 Task: Find connections with filter location Cestas with filter topic #linkedinwith filter profile language Potuguese with filter current company Brigade Group with filter school Mahatma Gandhi University with filter industry Railroad Equipment Manufacturing with filter service category Outsourcing with filter keywords title Video Game Writer
Action: Mouse moved to (669, 87)
Screenshot: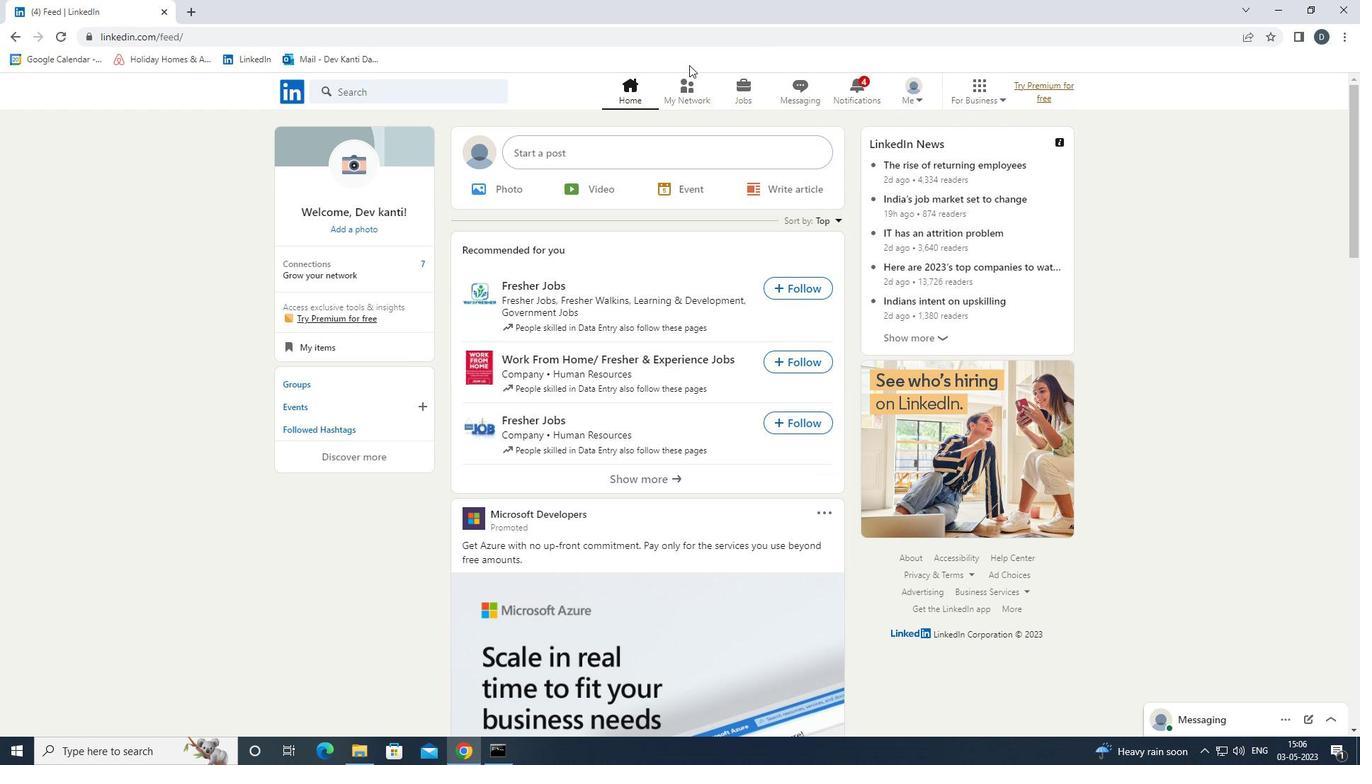 
Action: Mouse pressed left at (669, 87)
Screenshot: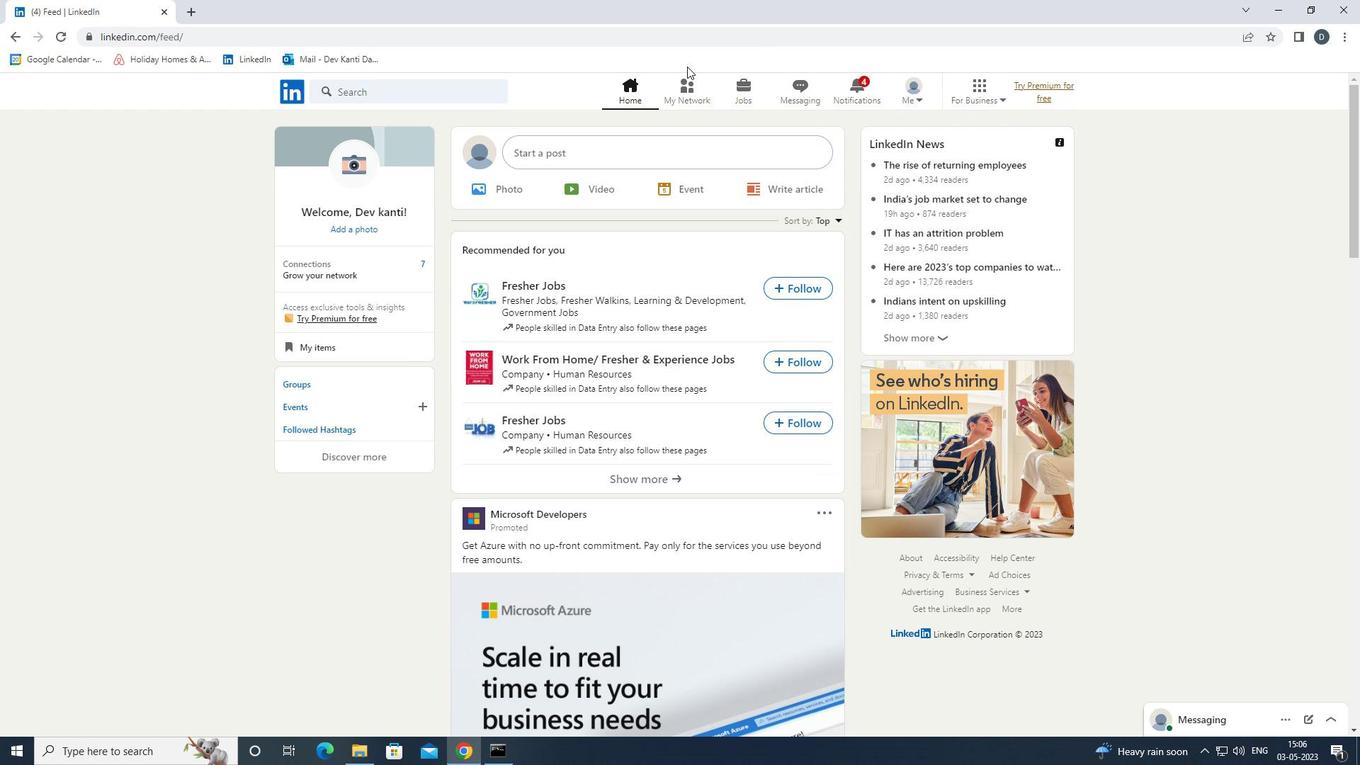 
Action: Mouse moved to (466, 168)
Screenshot: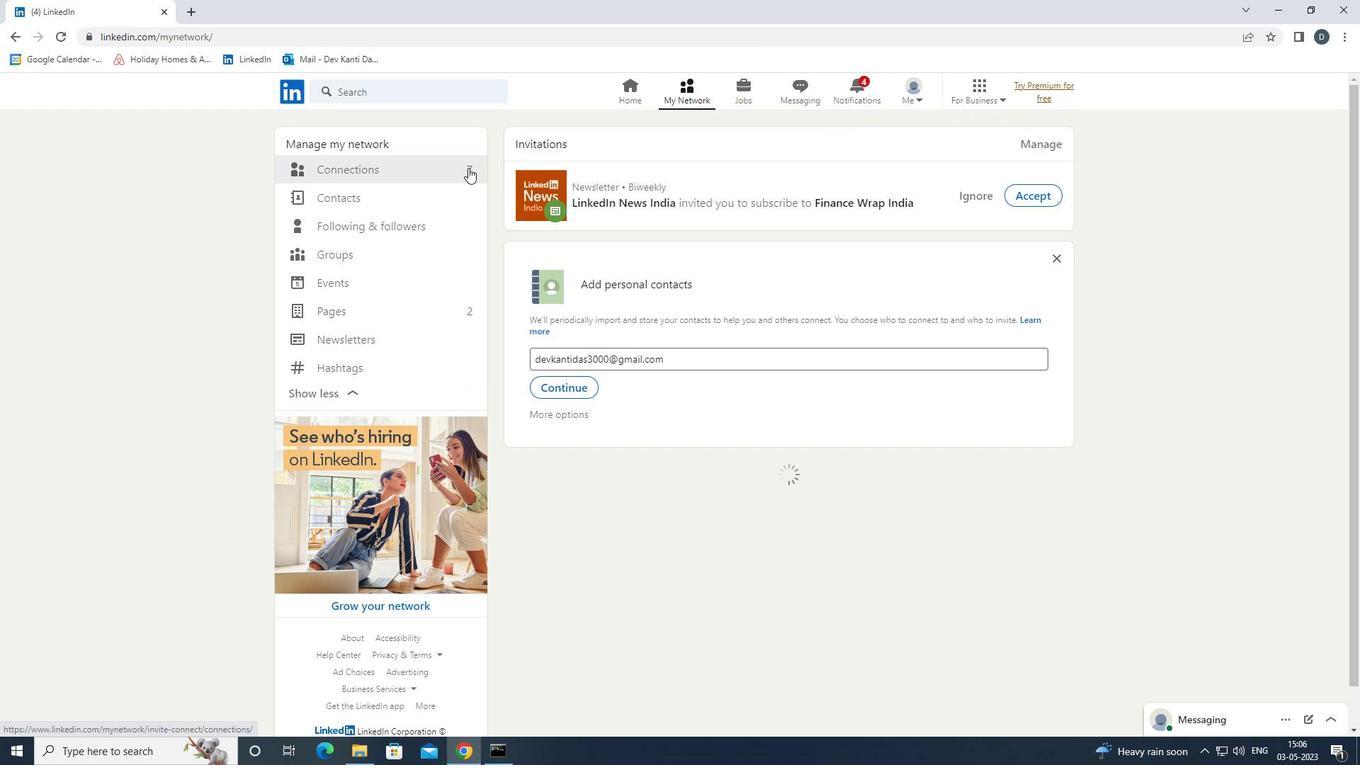 
Action: Mouse pressed left at (466, 168)
Screenshot: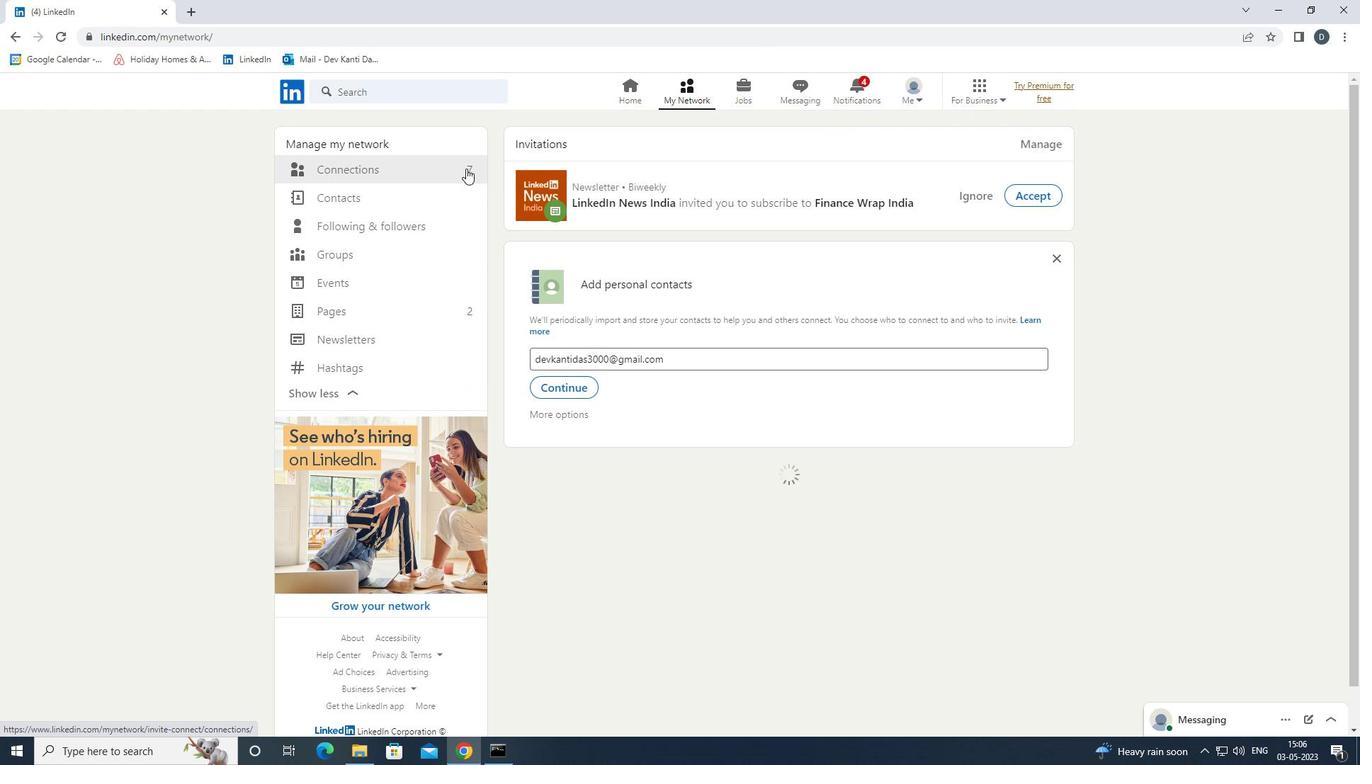 
Action: Mouse moved to (807, 169)
Screenshot: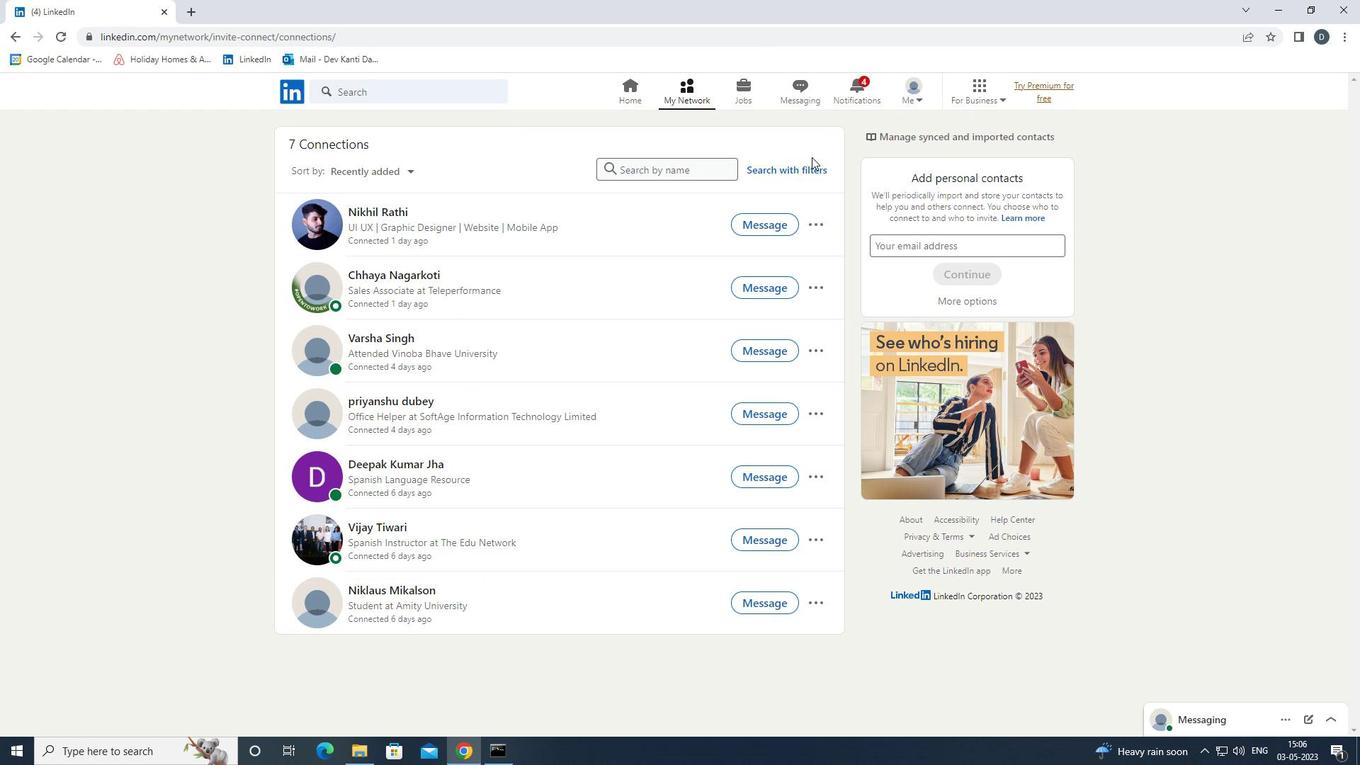 
Action: Mouse pressed left at (807, 169)
Screenshot: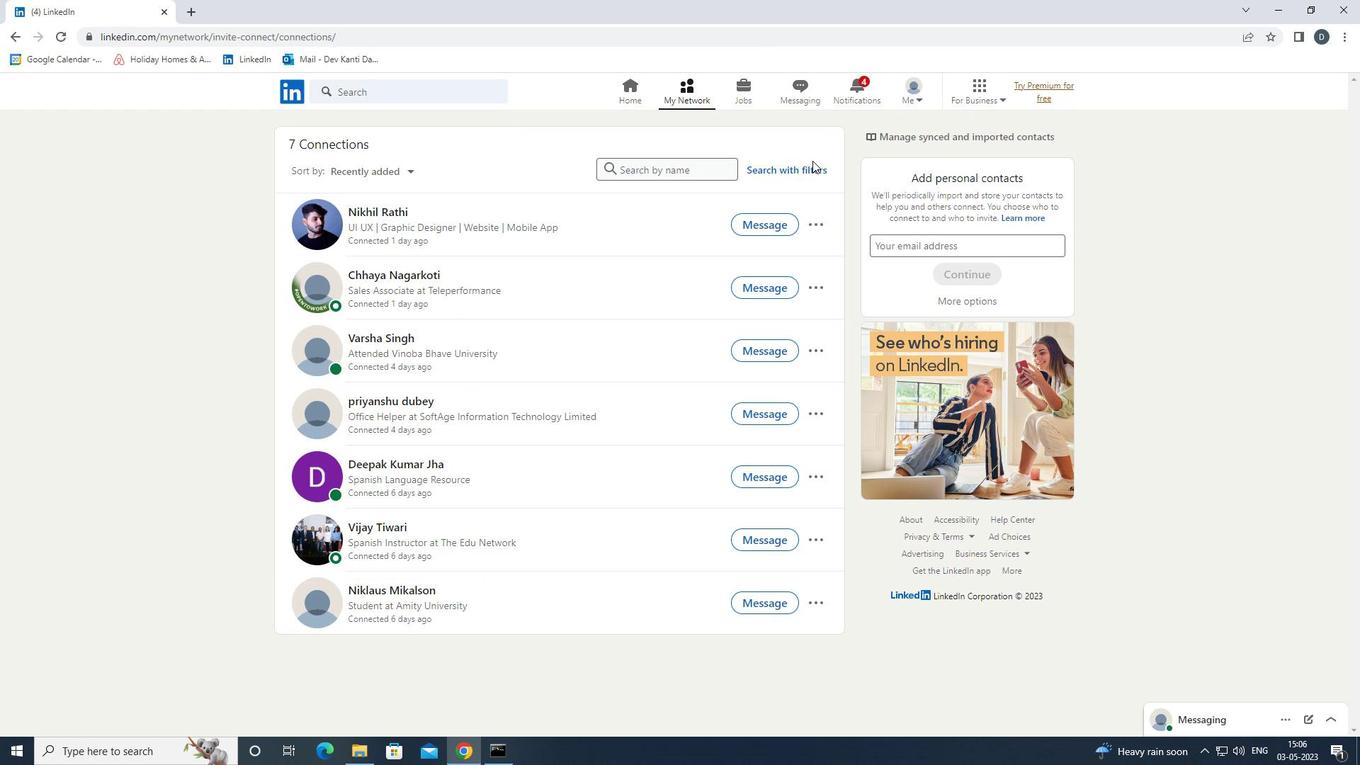 
Action: Mouse moved to (714, 125)
Screenshot: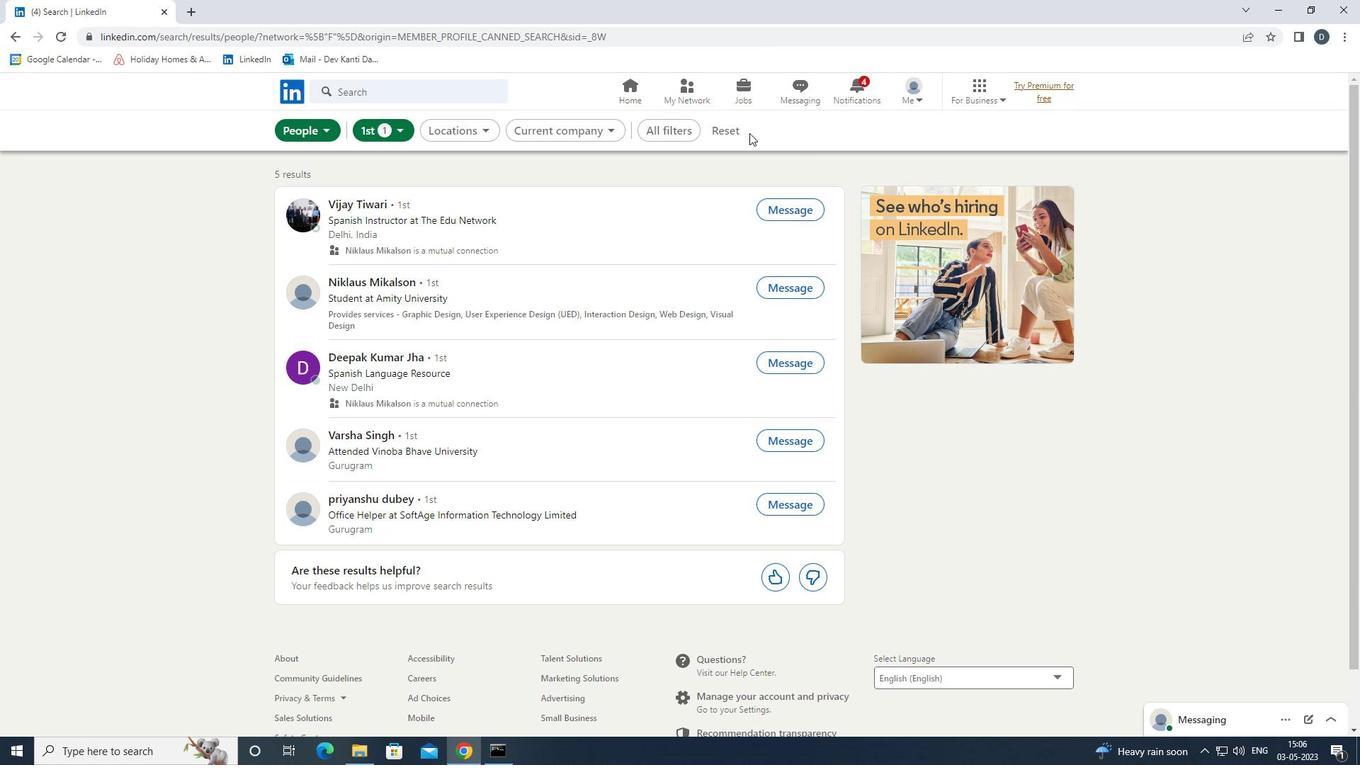 
Action: Mouse pressed left at (714, 125)
Screenshot: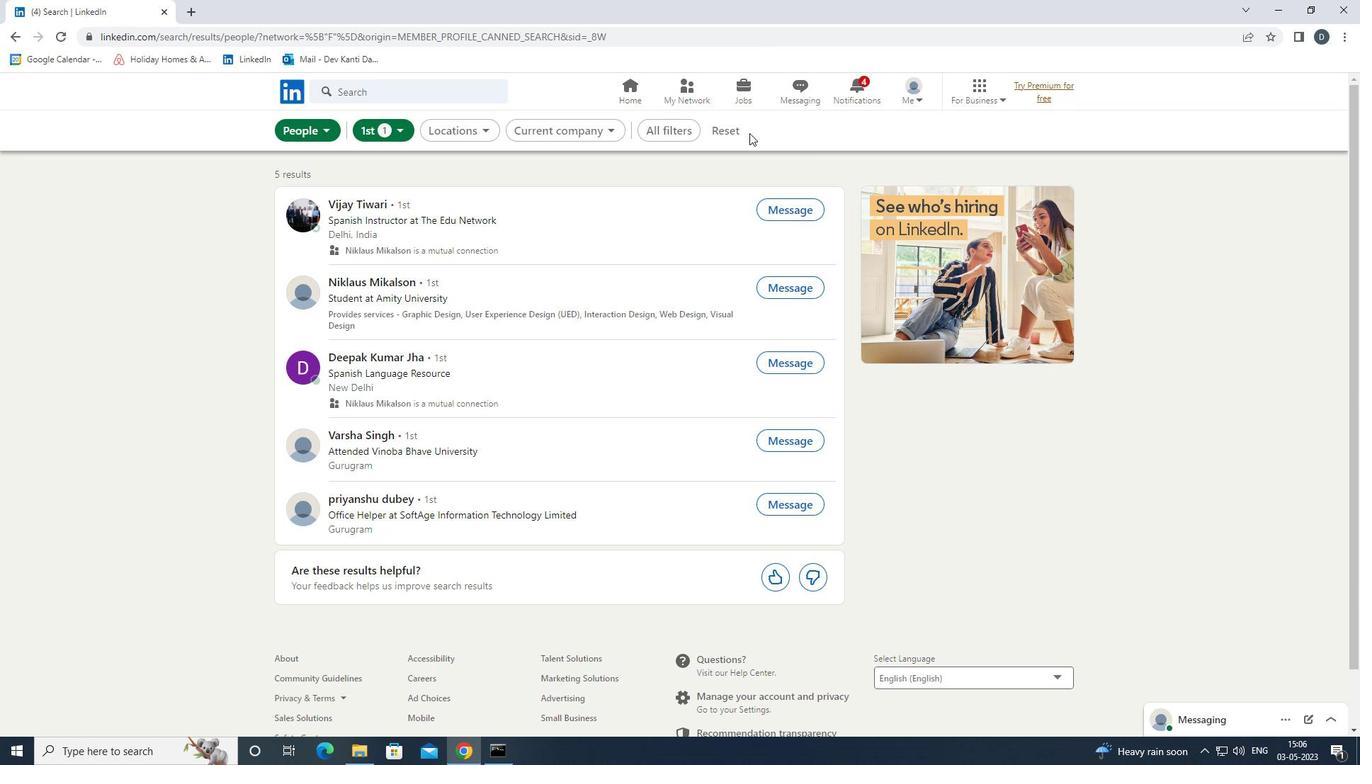 
Action: Mouse moved to (707, 129)
Screenshot: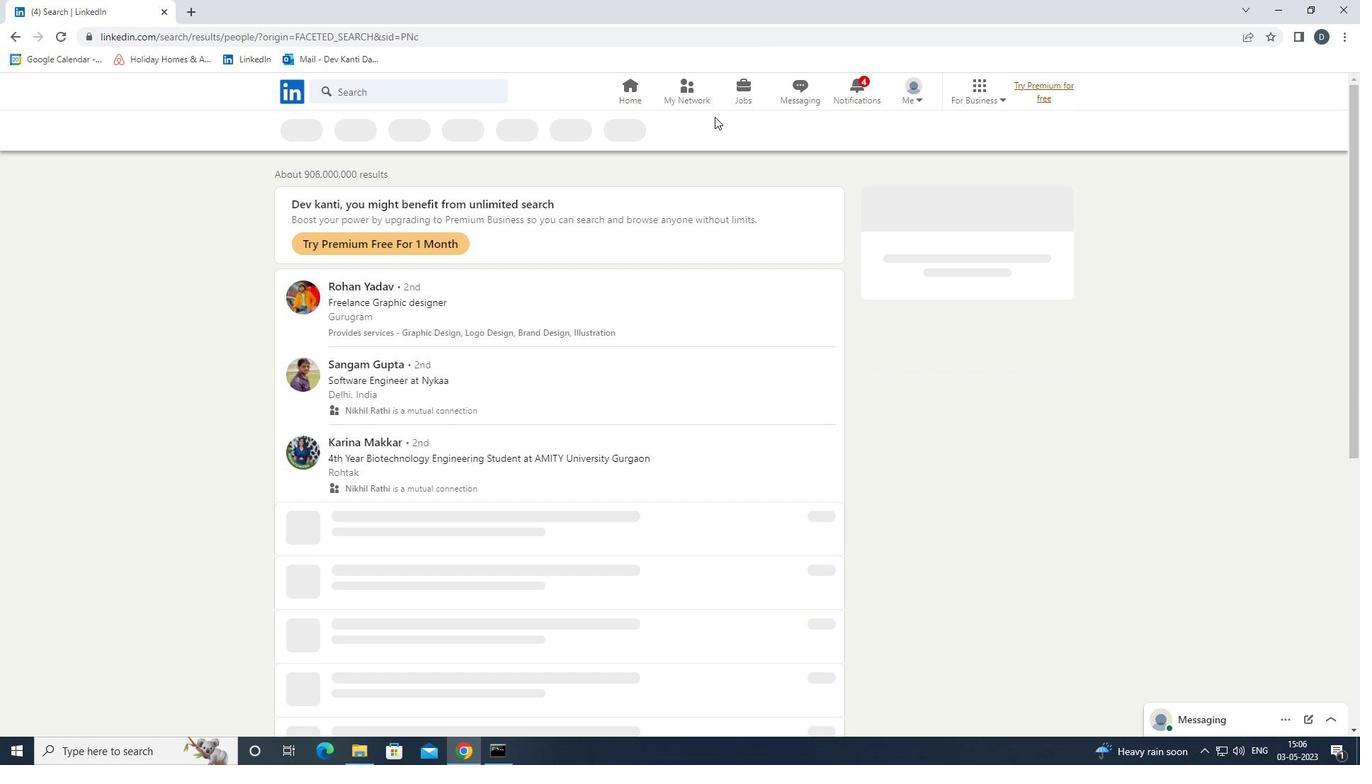 
Action: Mouse pressed left at (707, 129)
Screenshot: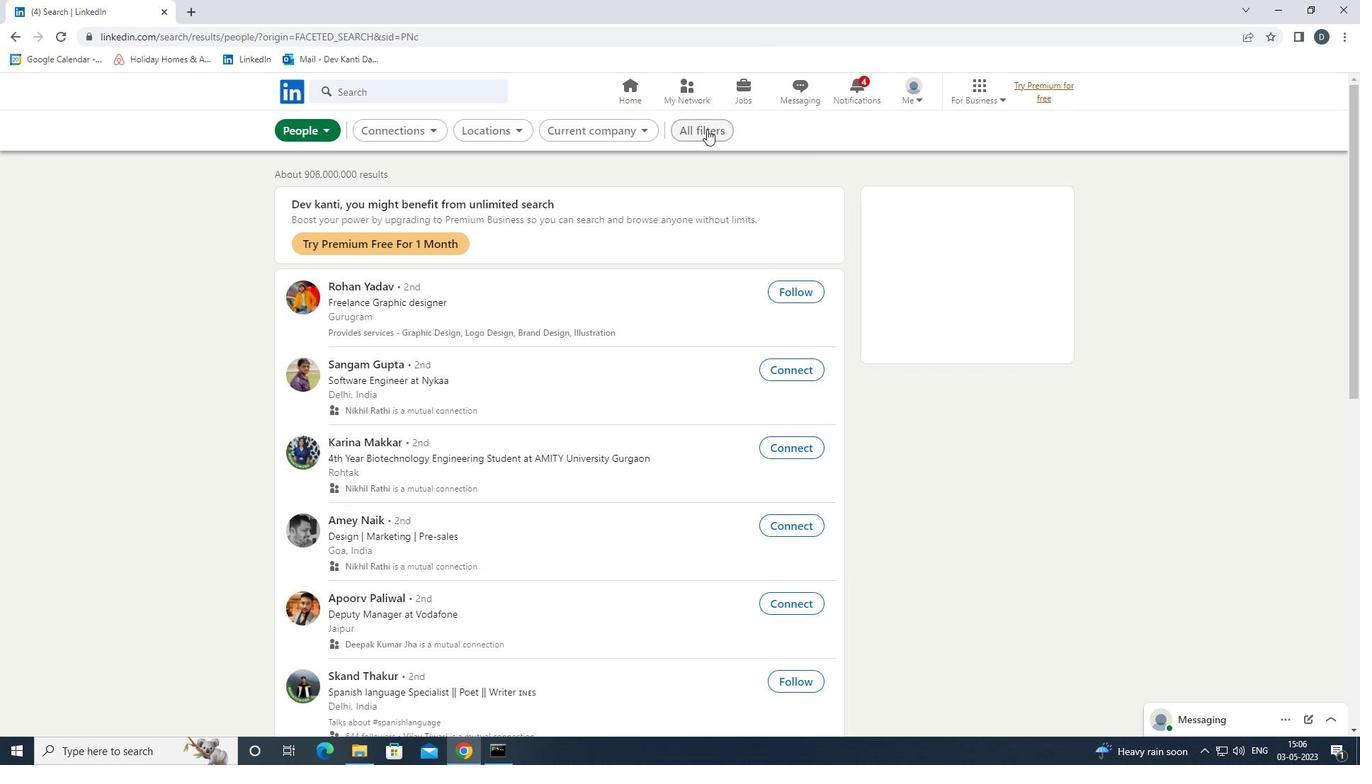 
Action: Mouse moved to (1196, 433)
Screenshot: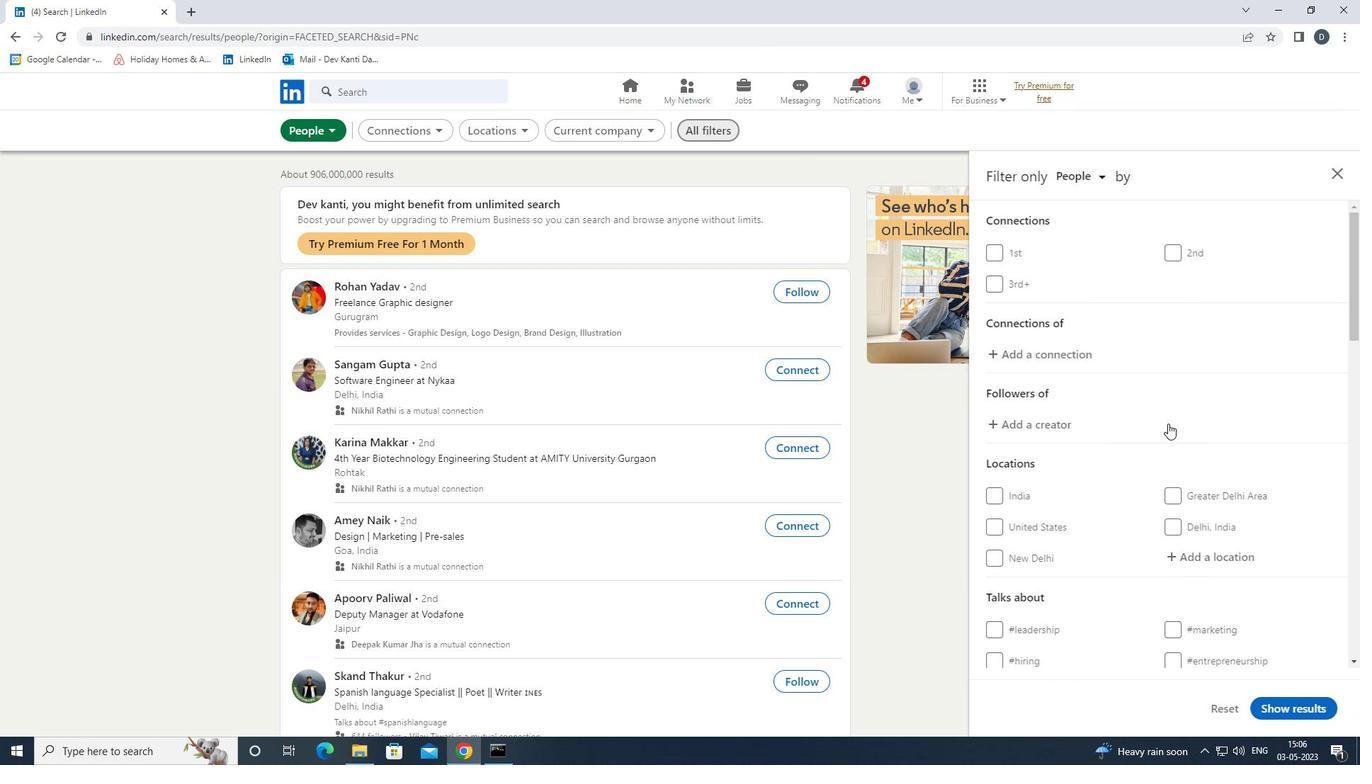 
Action: Mouse scrolled (1196, 432) with delta (0, 0)
Screenshot: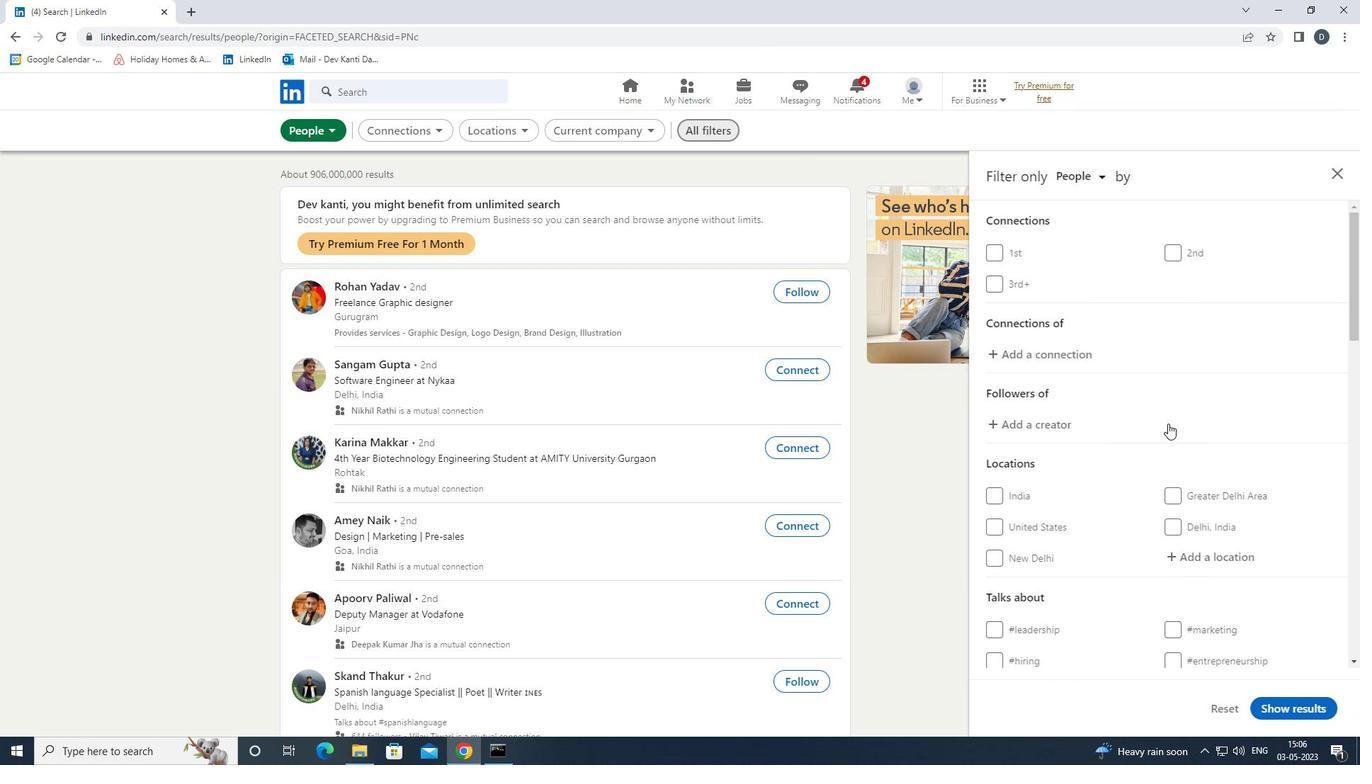 
Action: Mouse moved to (1197, 434)
Screenshot: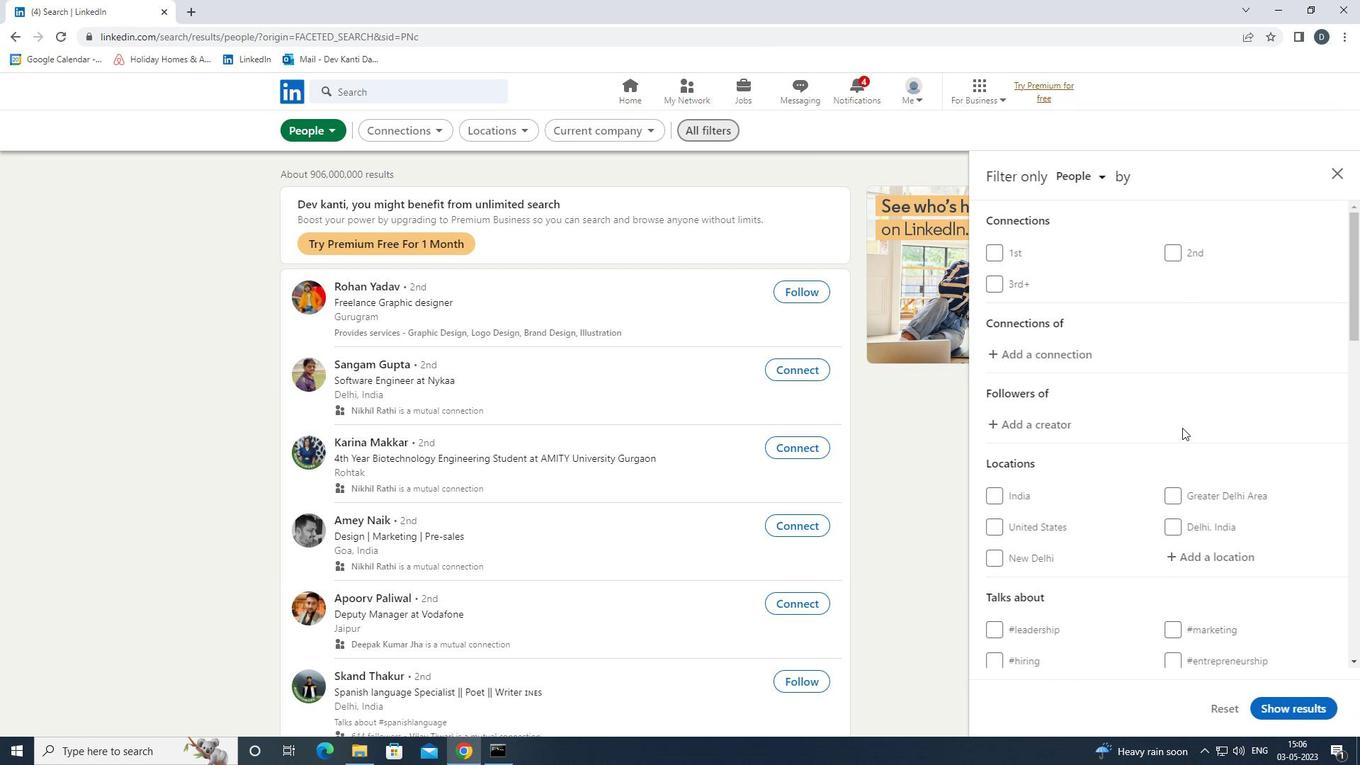 
Action: Mouse scrolled (1197, 433) with delta (0, 0)
Screenshot: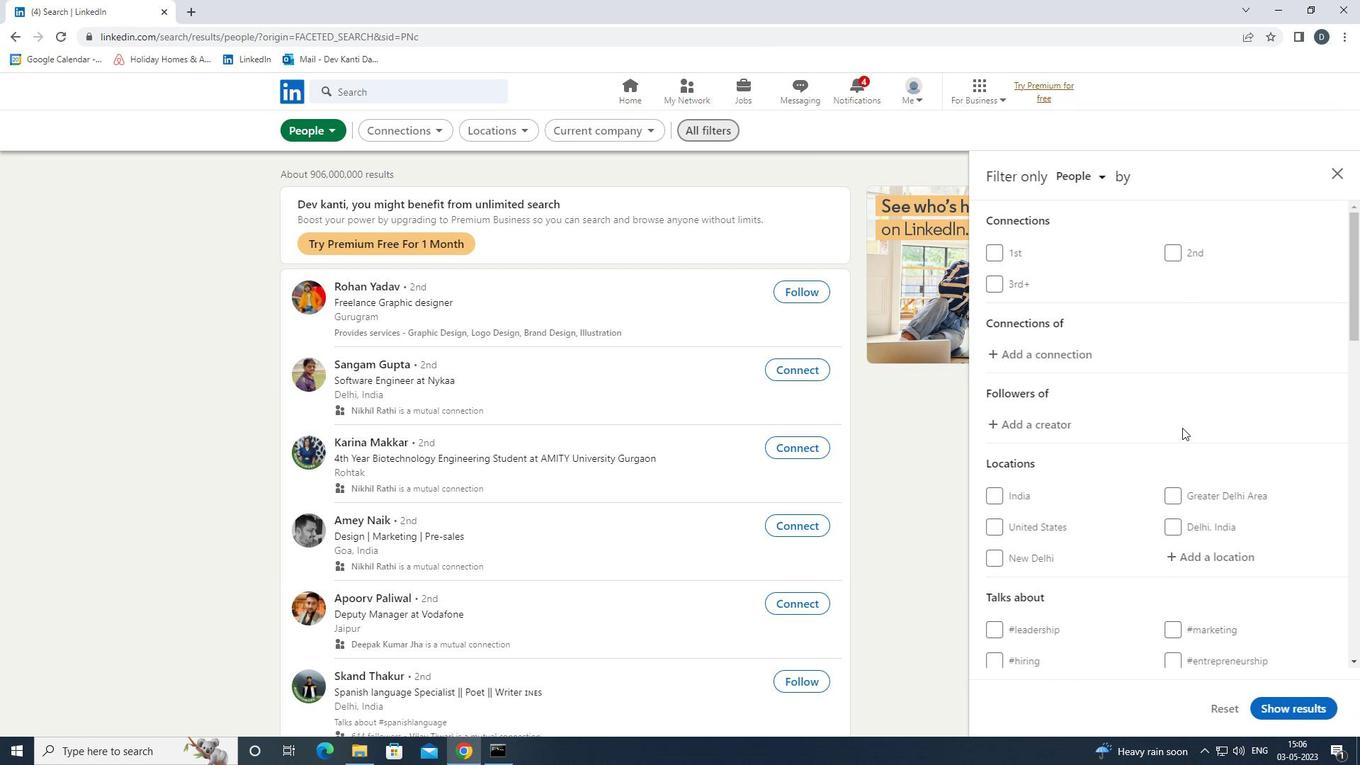 
Action: Mouse moved to (1225, 417)
Screenshot: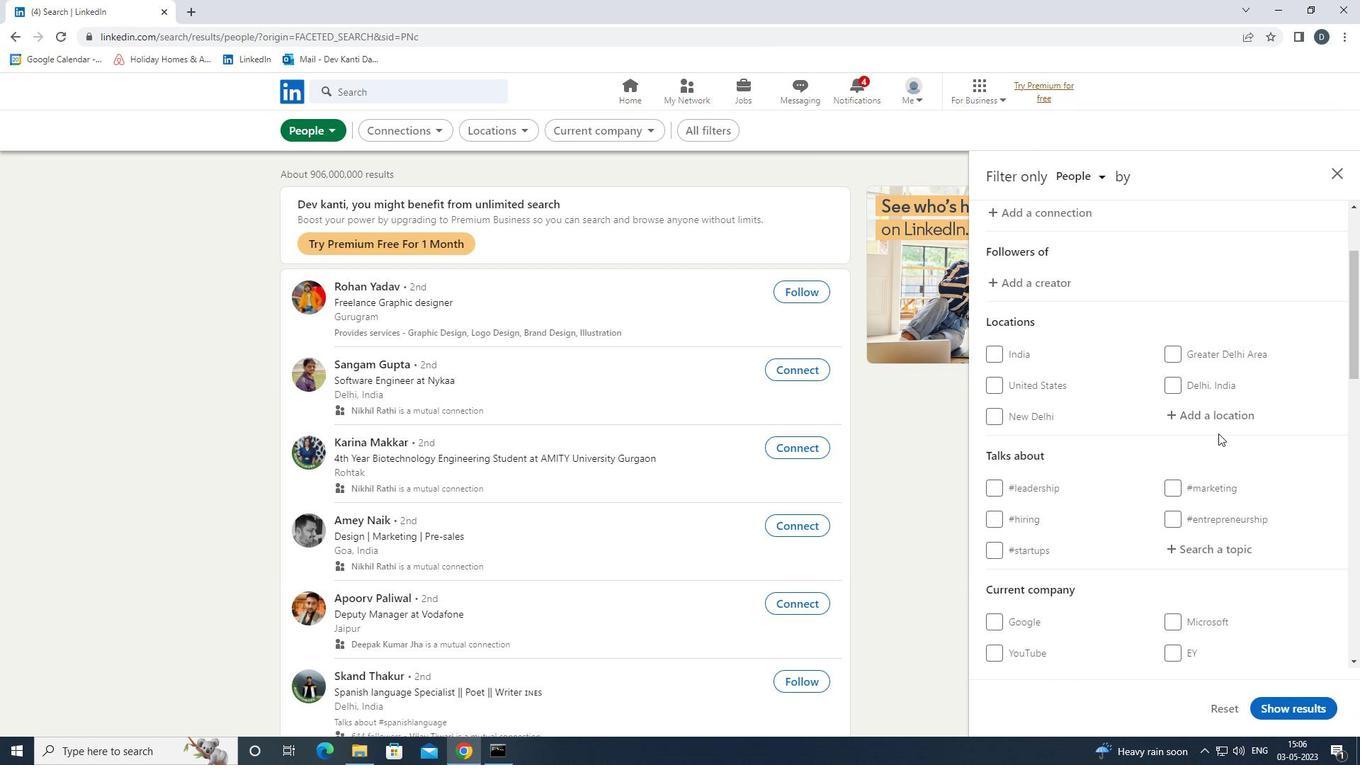 
Action: Mouse pressed left at (1225, 417)
Screenshot: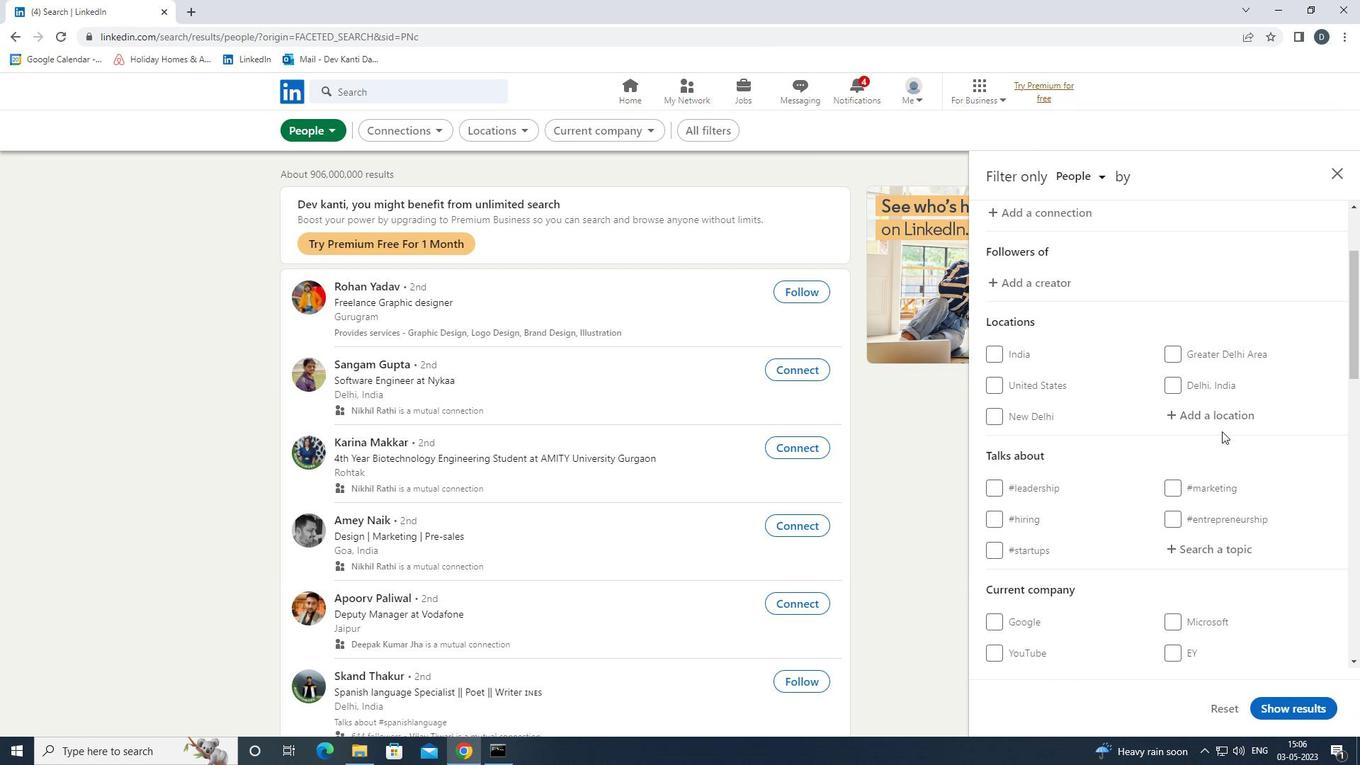 
Action: Key pressed <Key.shift>CEST<Key.down><Key.enter>
Screenshot: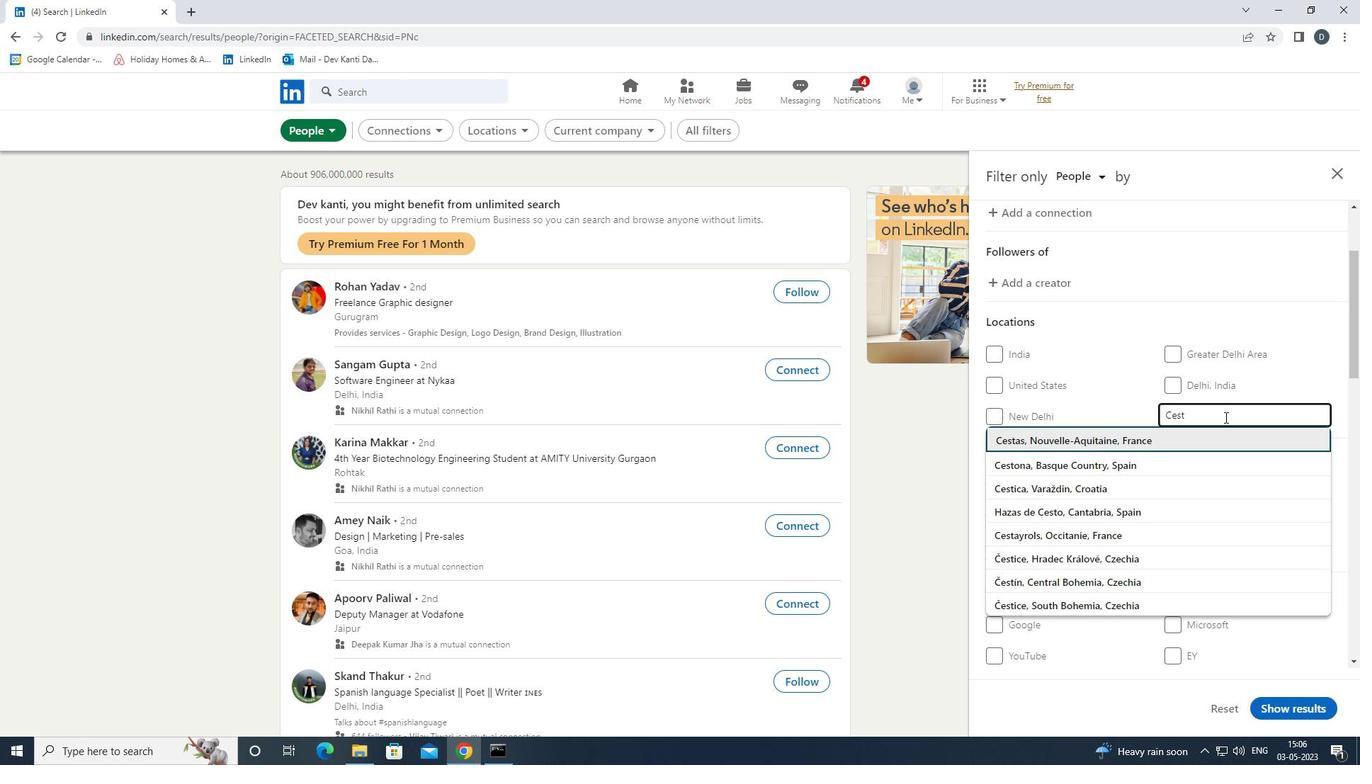 
Action: Mouse moved to (1246, 416)
Screenshot: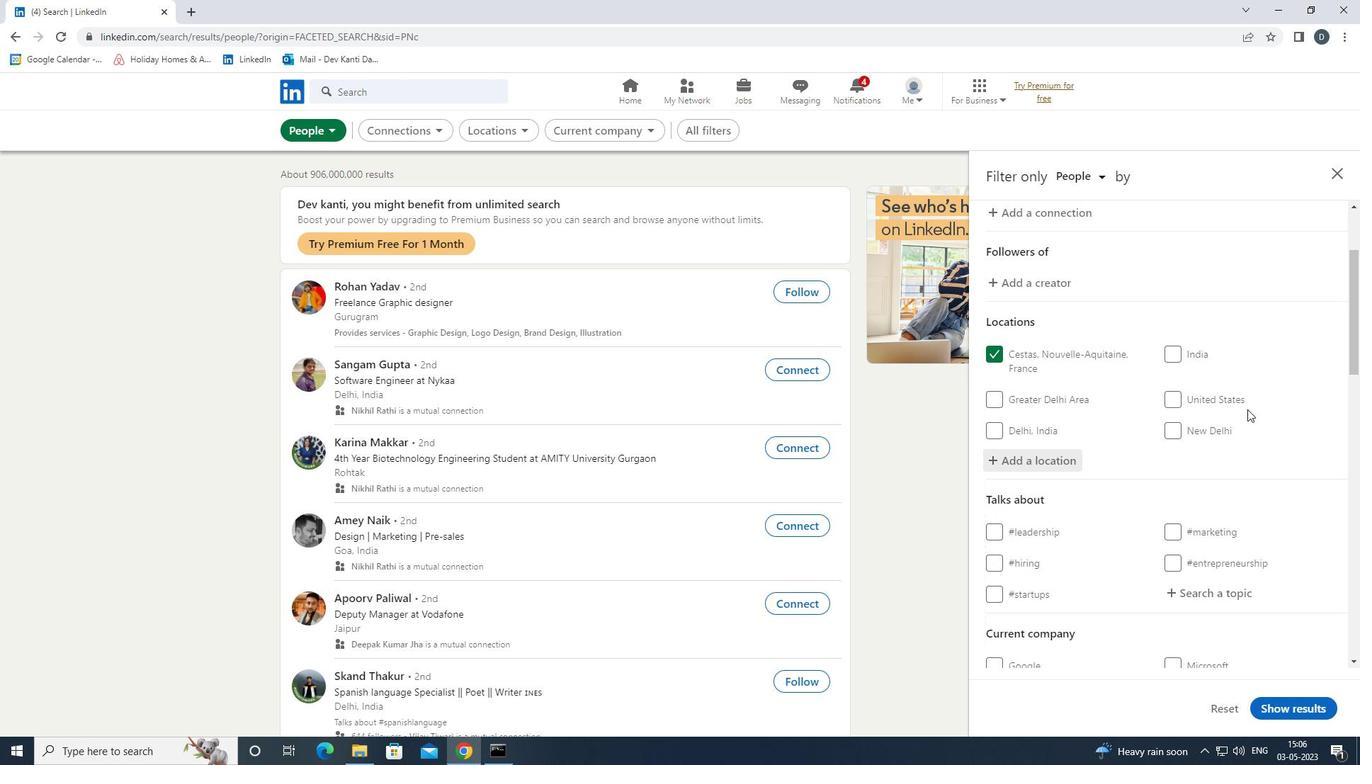 
Action: Mouse scrolled (1246, 415) with delta (0, 0)
Screenshot: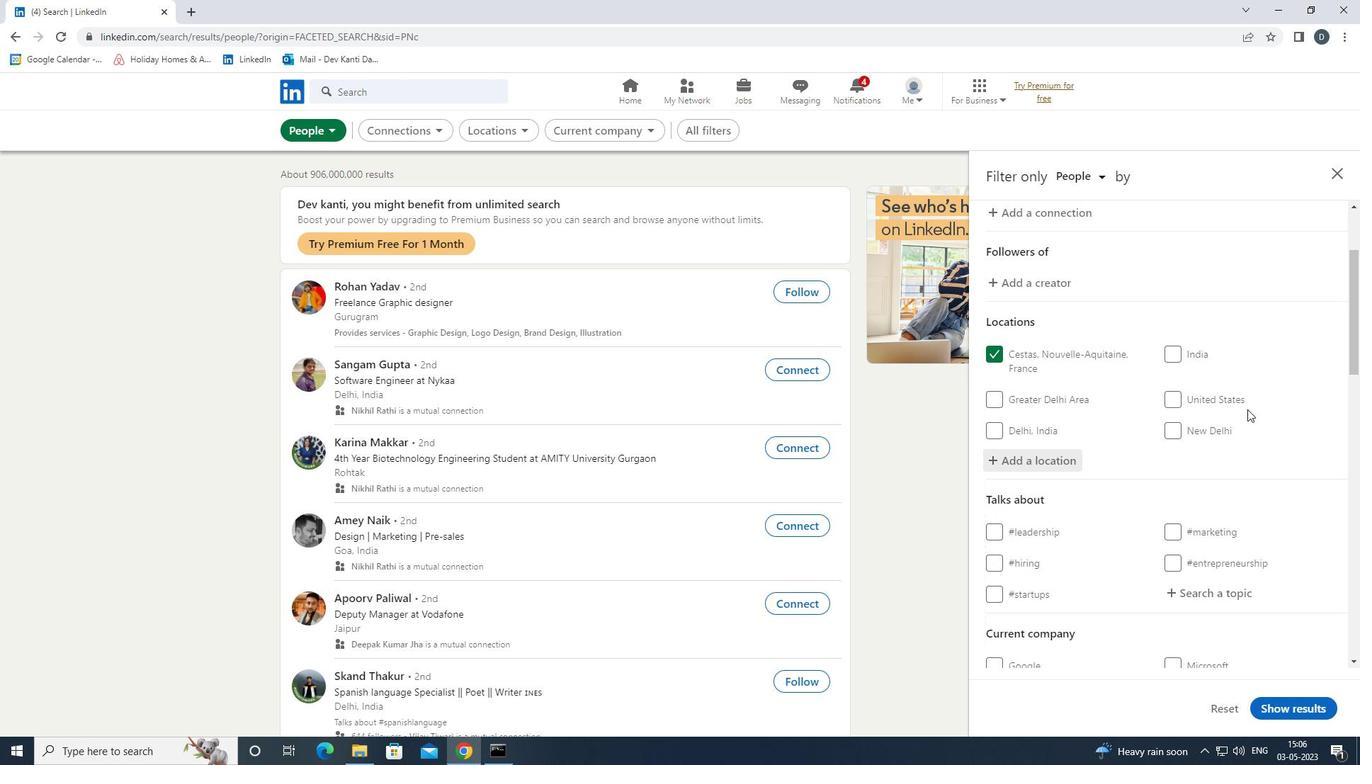 
Action: Mouse moved to (1246, 421)
Screenshot: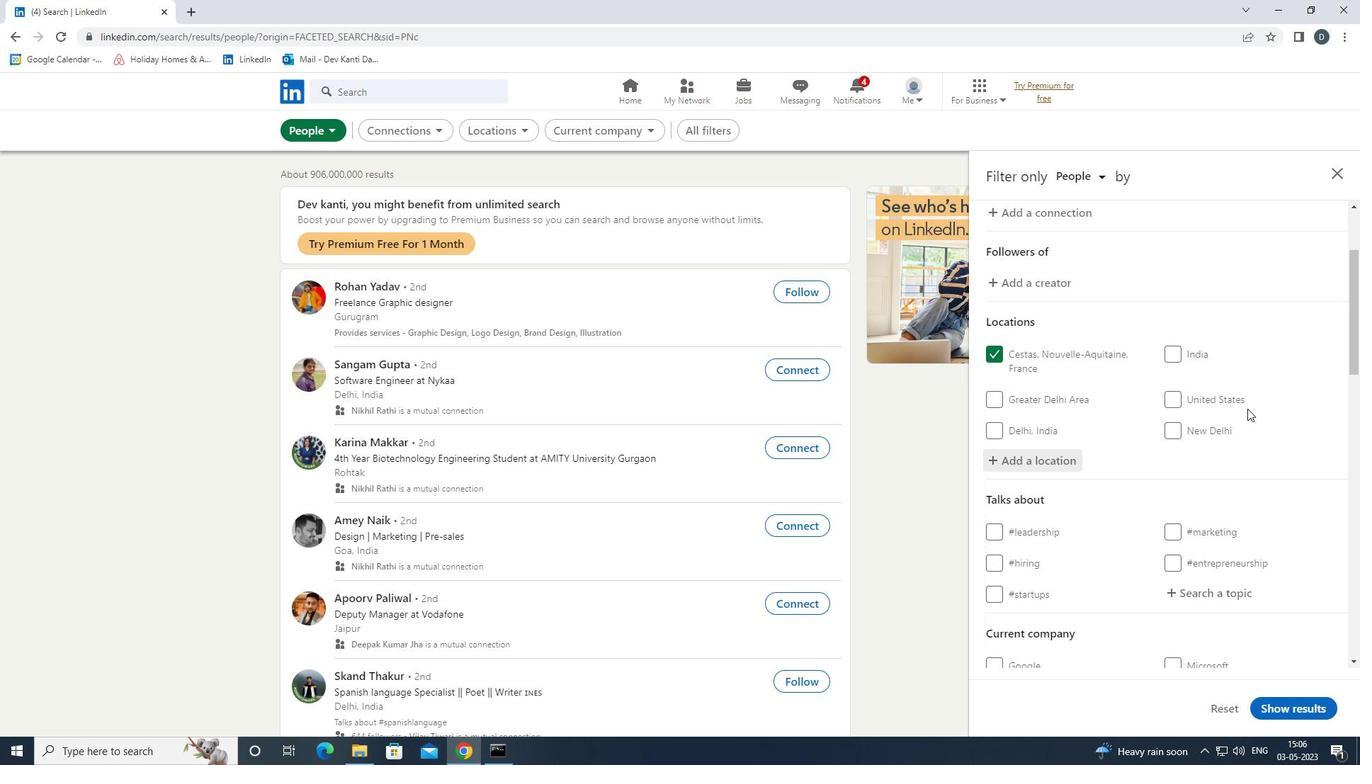 
Action: Mouse scrolled (1246, 420) with delta (0, 0)
Screenshot: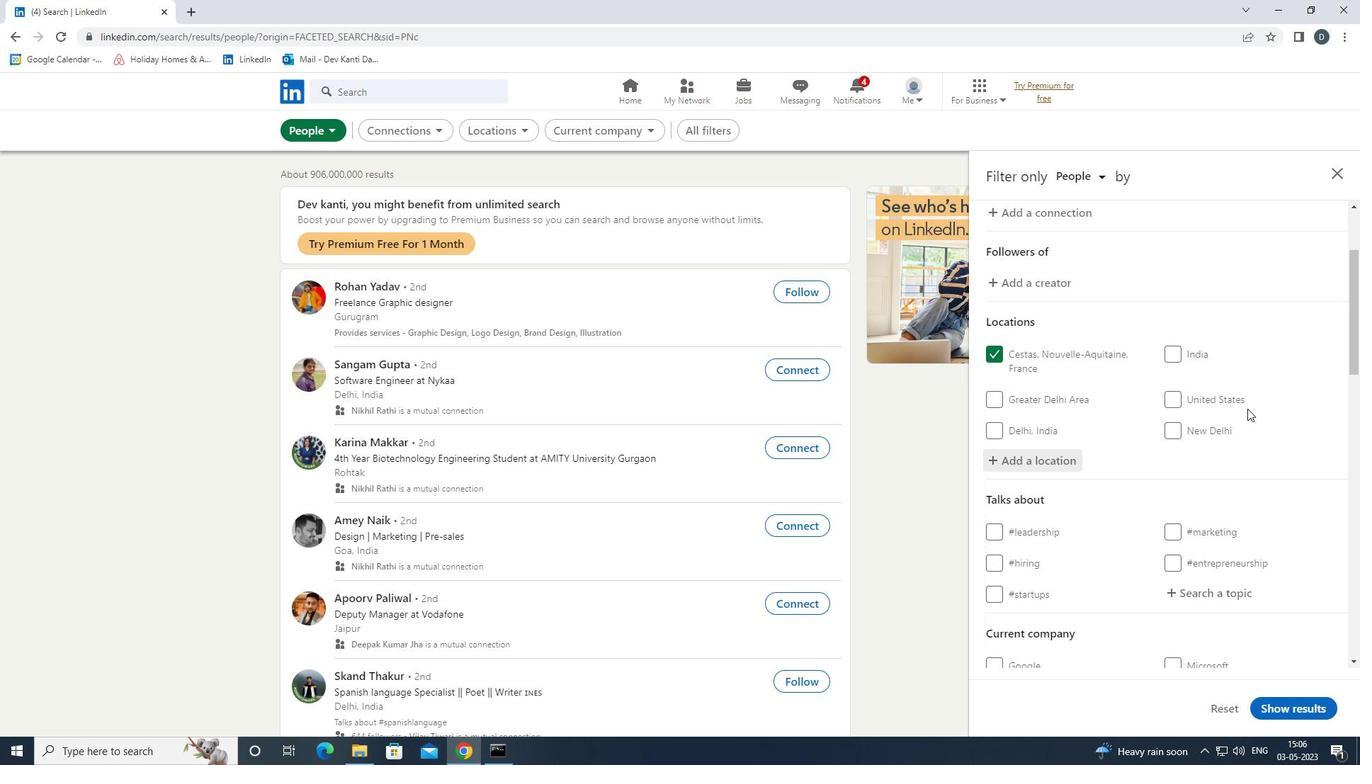 
Action: Mouse moved to (1249, 447)
Screenshot: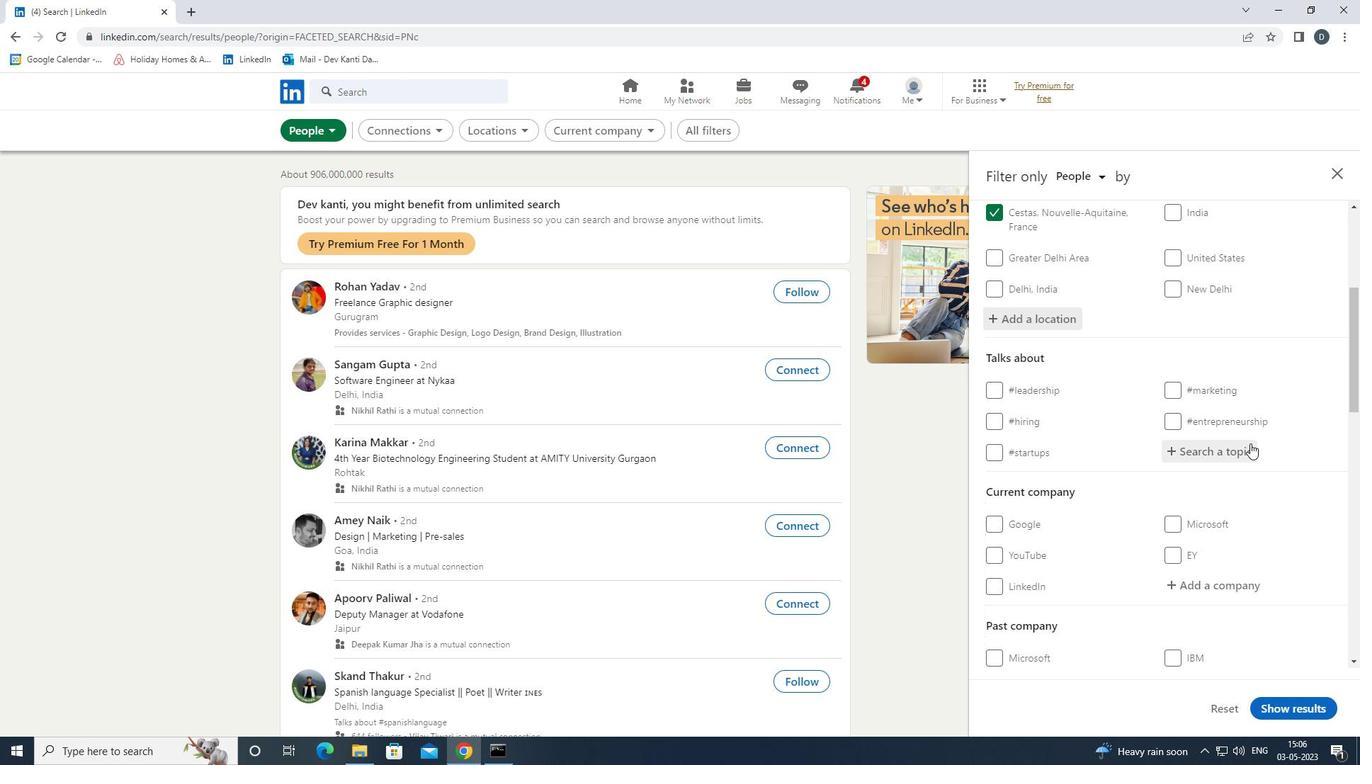 
Action: Mouse pressed left at (1249, 447)
Screenshot: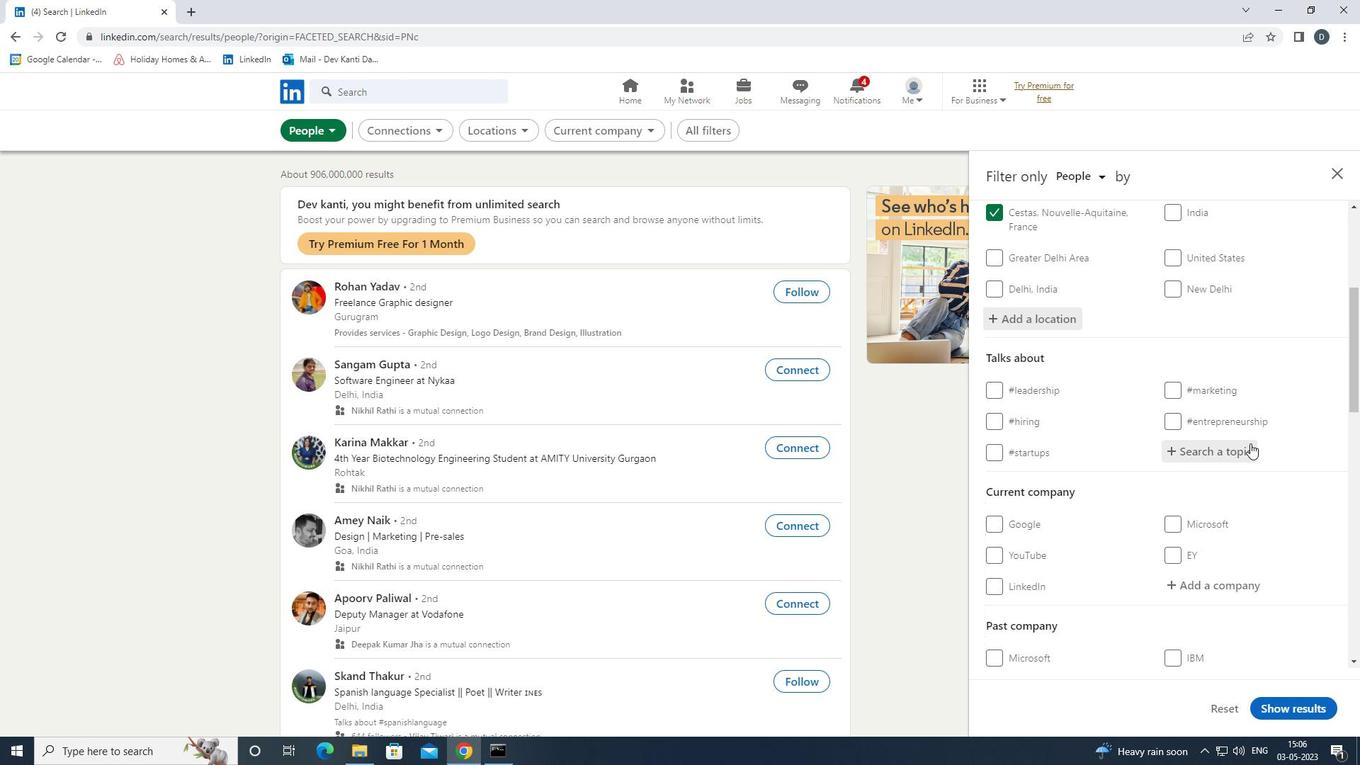 
Action: Mouse moved to (1247, 448)
Screenshot: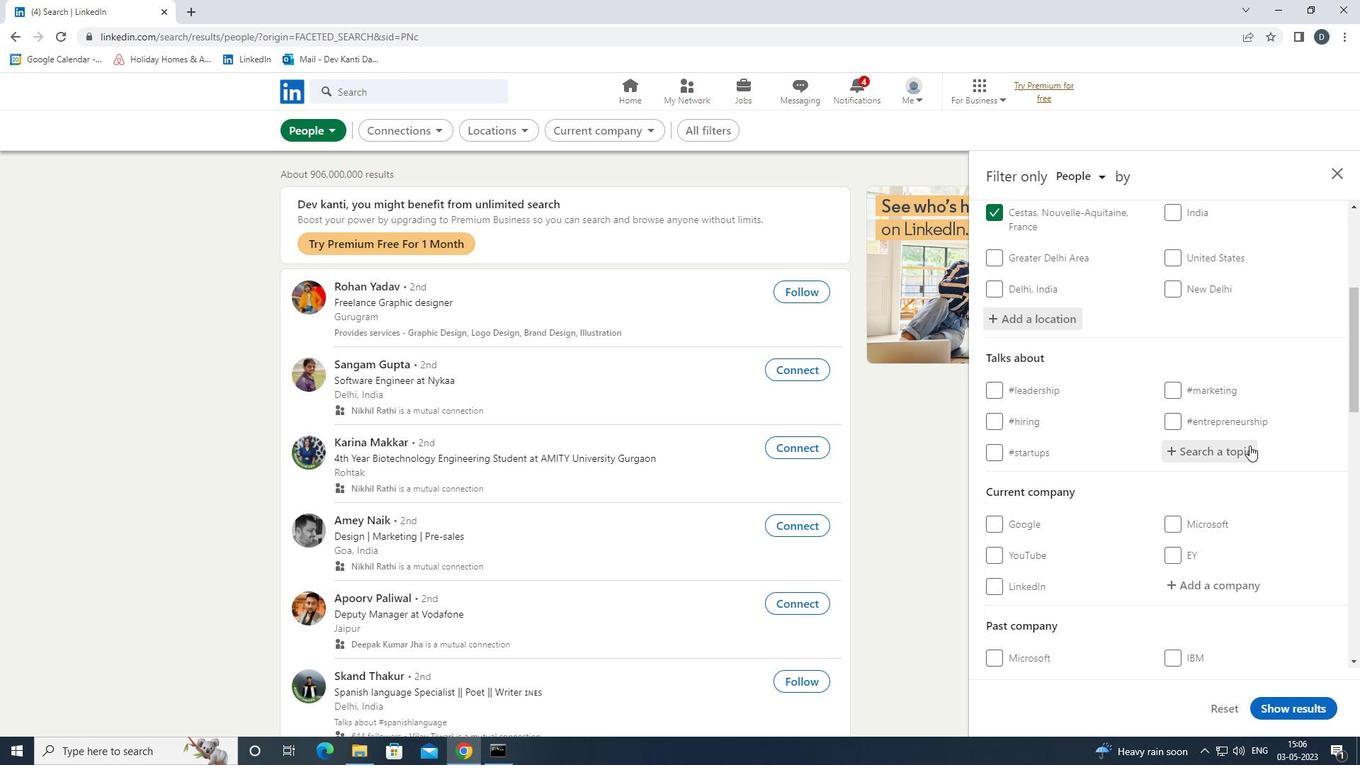 
Action: Key pressed LINKEDIN<Key.down><Key.enter>
Screenshot: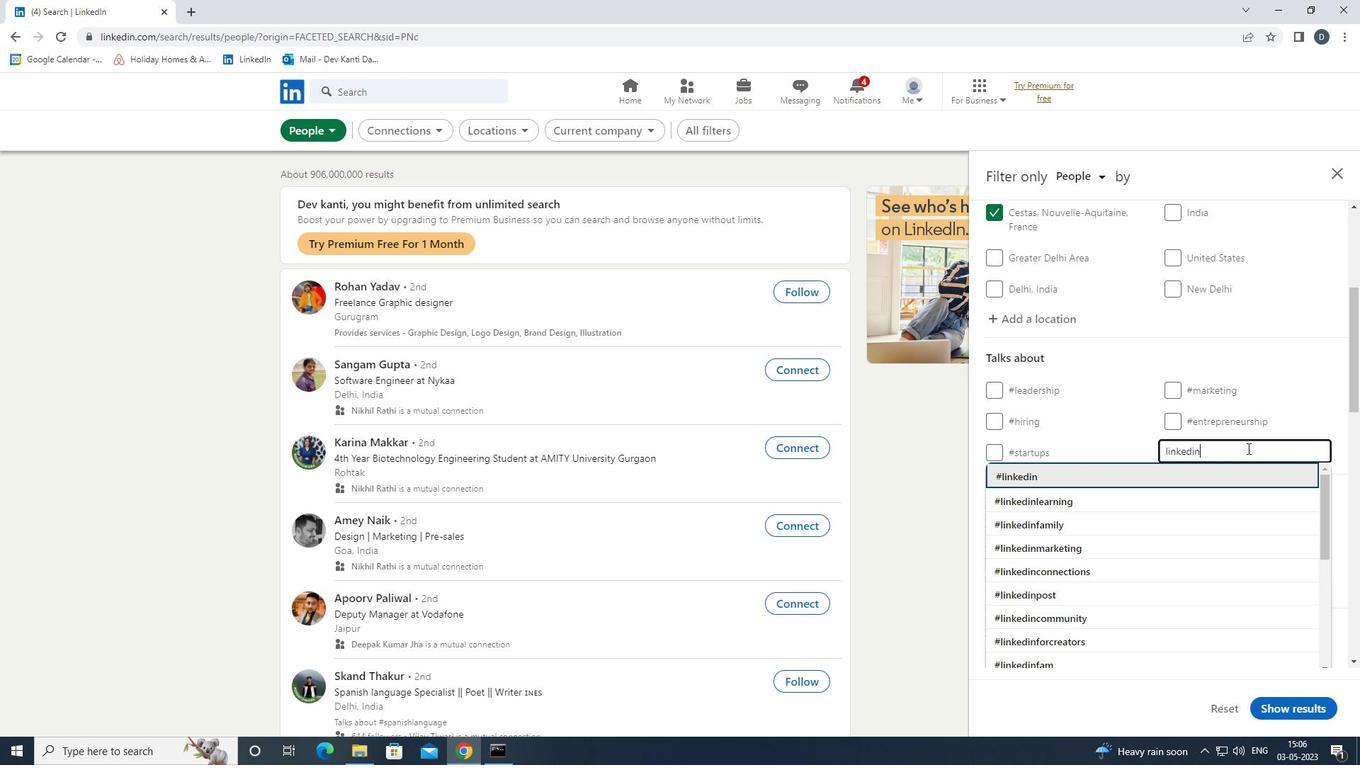 
Action: Mouse moved to (1245, 449)
Screenshot: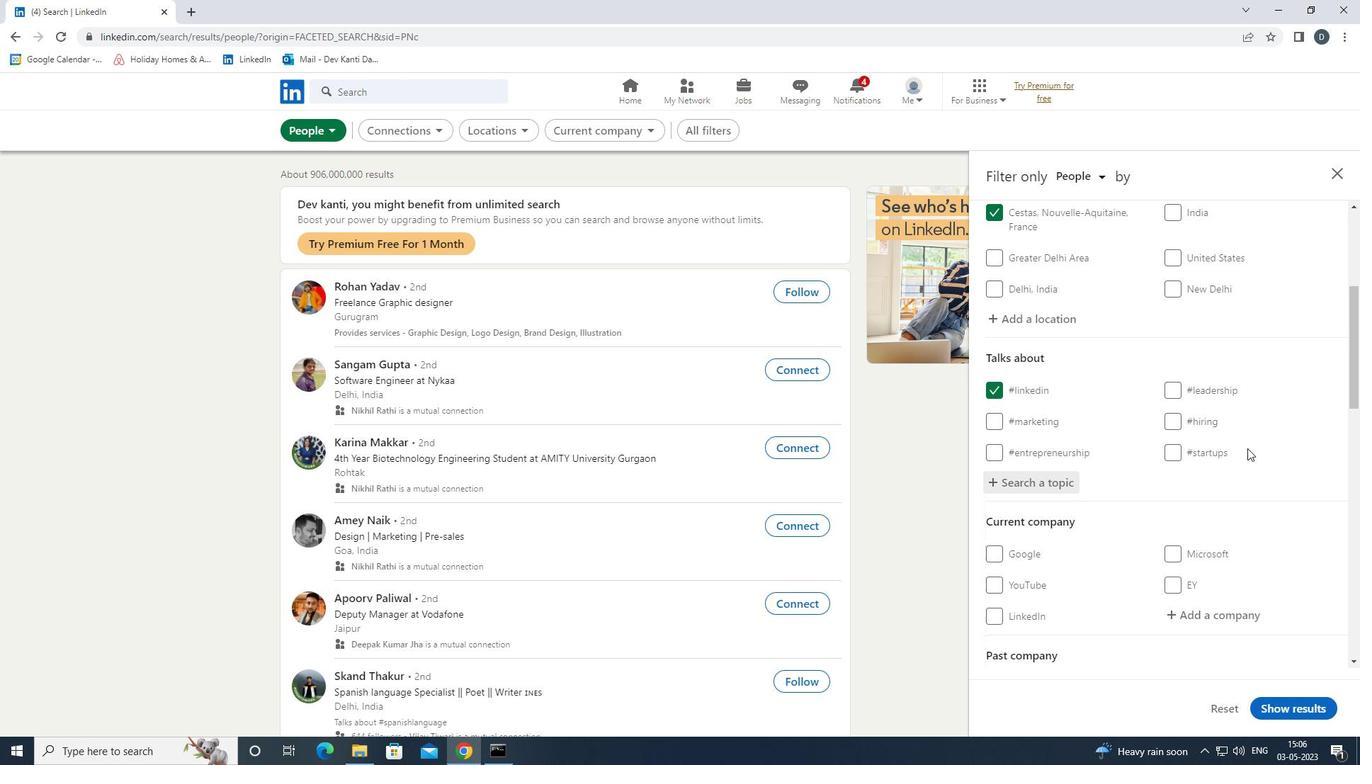 
Action: Mouse scrolled (1245, 449) with delta (0, 0)
Screenshot: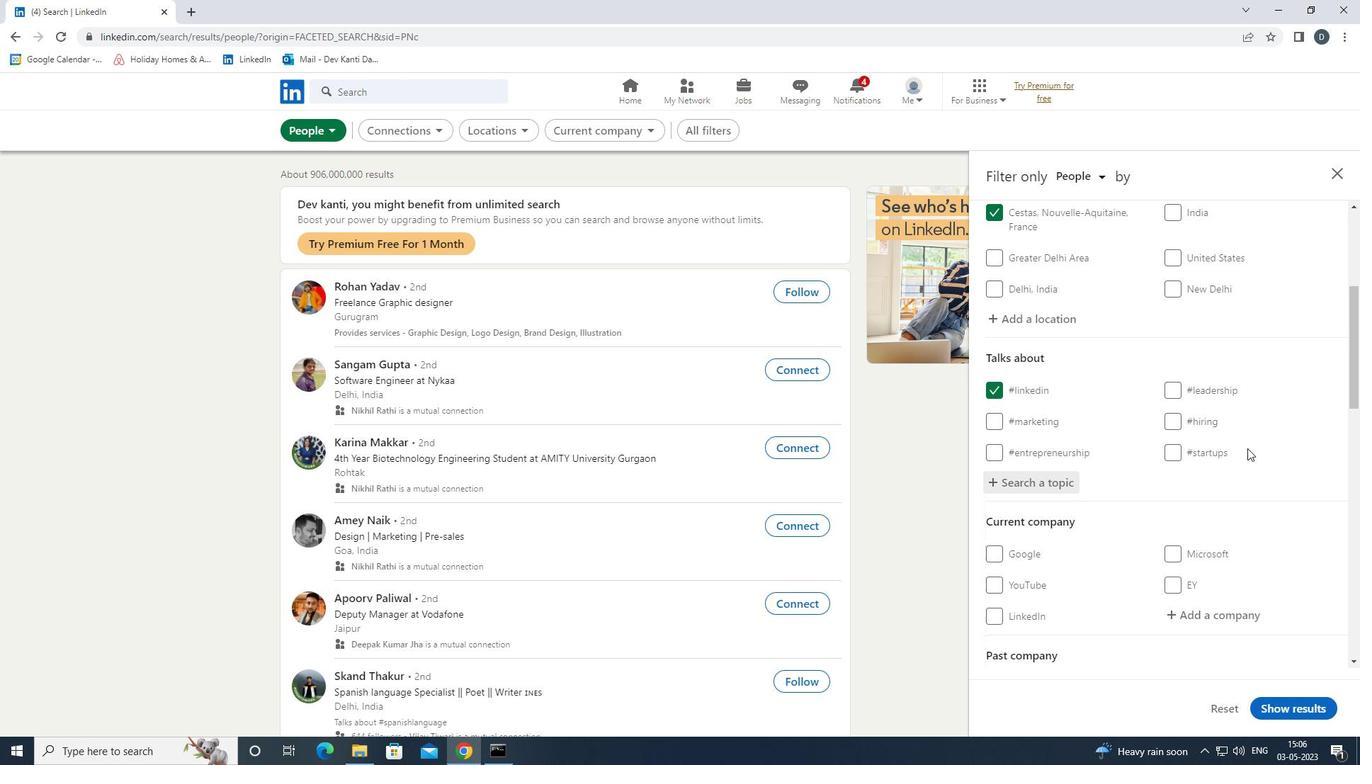 
Action: Mouse moved to (1245, 451)
Screenshot: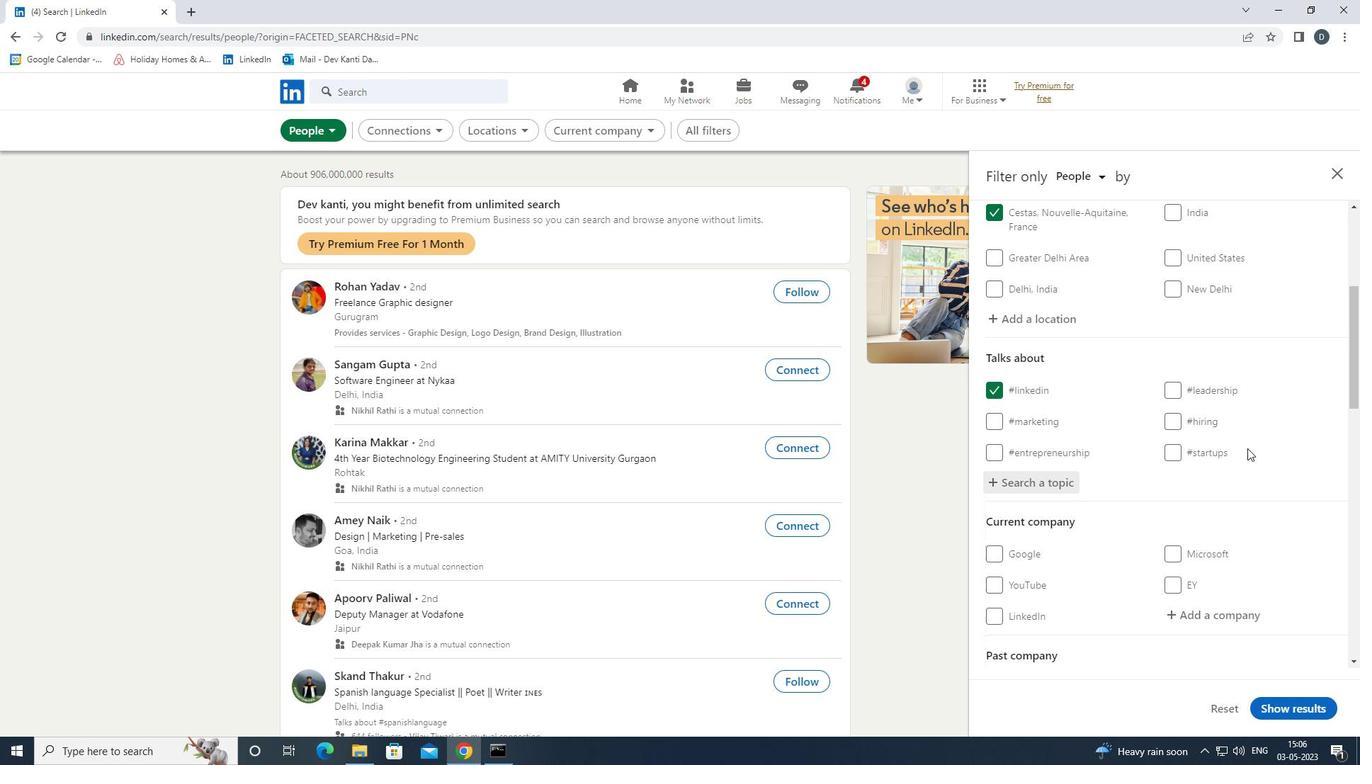 
Action: Mouse scrolled (1245, 450) with delta (0, 0)
Screenshot: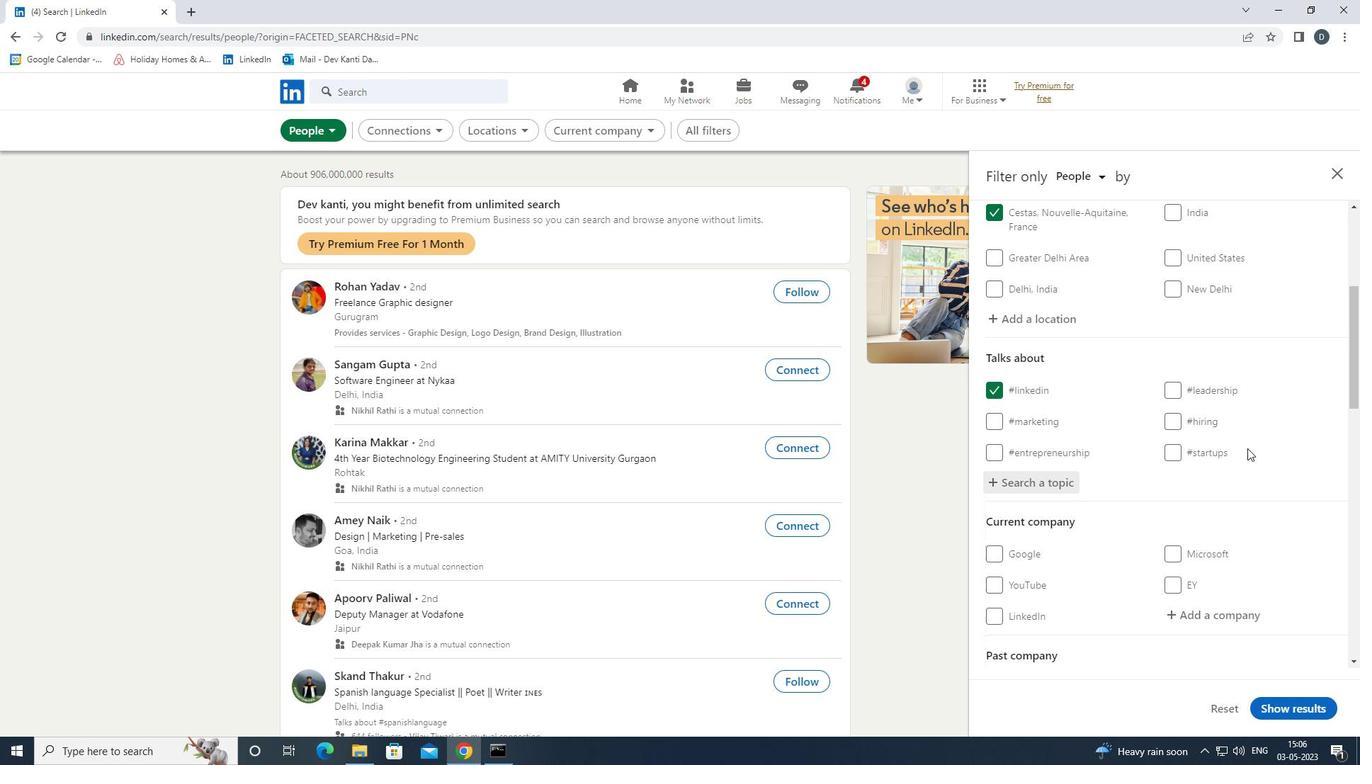 
Action: Mouse moved to (1245, 452)
Screenshot: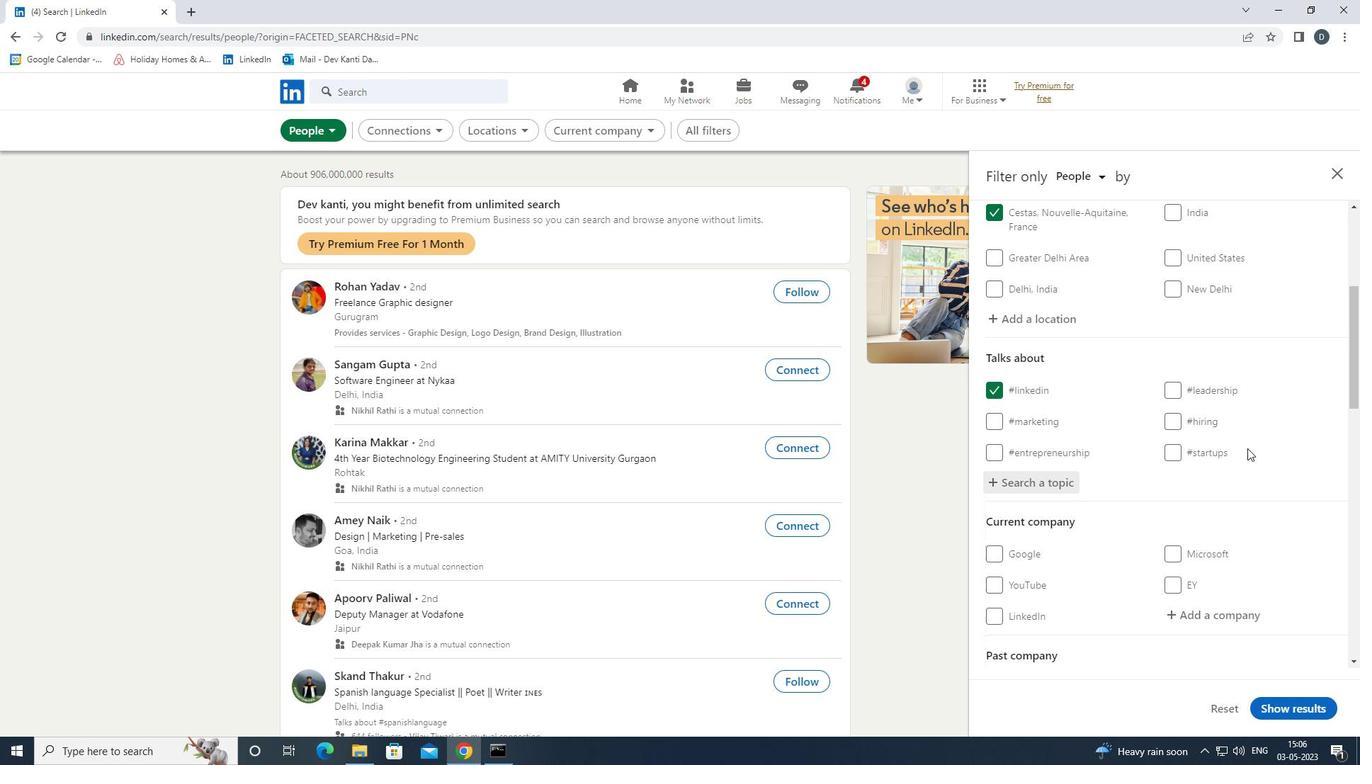 
Action: Mouse scrolled (1245, 452) with delta (0, 0)
Screenshot: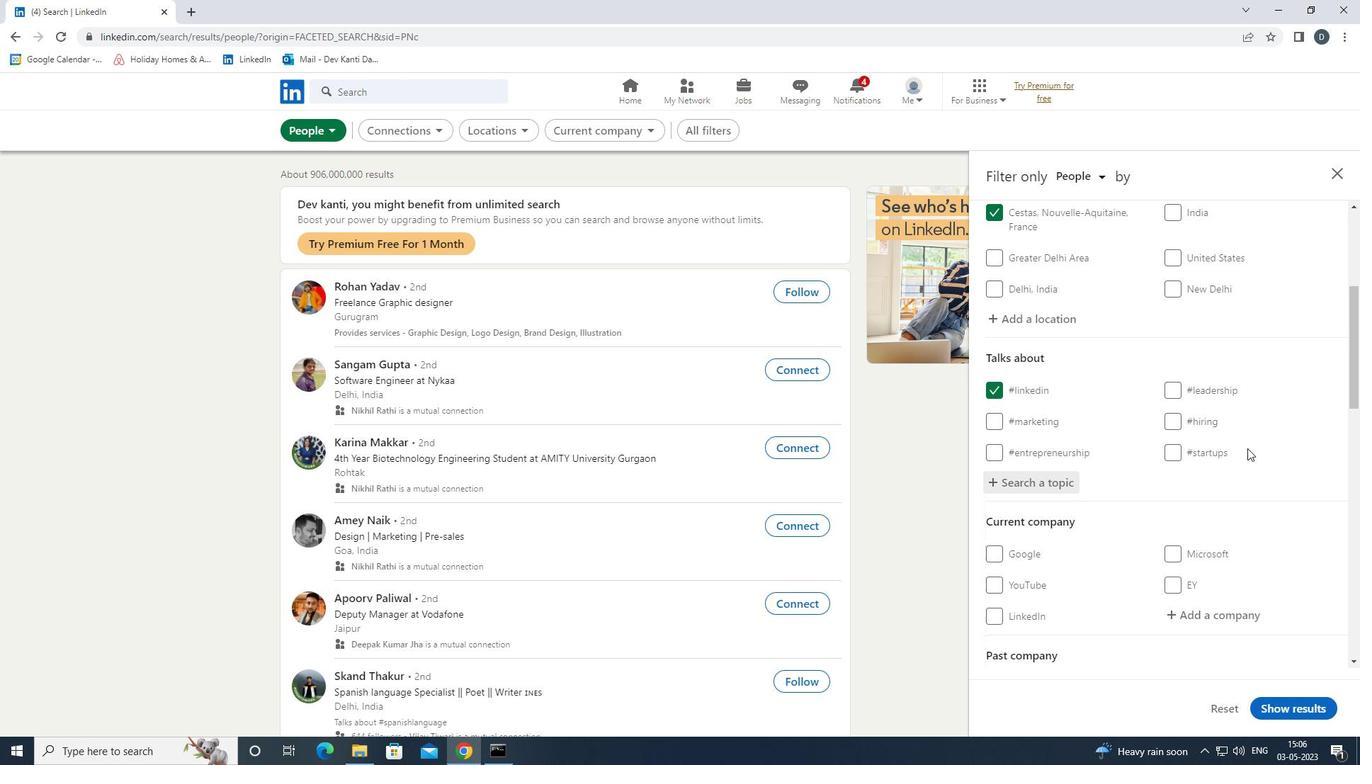 
Action: Mouse moved to (1247, 453)
Screenshot: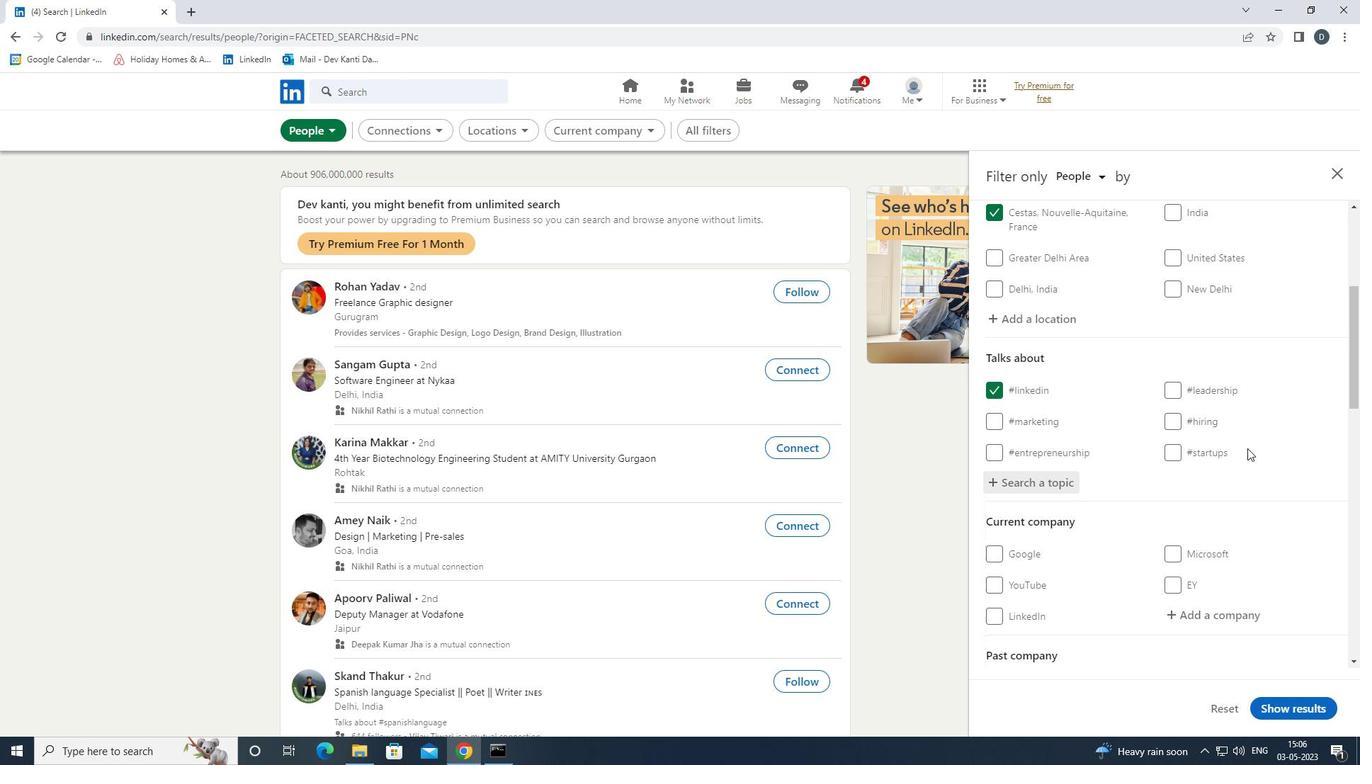 
Action: Mouse scrolled (1247, 452) with delta (0, 0)
Screenshot: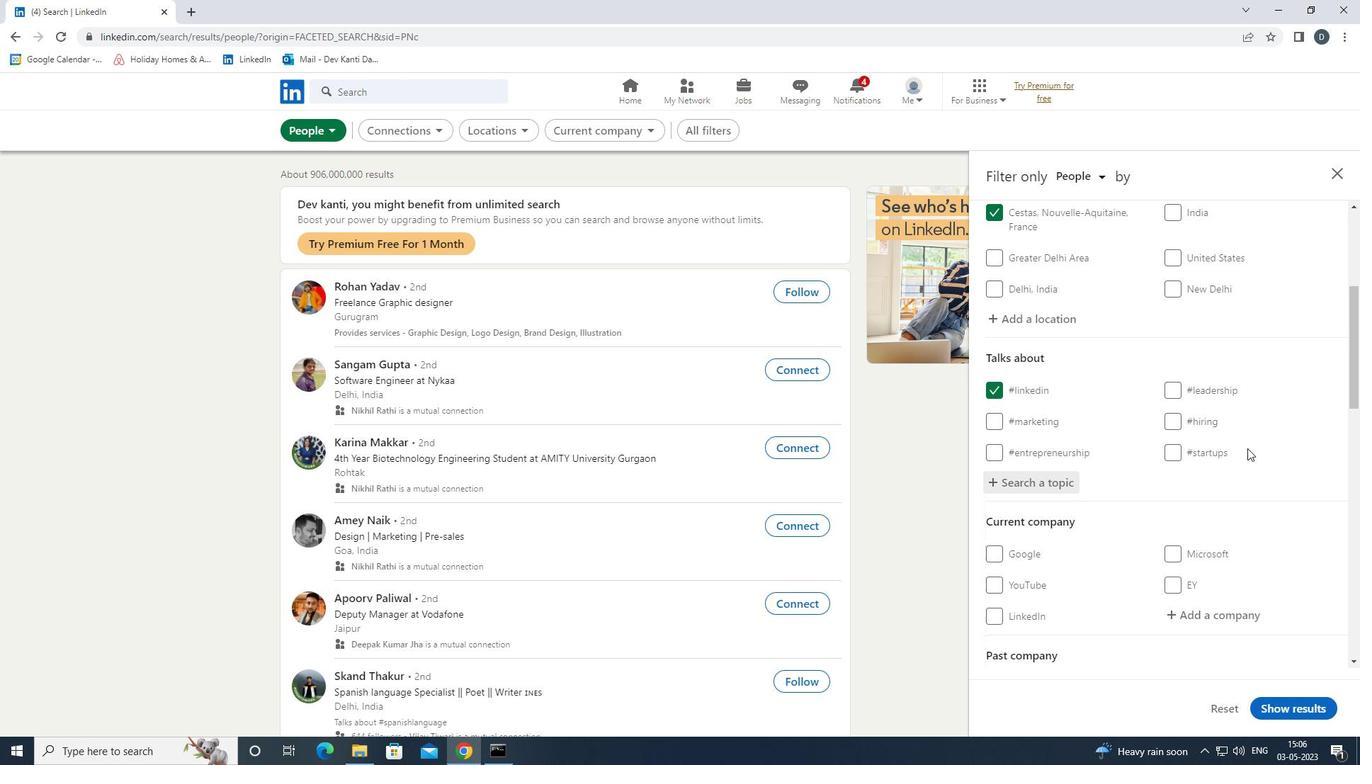 
Action: Mouse moved to (1249, 452)
Screenshot: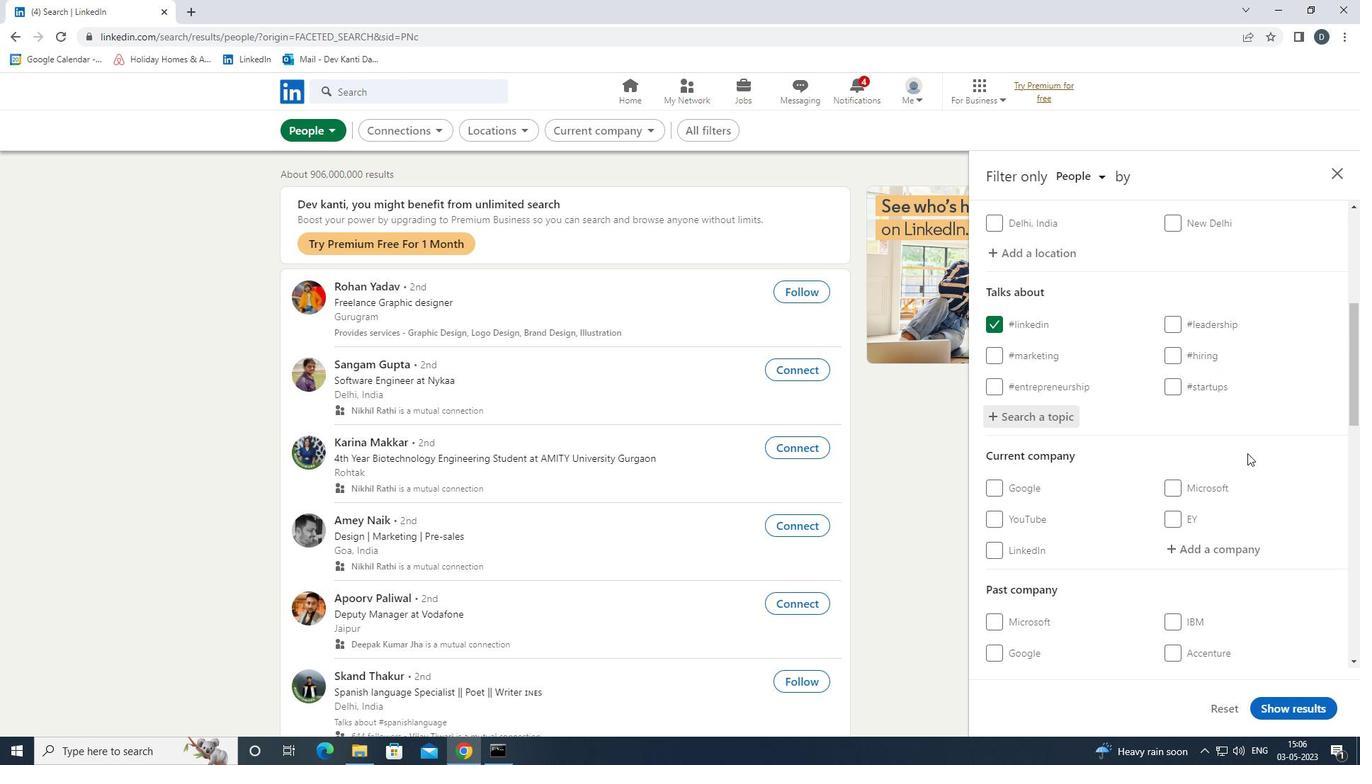
Action: Mouse scrolled (1249, 451) with delta (0, 0)
Screenshot: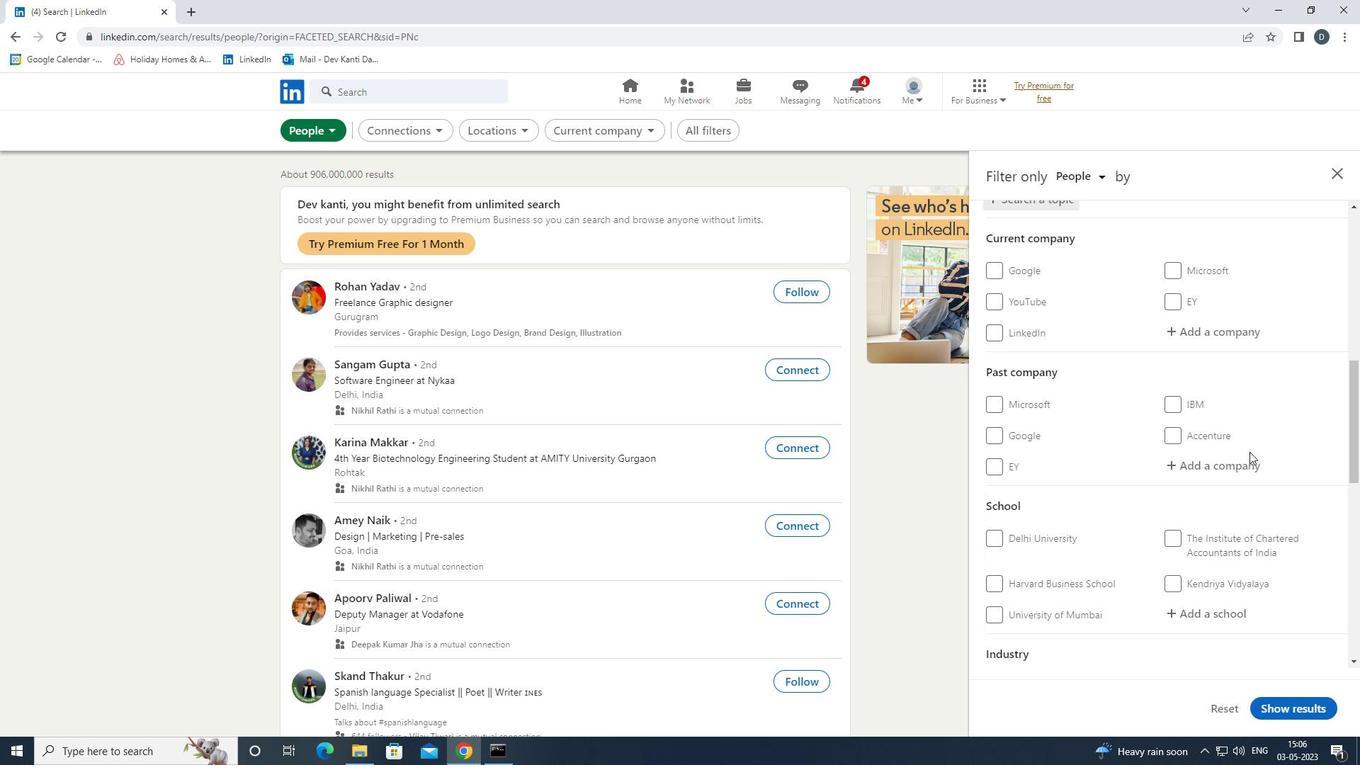 
Action: Mouse scrolled (1249, 451) with delta (0, 0)
Screenshot: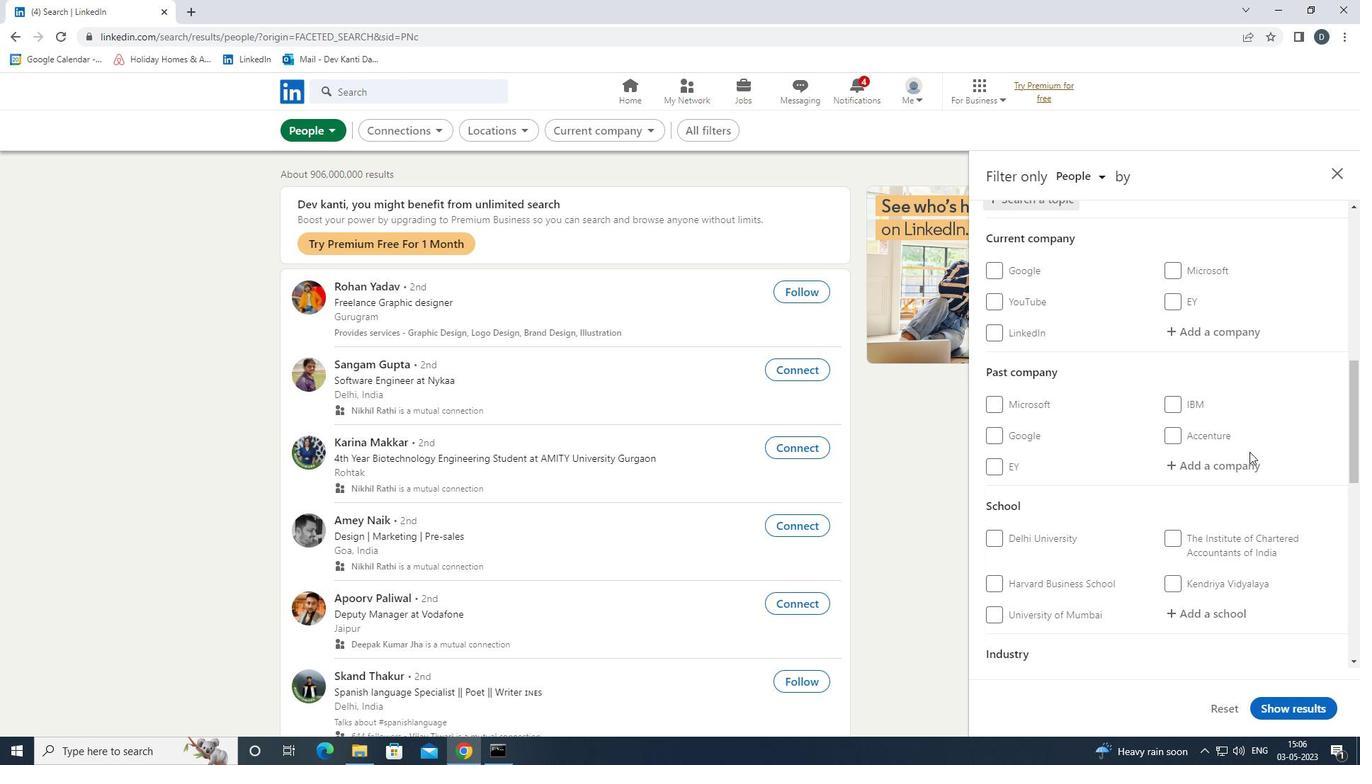 
Action: Mouse moved to (1249, 452)
Screenshot: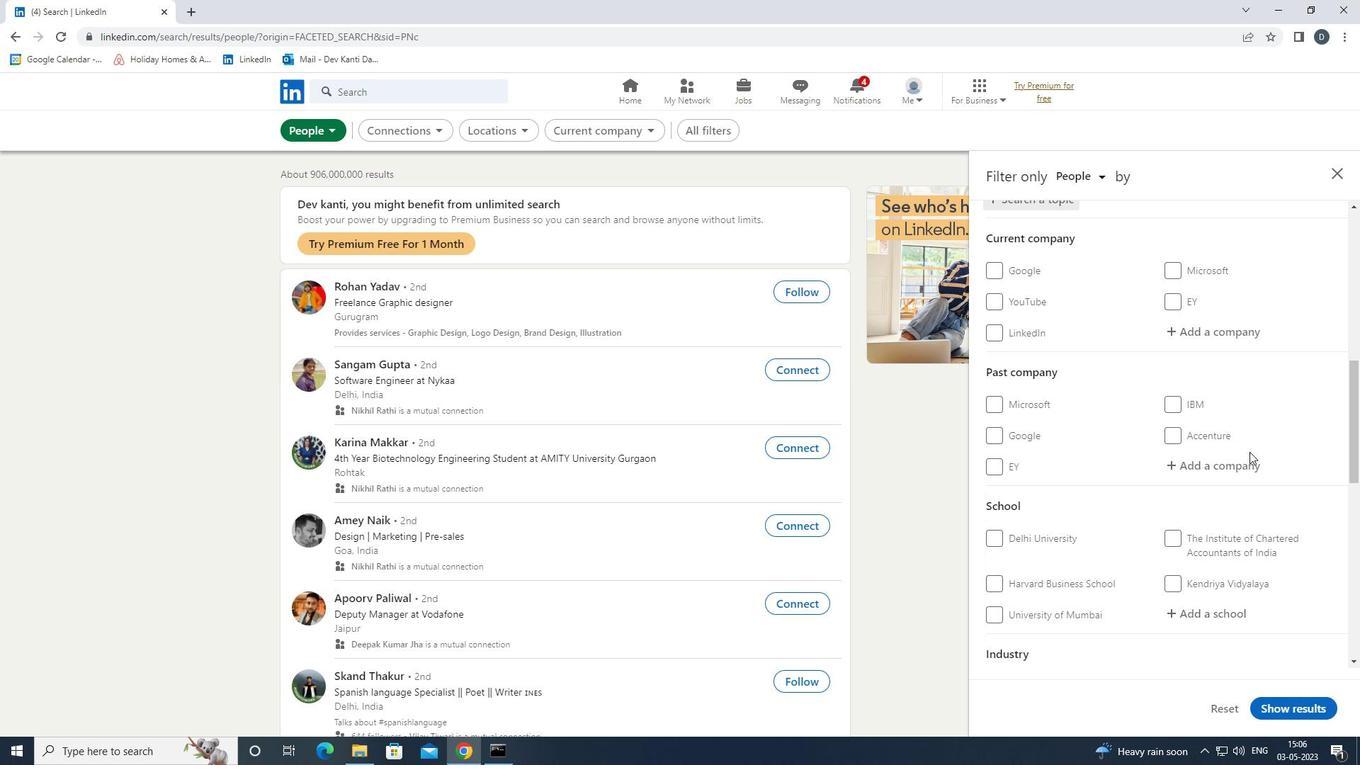 
Action: Mouse scrolled (1249, 451) with delta (0, 0)
Screenshot: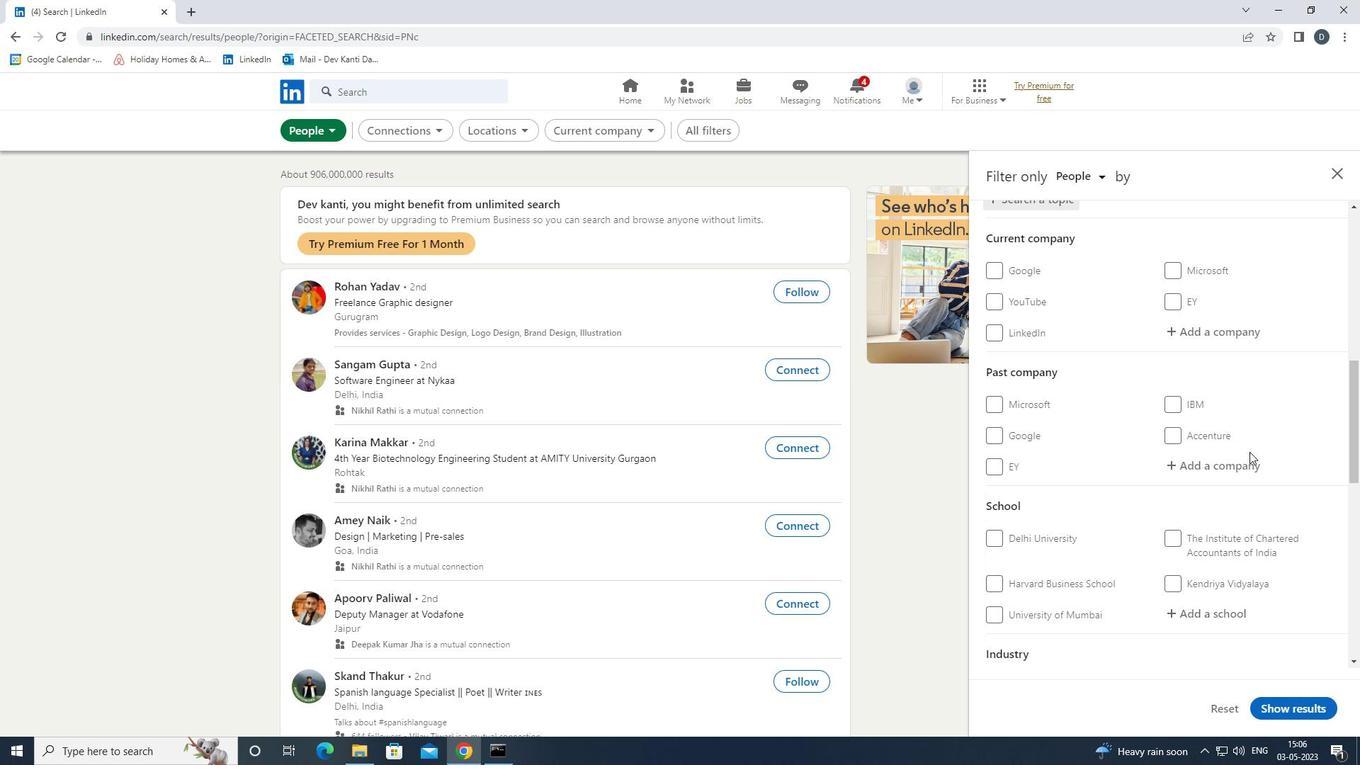 
Action: Mouse moved to (1248, 452)
Screenshot: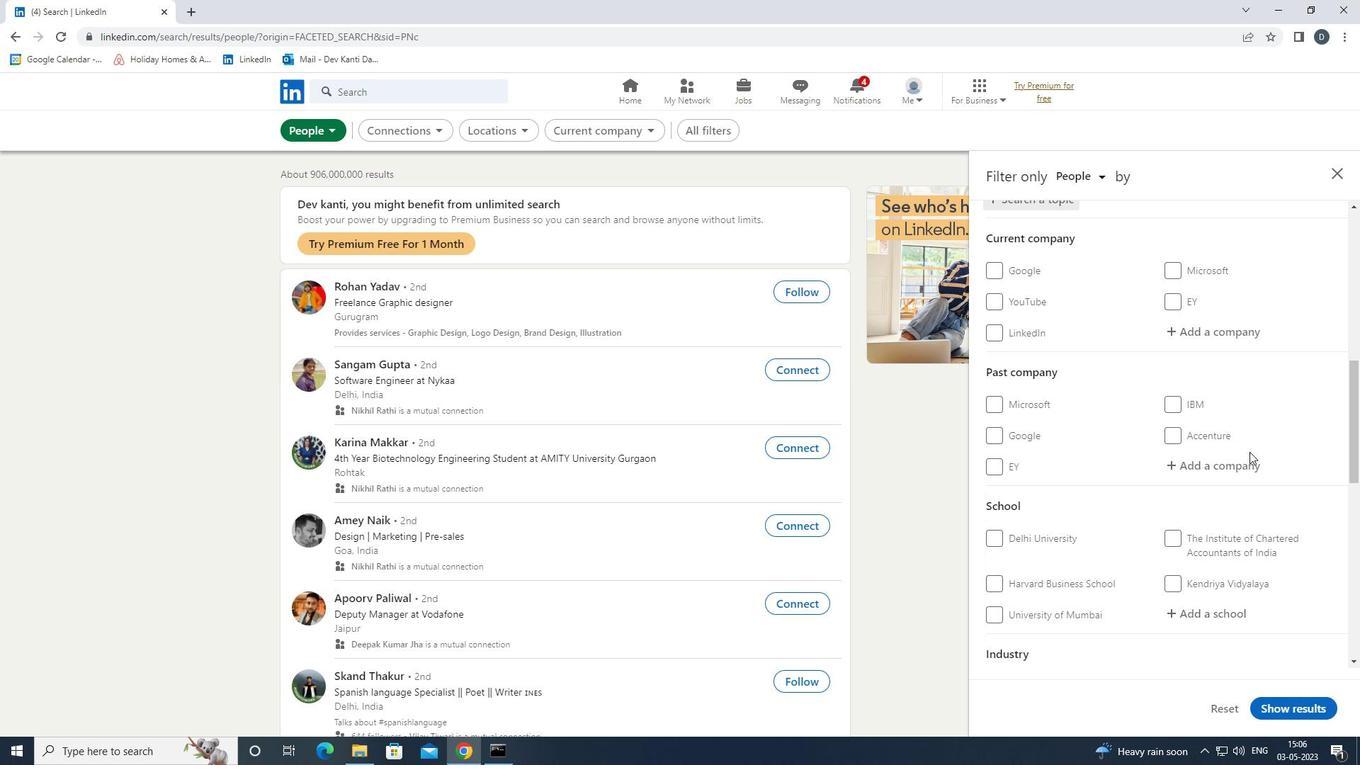 
Action: Mouse scrolled (1248, 451) with delta (0, 0)
Screenshot: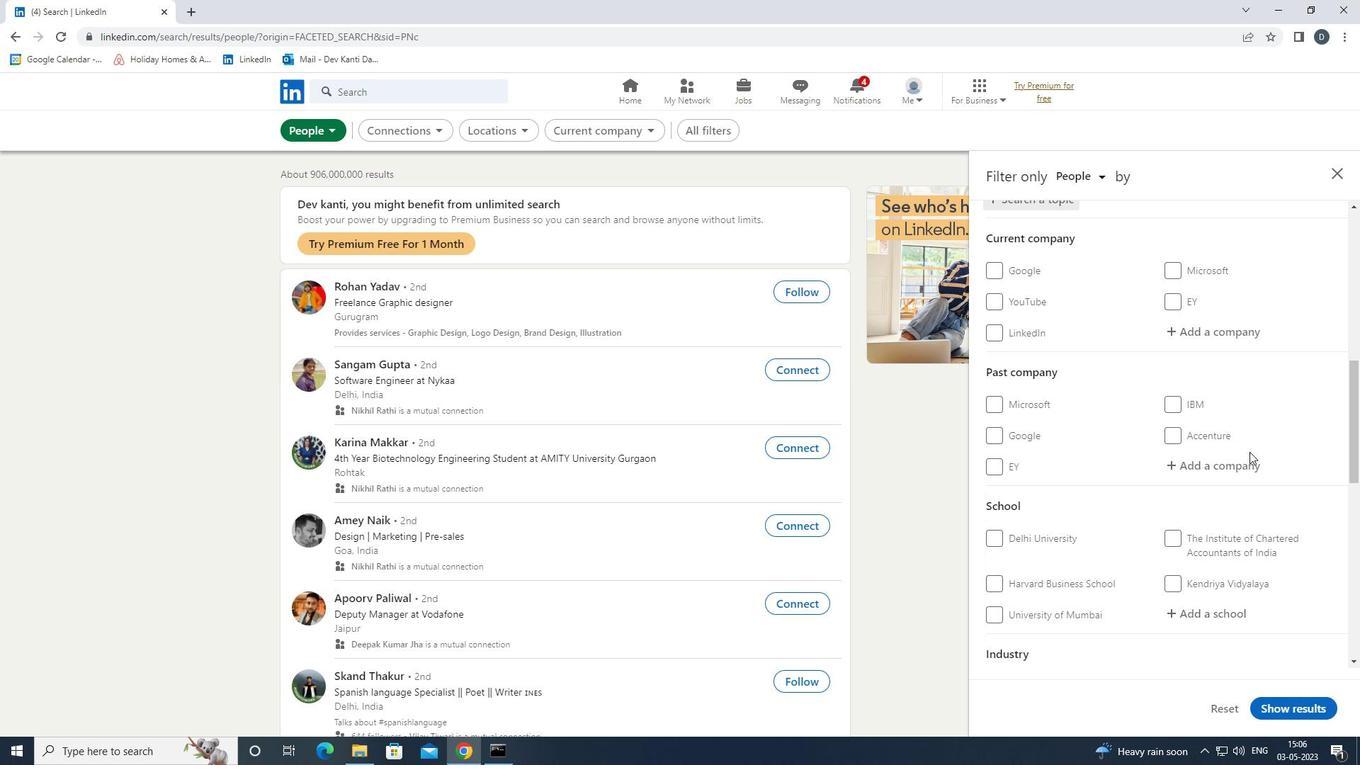 
Action: Mouse moved to (1246, 453)
Screenshot: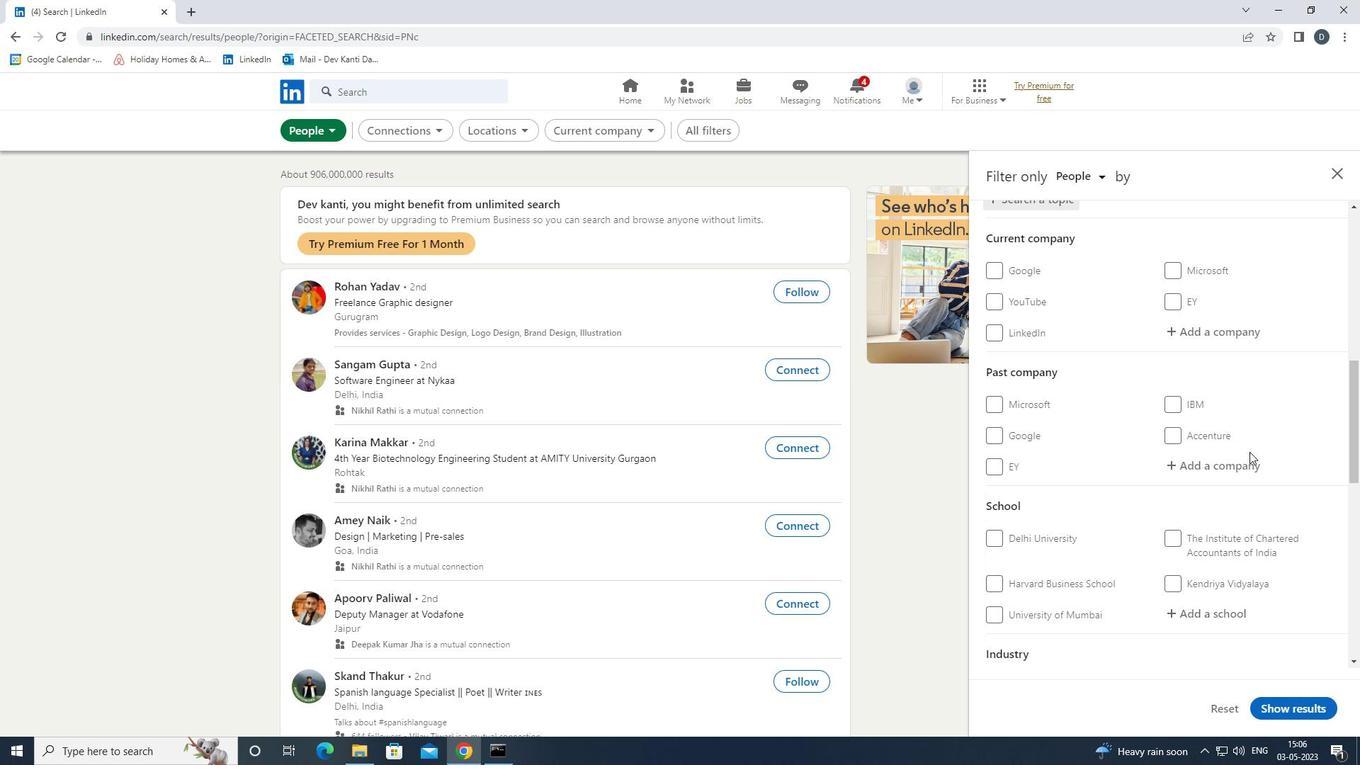 
Action: Mouse scrolled (1246, 454) with delta (0, 0)
Screenshot: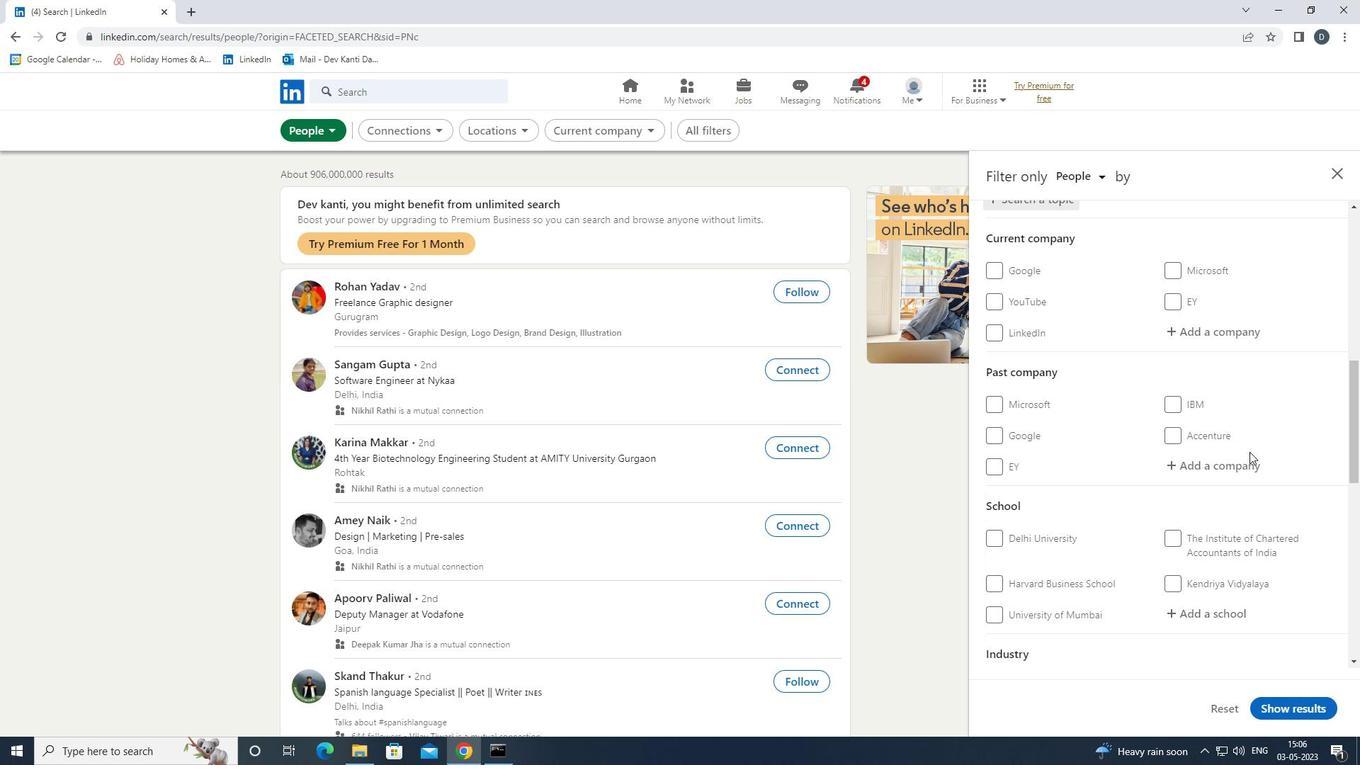 
Action: Mouse moved to (1133, 536)
Screenshot: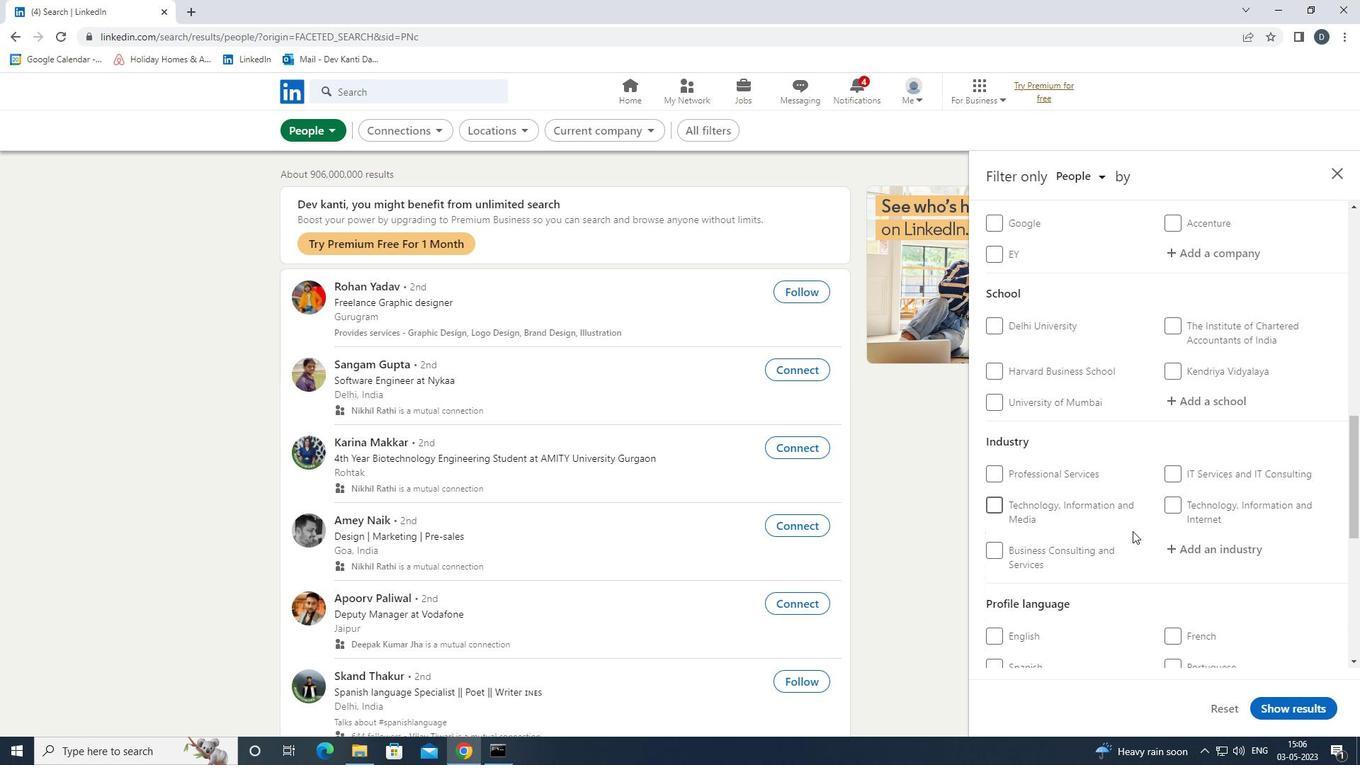 
Action: Mouse scrolled (1133, 535) with delta (0, 0)
Screenshot: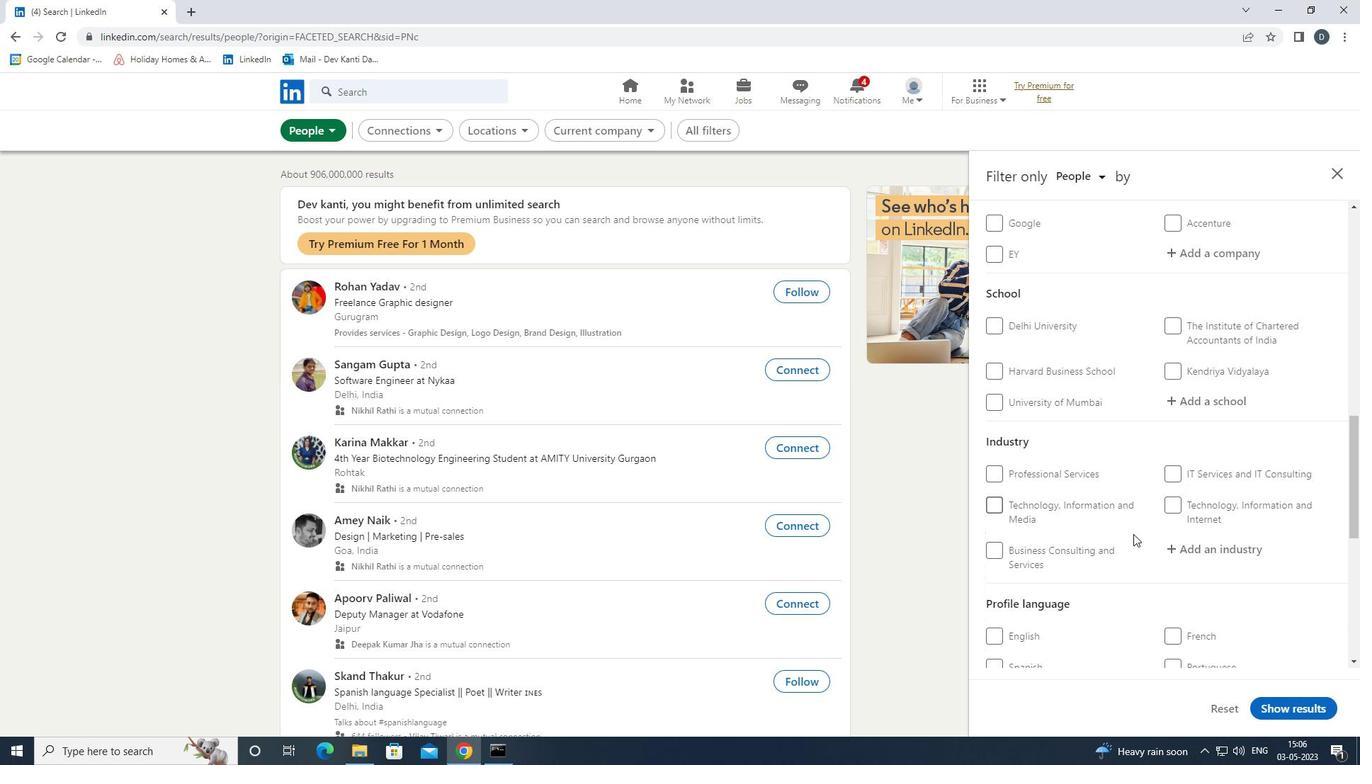 
Action: Mouse scrolled (1133, 535) with delta (0, 0)
Screenshot: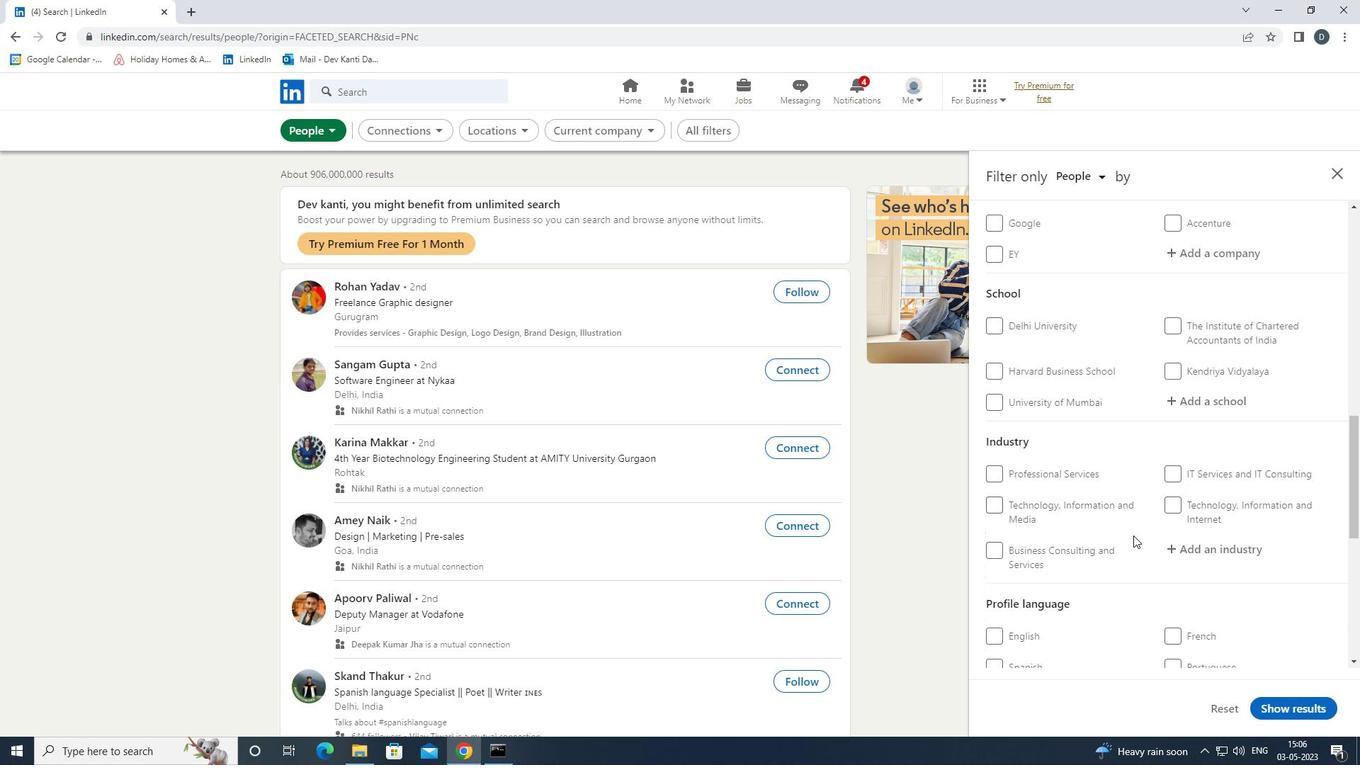 
Action: Mouse moved to (1177, 522)
Screenshot: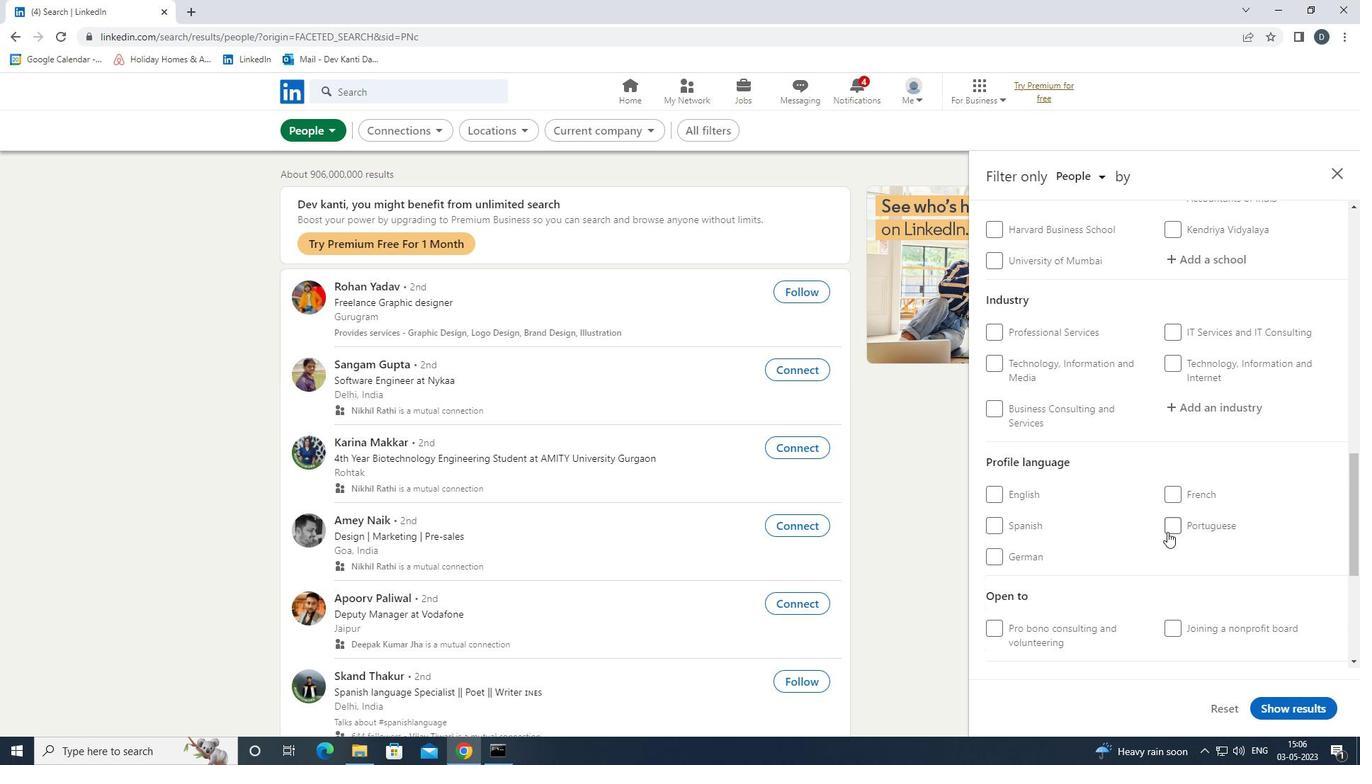
Action: Mouse pressed left at (1177, 522)
Screenshot: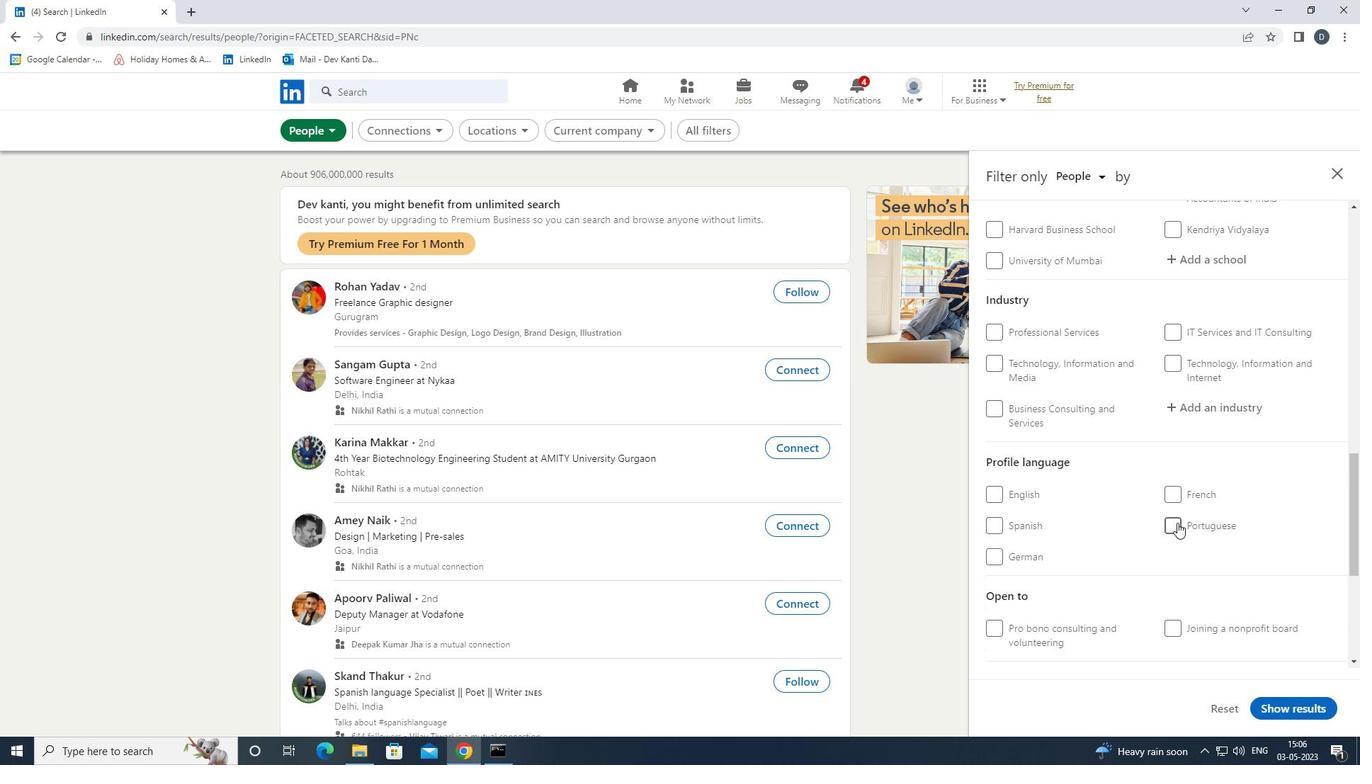 
Action: Mouse scrolled (1177, 523) with delta (0, 0)
Screenshot: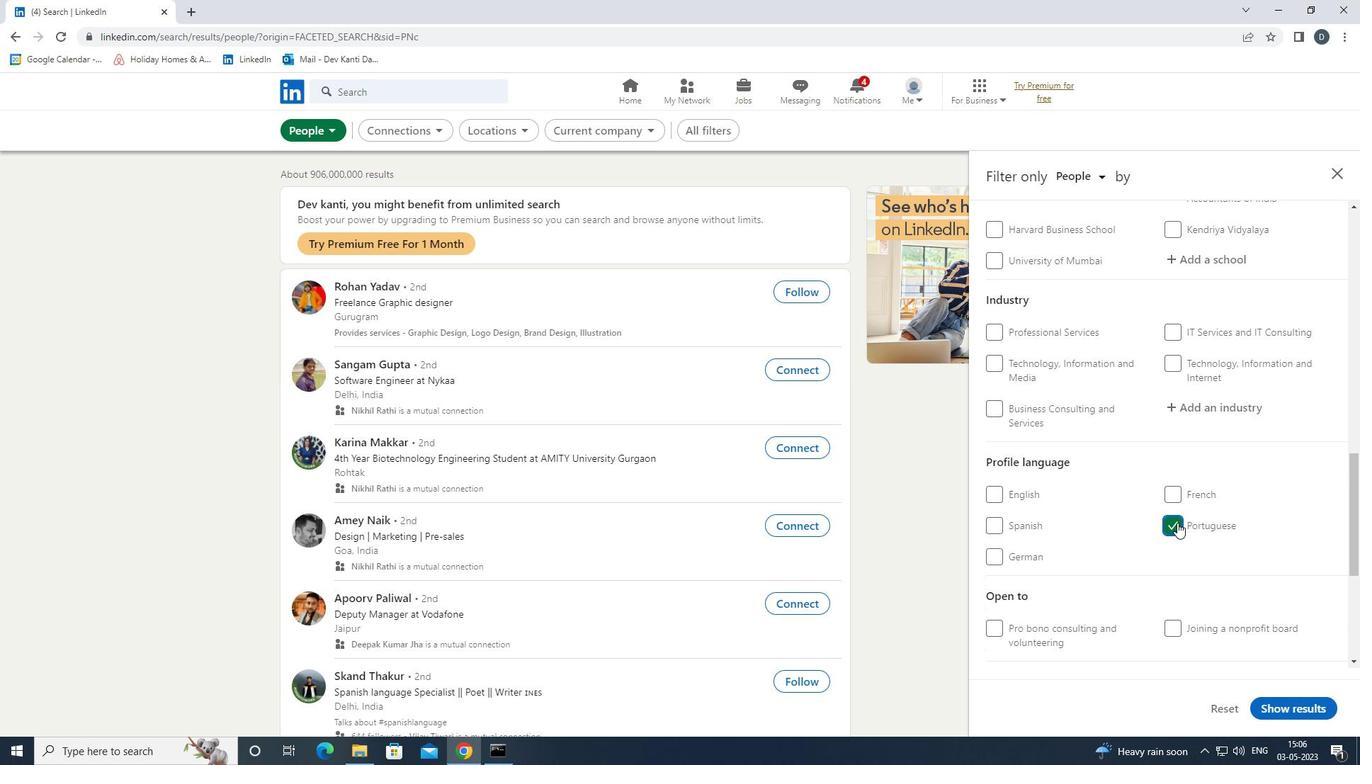 
Action: Mouse scrolled (1177, 523) with delta (0, 0)
Screenshot: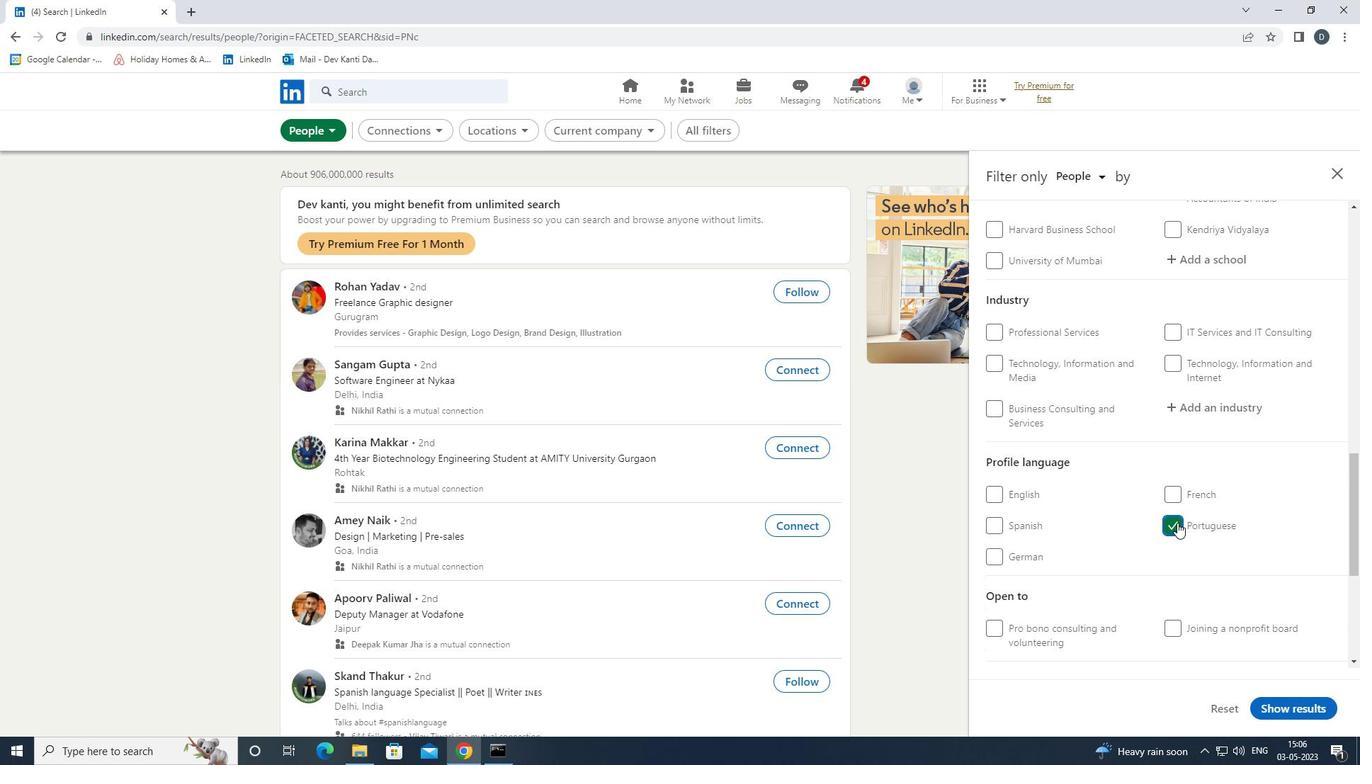 
Action: Mouse scrolled (1177, 523) with delta (0, 0)
Screenshot: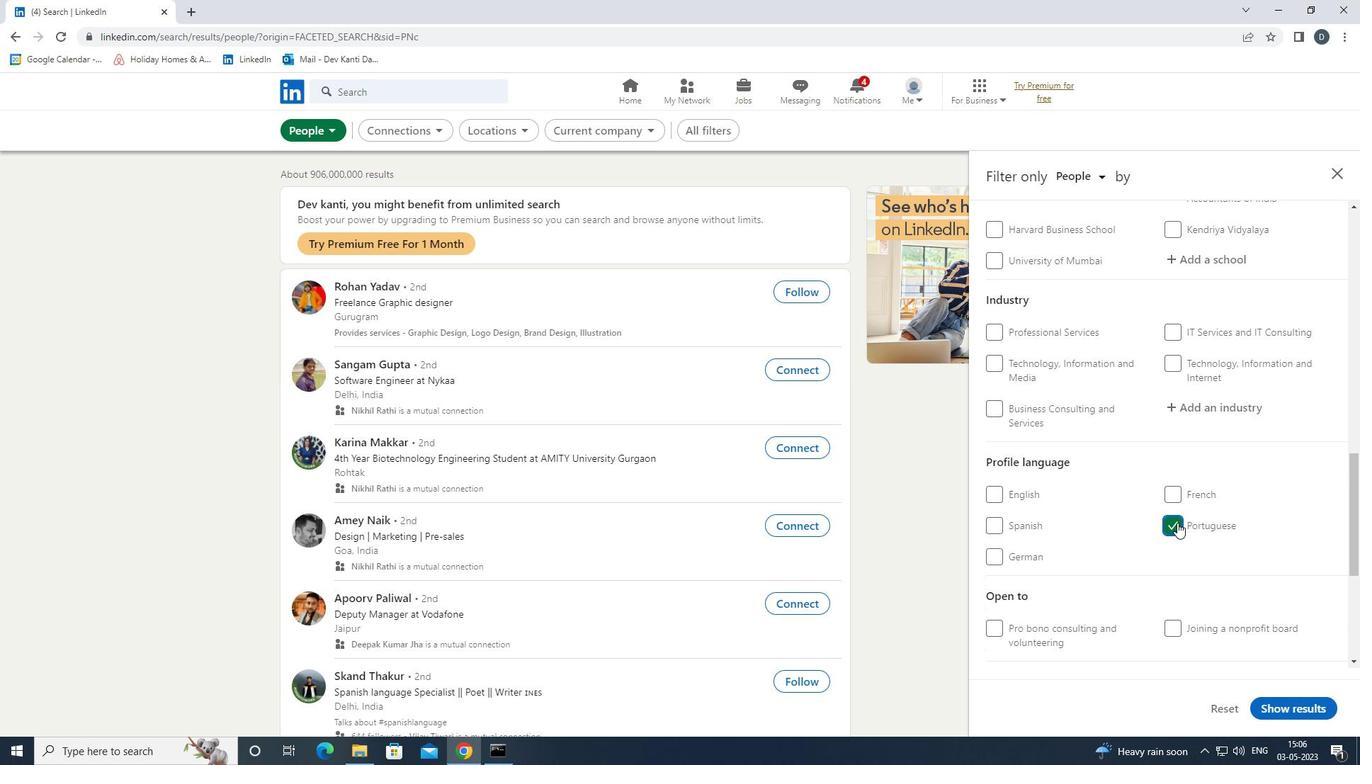 
Action: Mouse scrolled (1177, 523) with delta (0, 0)
Screenshot: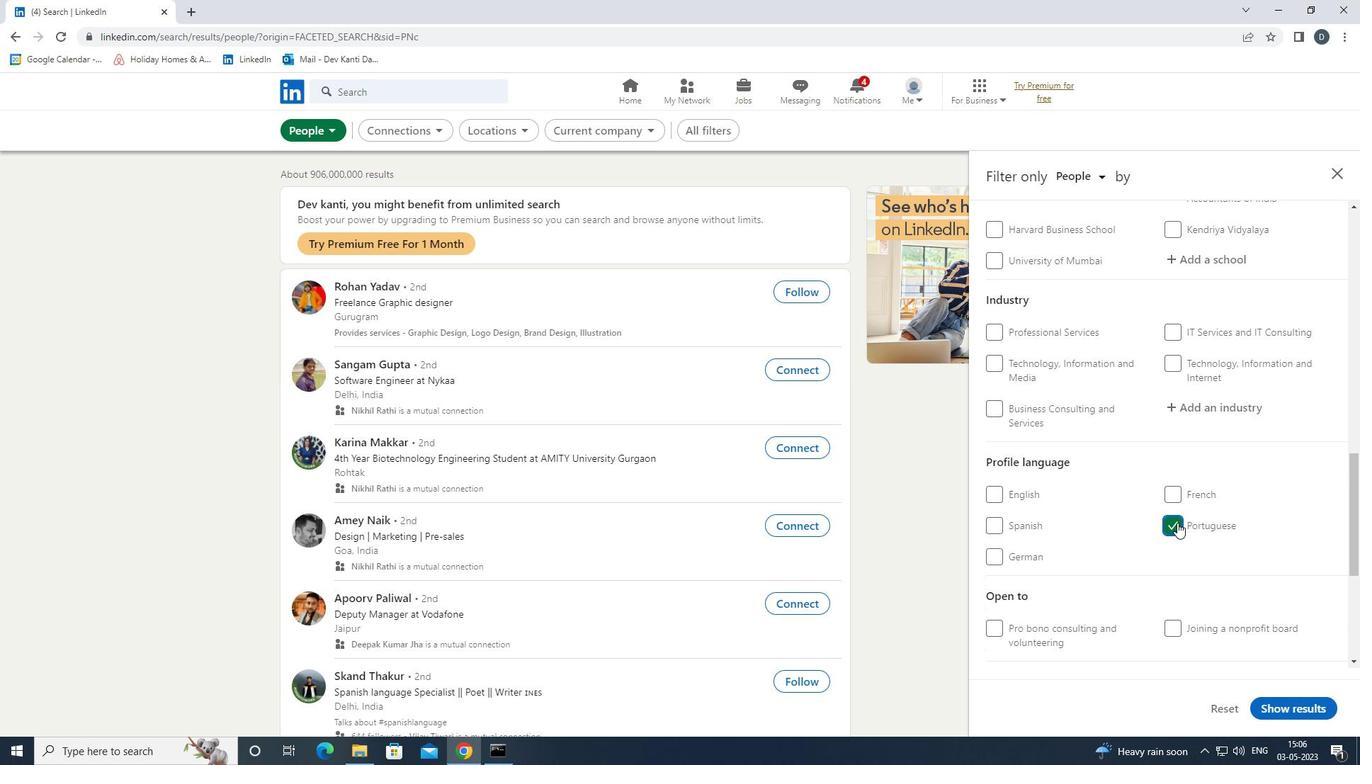
Action: Mouse scrolled (1177, 523) with delta (0, 0)
Screenshot: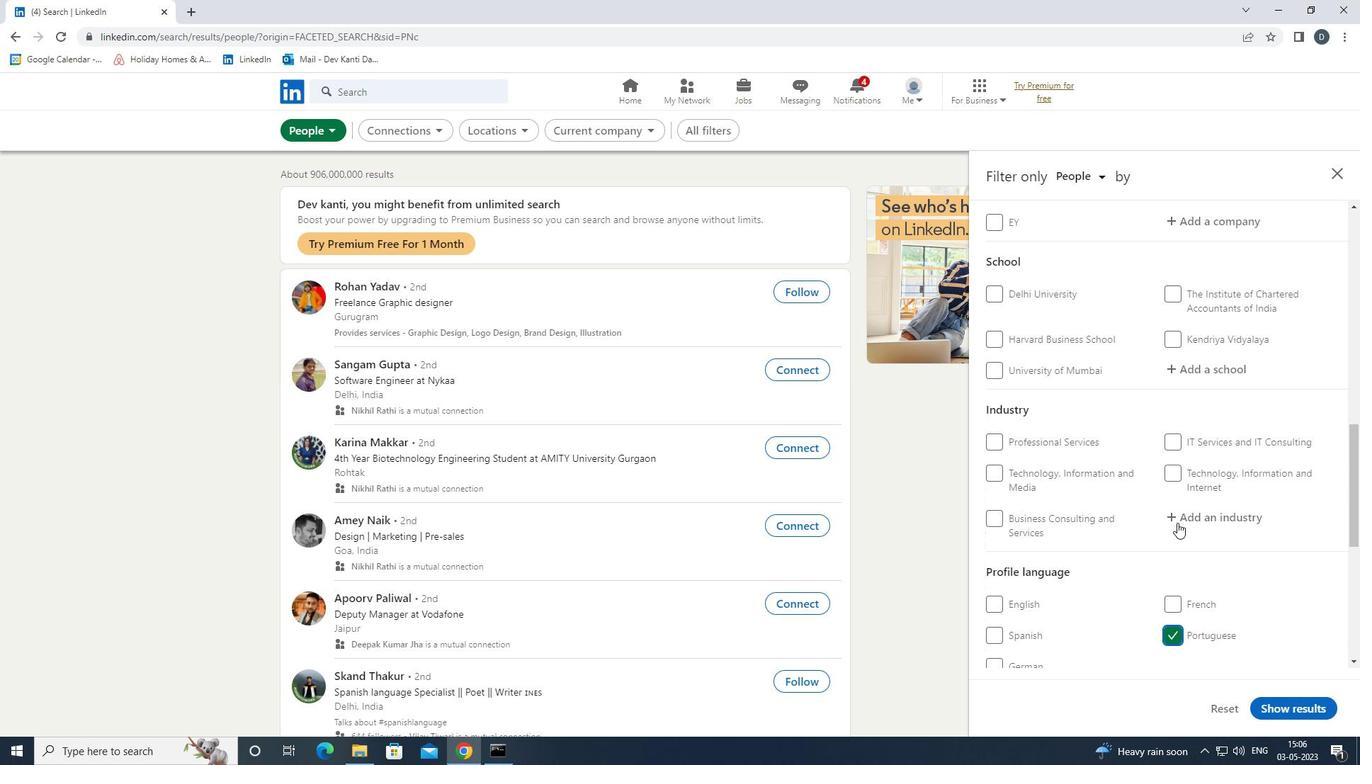 
Action: Mouse scrolled (1177, 523) with delta (0, 0)
Screenshot: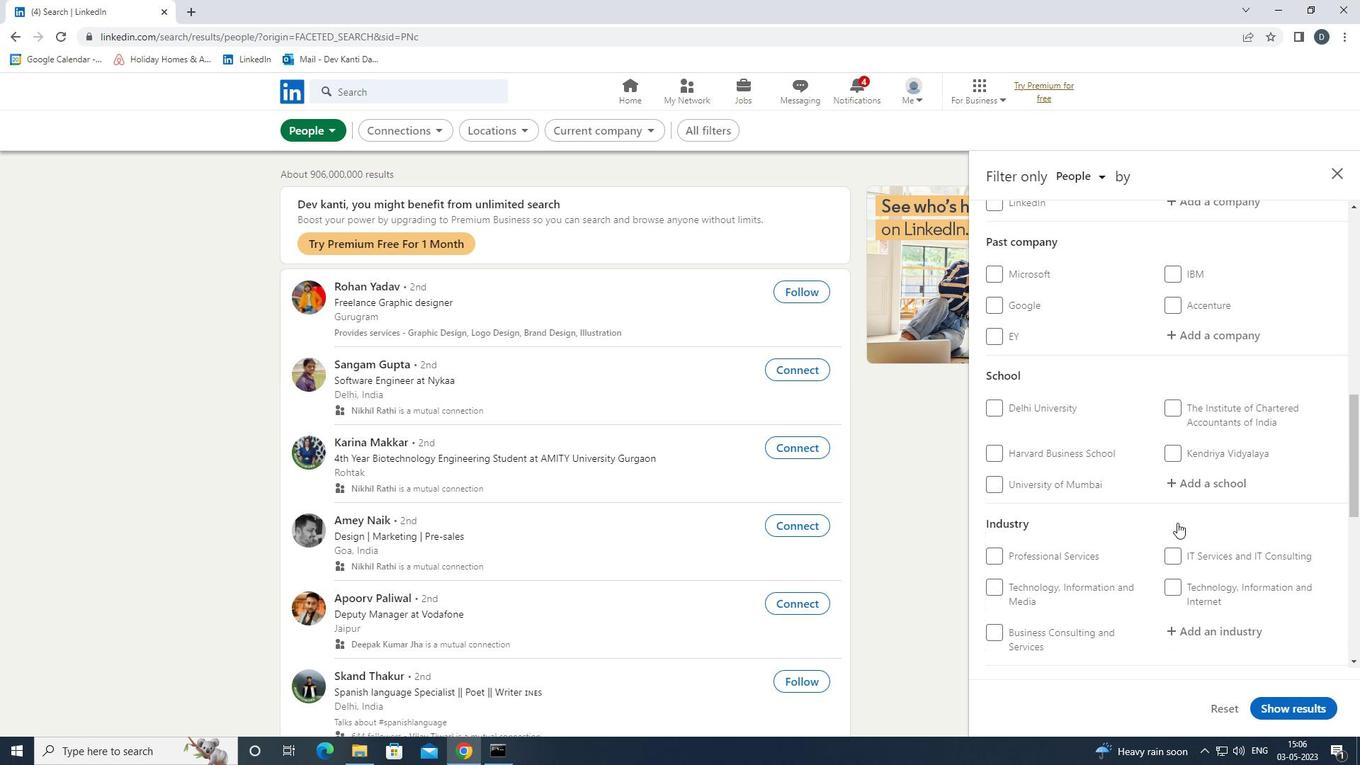 
Action: Mouse moved to (1209, 357)
Screenshot: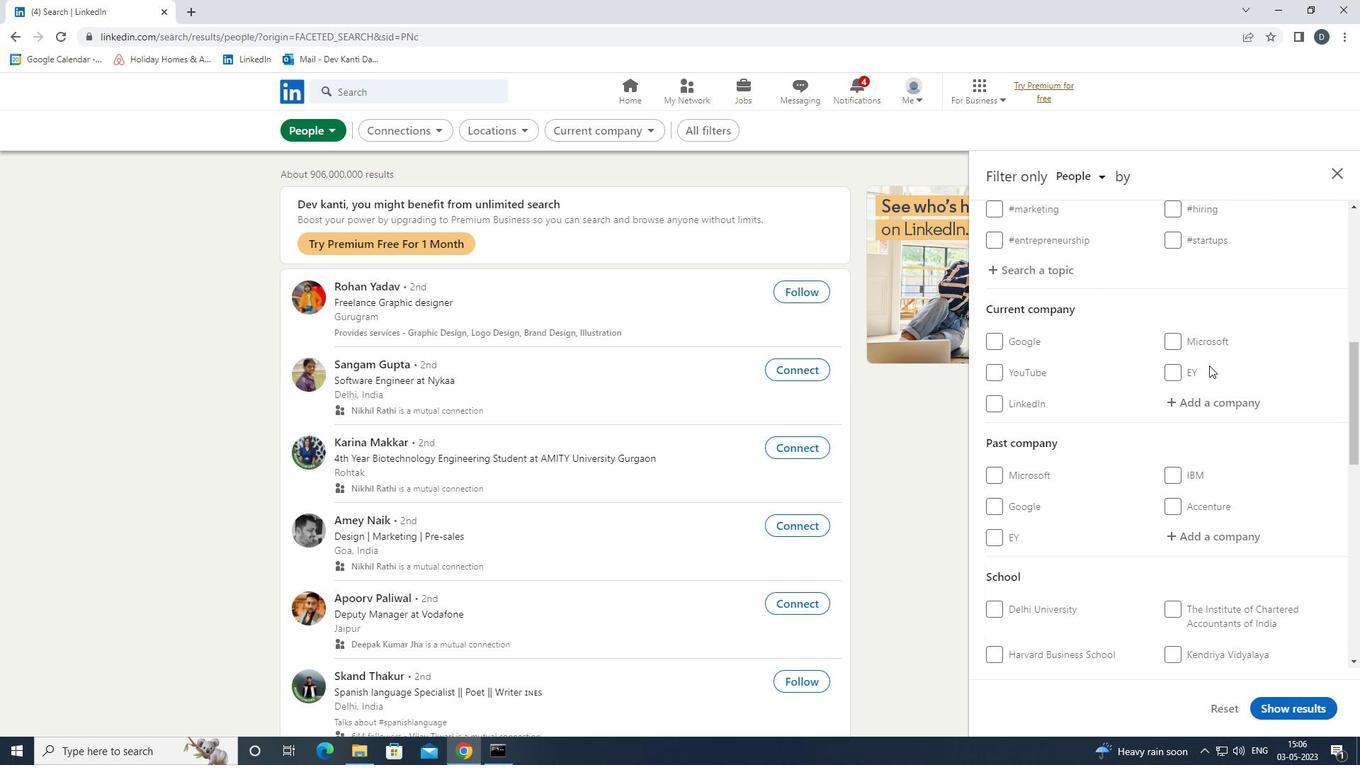 
Action: Mouse scrolled (1209, 358) with delta (0, 0)
Screenshot: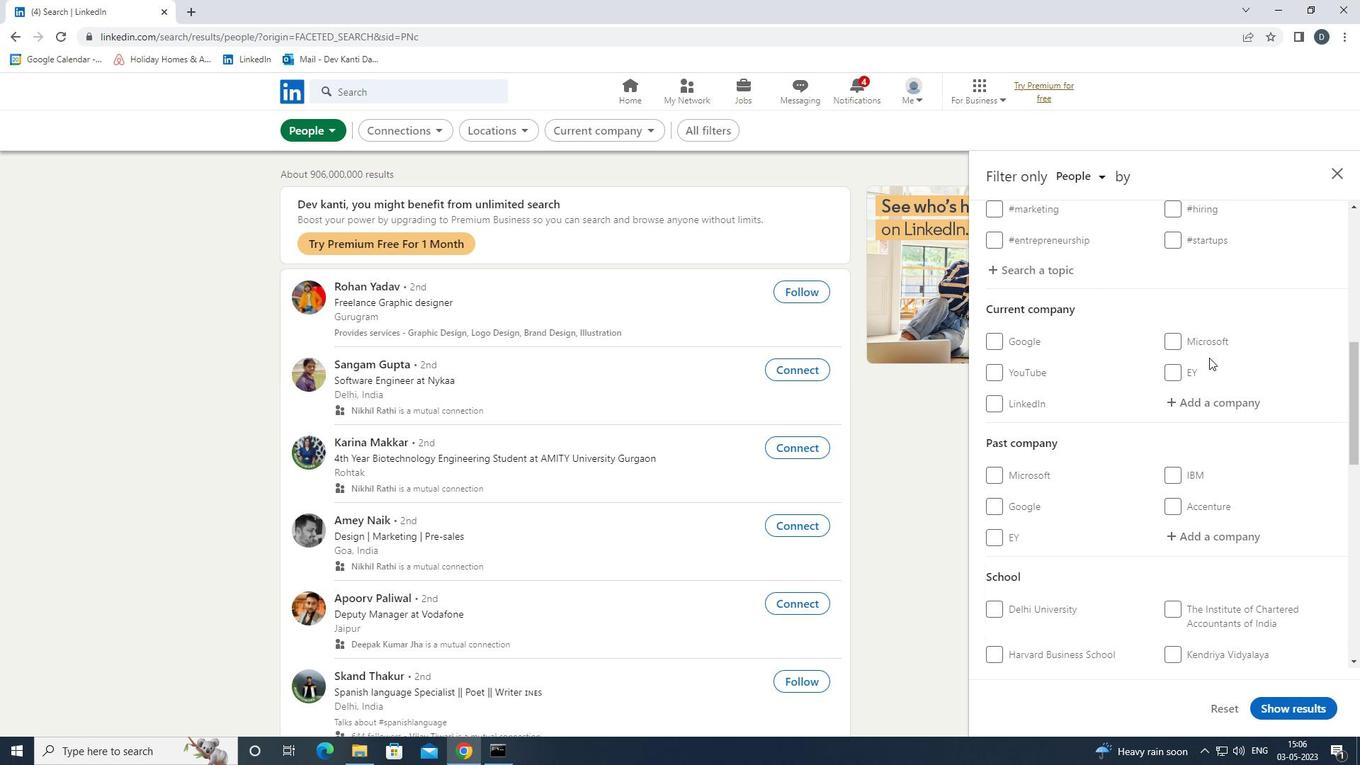 
Action: Mouse scrolled (1209, 358) with delta (0, 0)
Screenshot: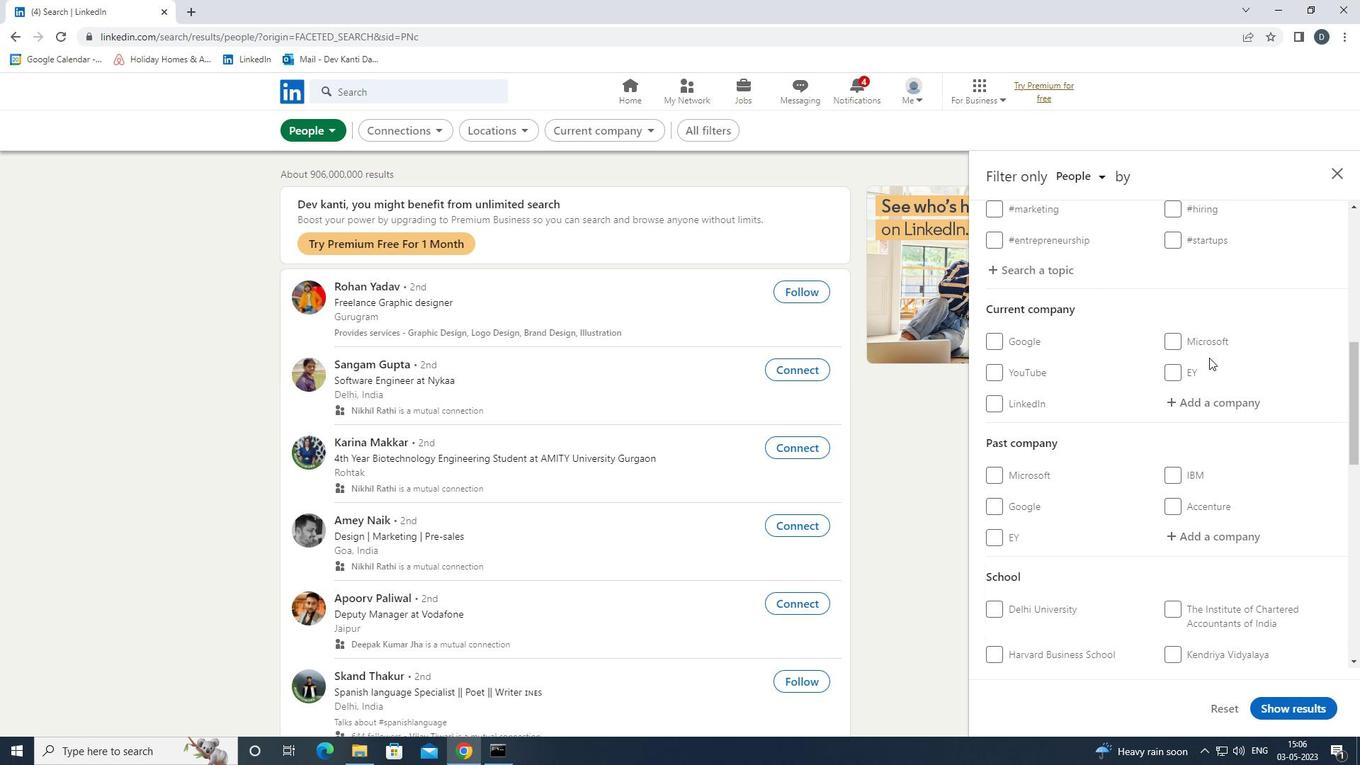 
Action: Mouse moved to (1211, 407)
Screenshot: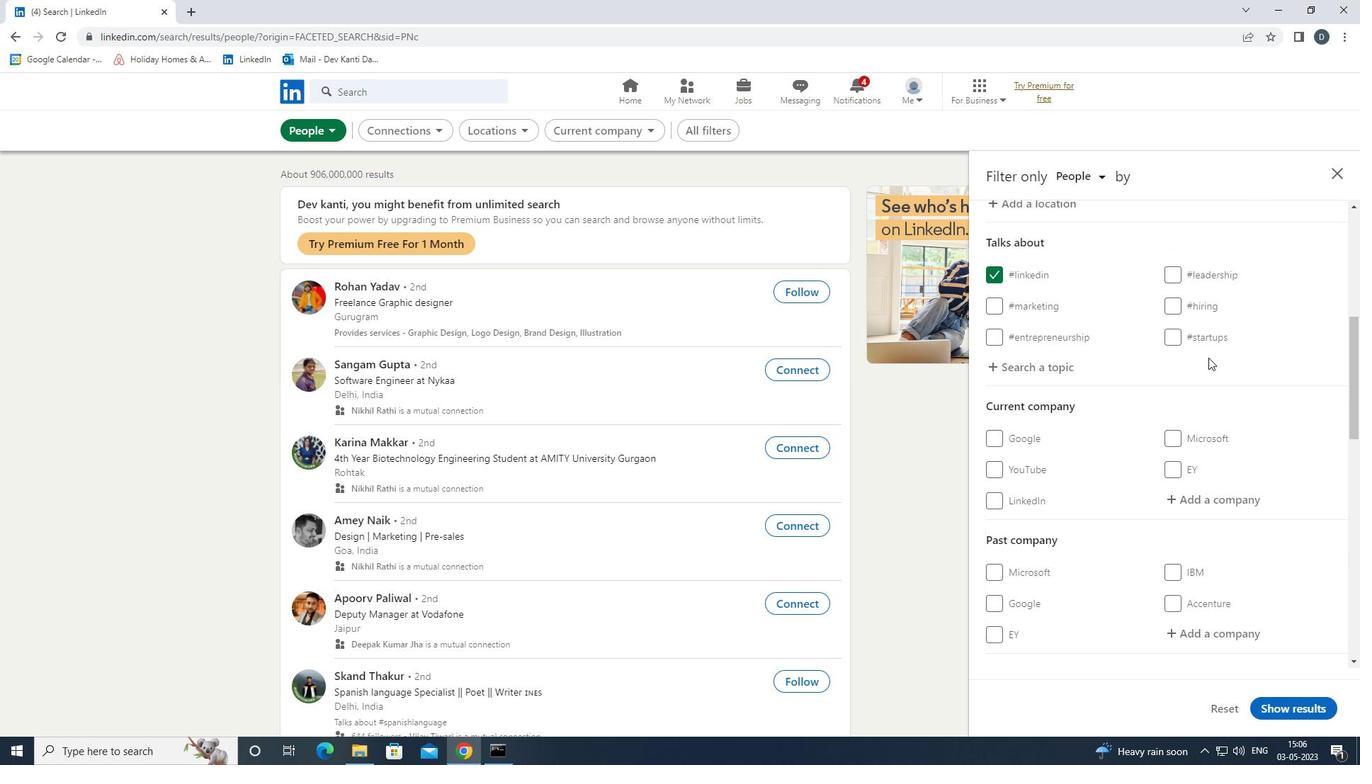 
Action: Mouse scrolled (1211, 406) with delta (0, 0)
Screenshot: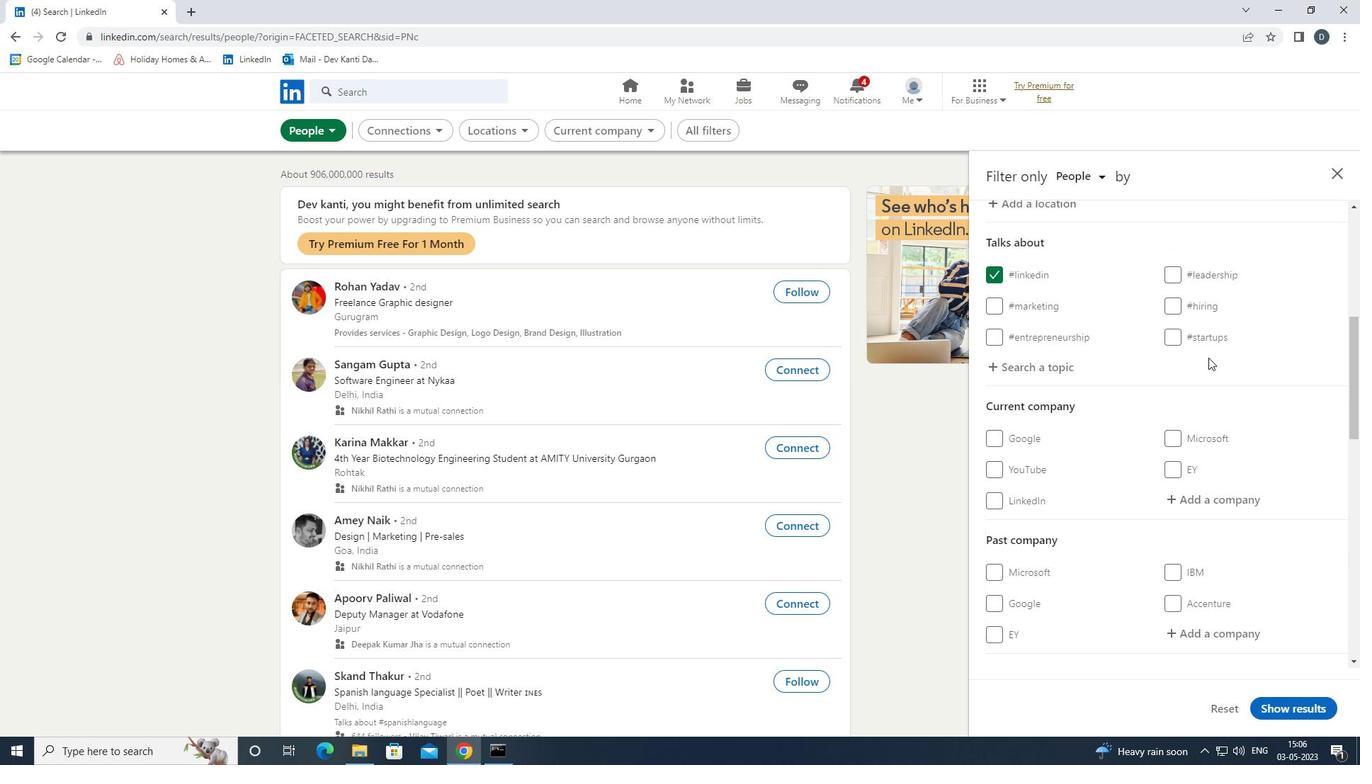 
Action: Mouse moved to (1212, 408)
Screenshot: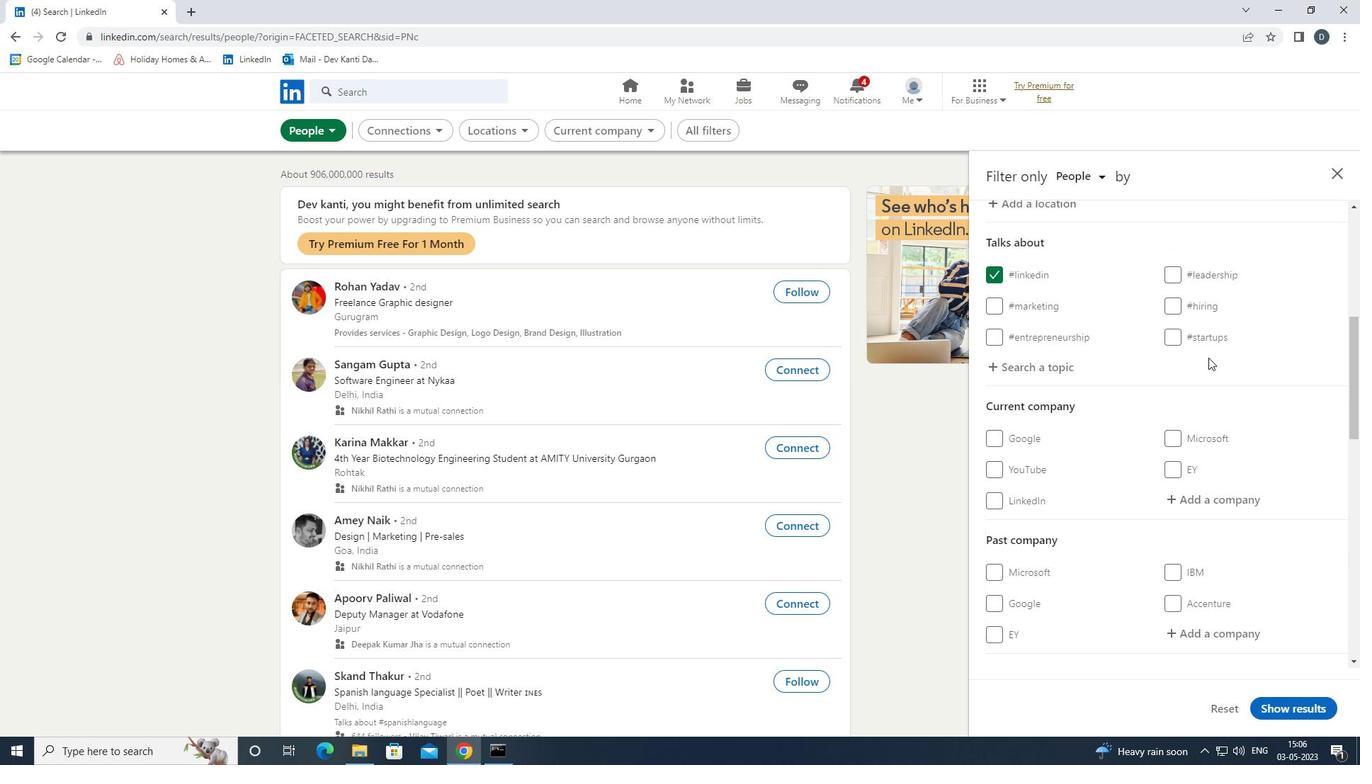 
Action: Mouse scrolled (1212, 408) with delta (0, 0)
Screenshot: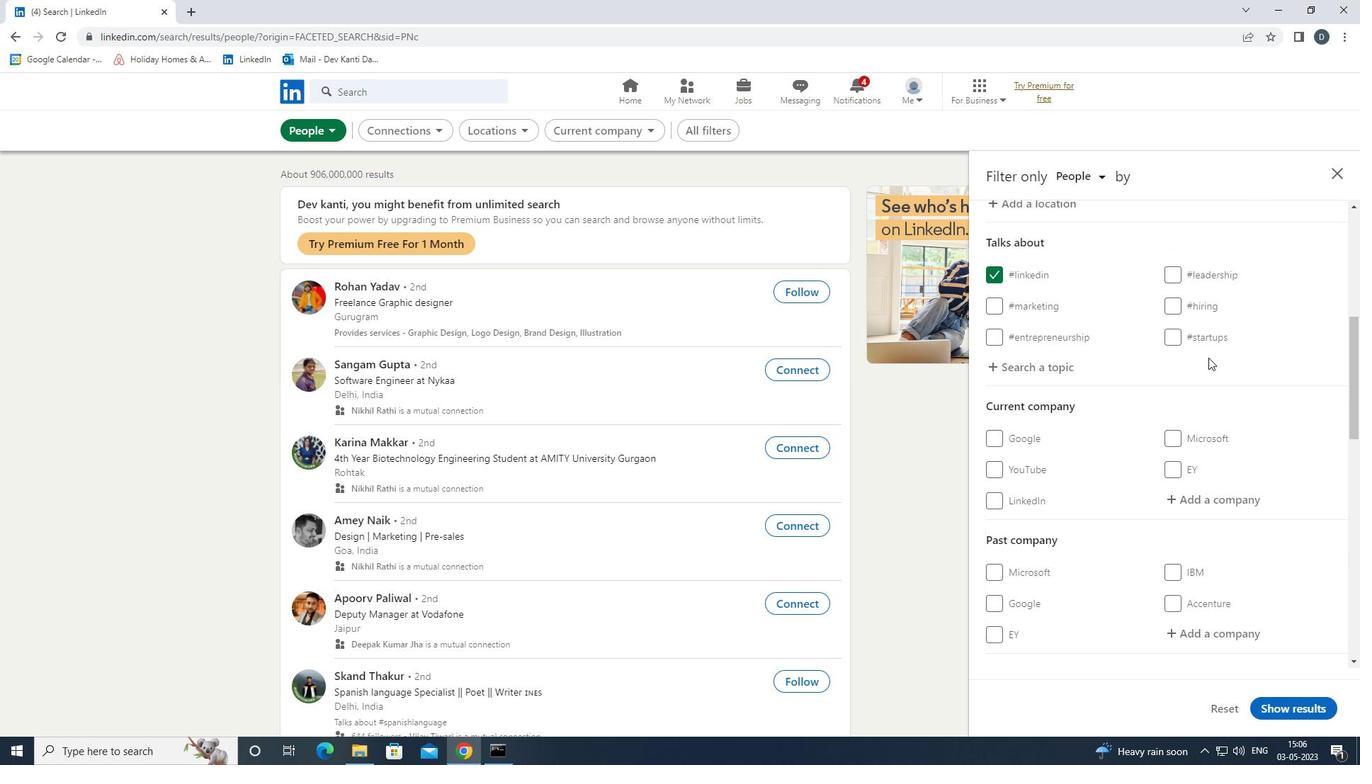 
Action: Mouse moved to (1220, 409)
Screenshot: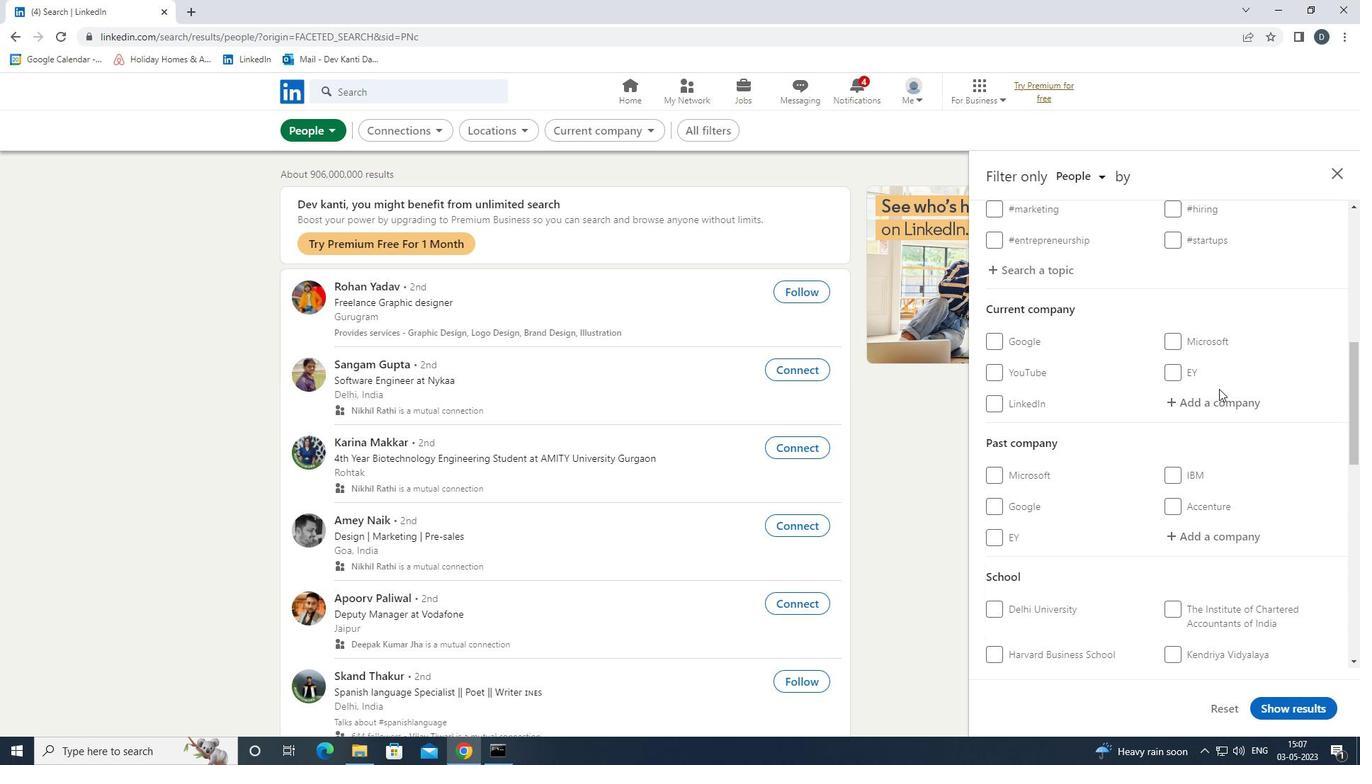 
Action: Mouse pressed left at (1220, 409)
Screenshot: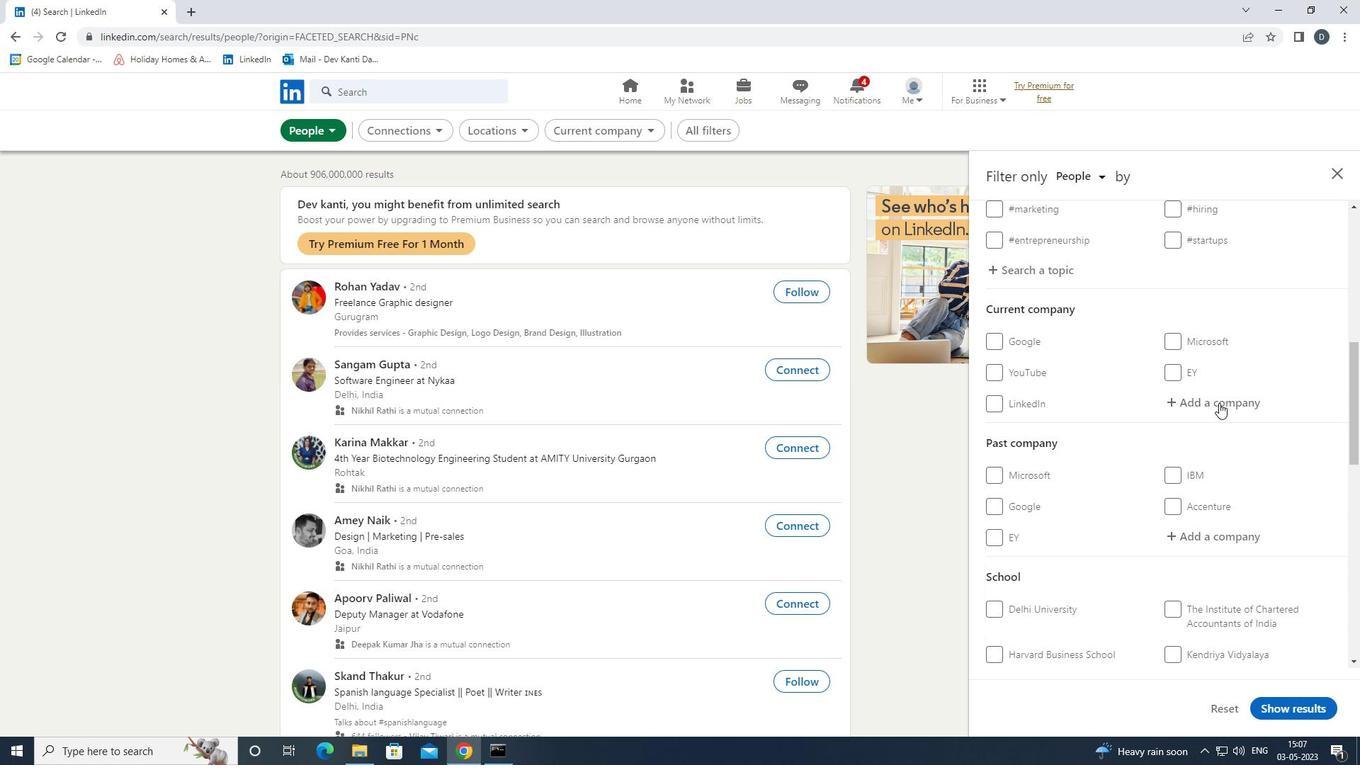 
Action: Key pressed <Key.shift><Key.shift>BRIGADE<Key.down><Key.enter>
Screenshot: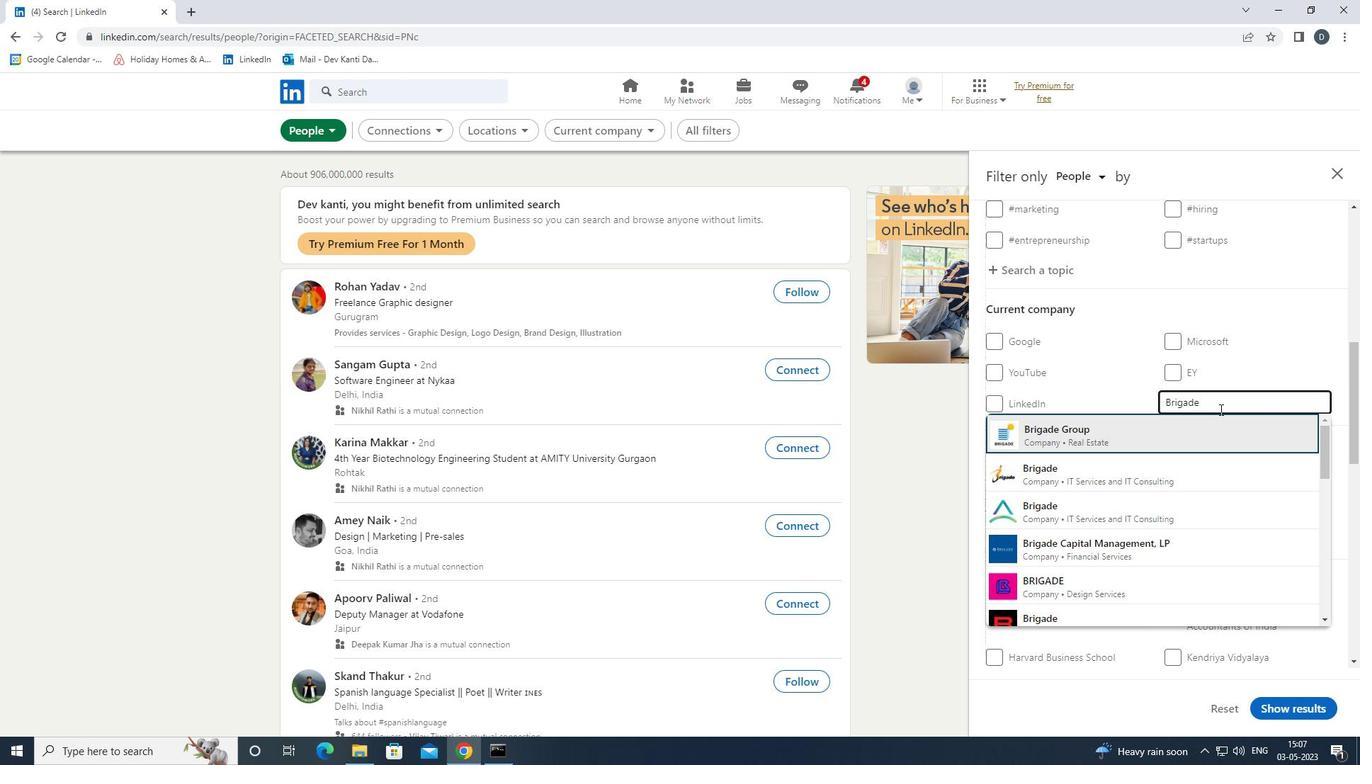 
Action: Mouse moved to (1218, 413)
Screenshot: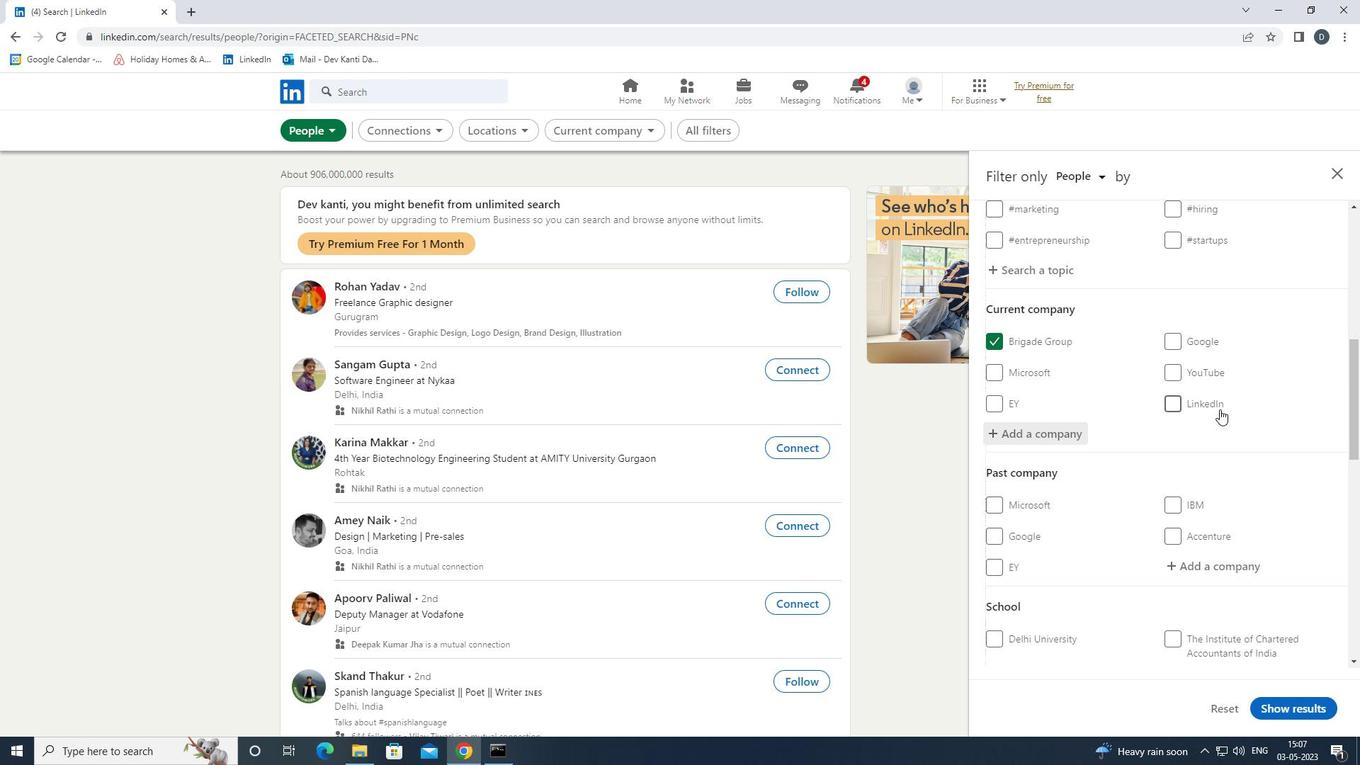 
Action: Mouse scrolled (1218, 412) with delta (0, 0)
Screenshot: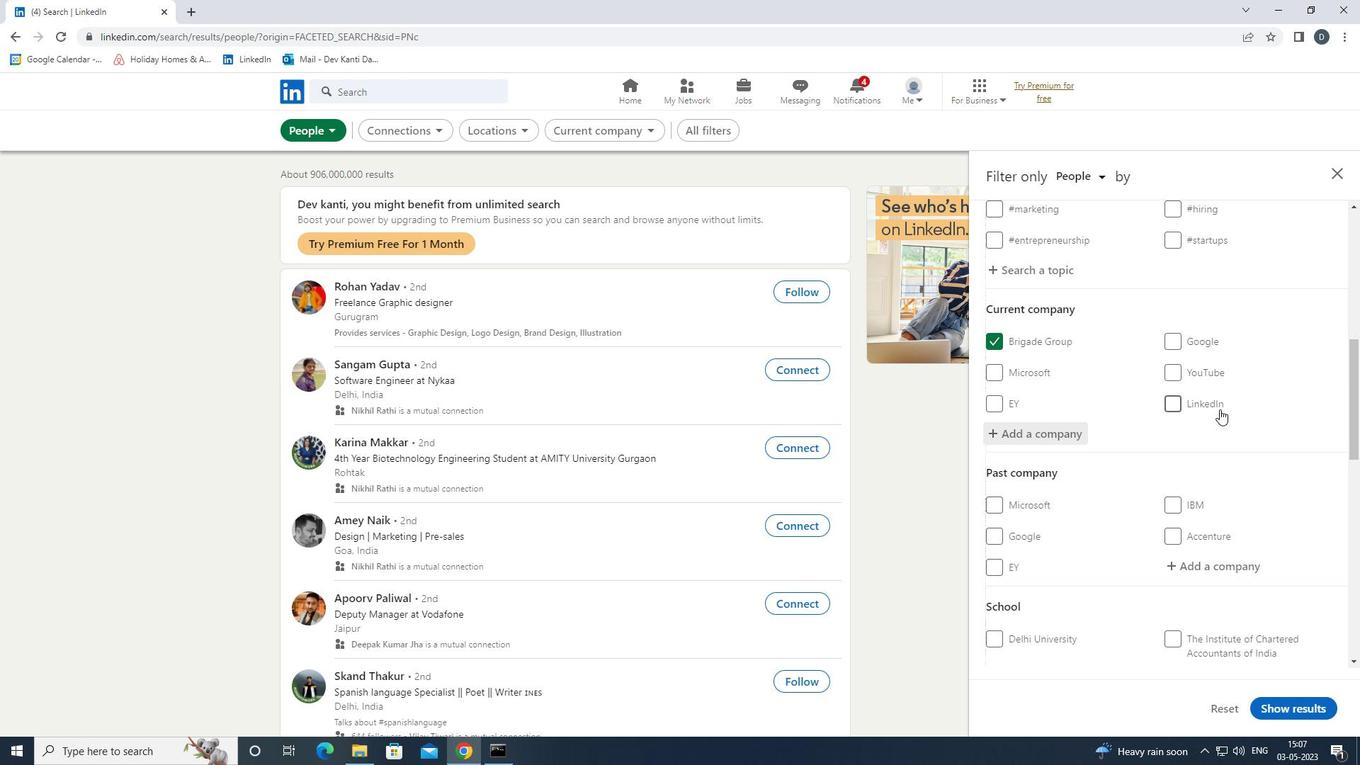 
Action: Mouse moved to (1218, 413)
Screenshot: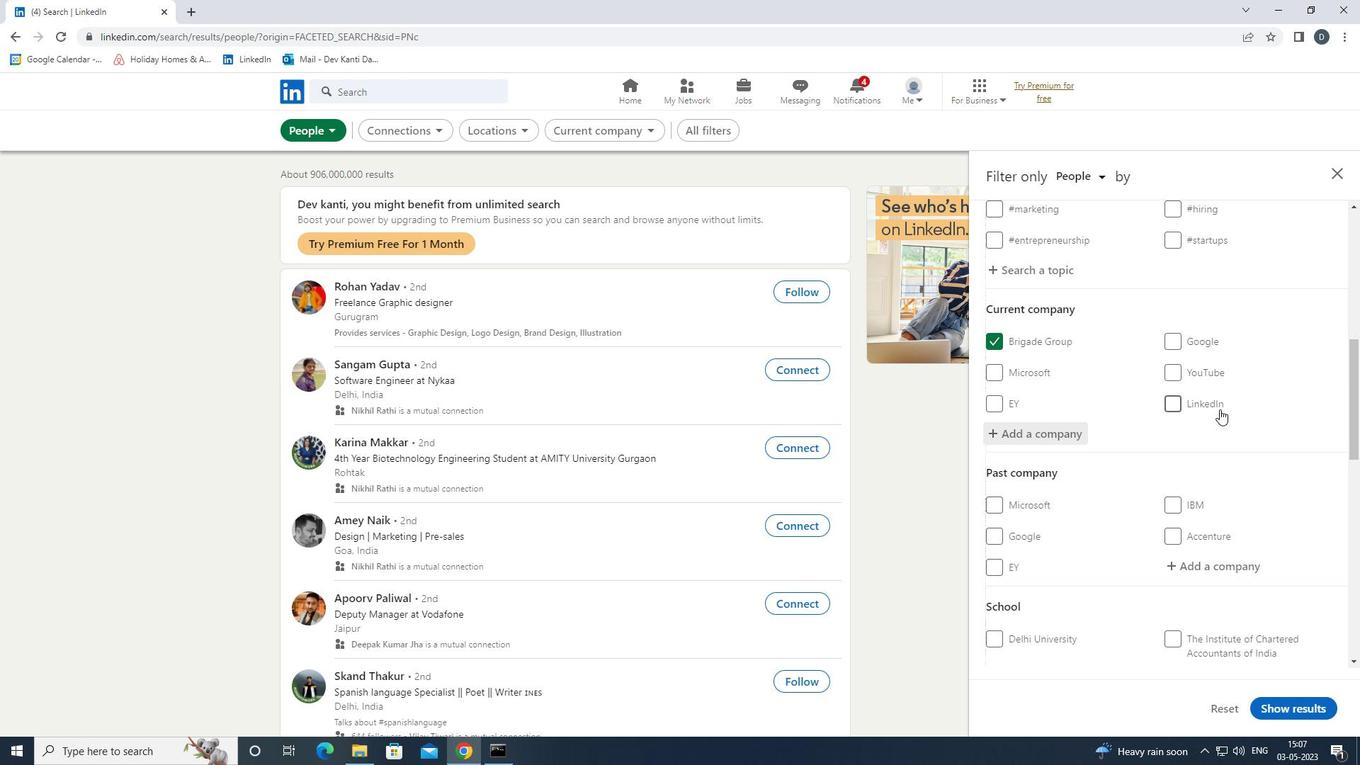 
Action: Mouse scrolled (1218, 413) with delta (0, 0)
Screenshot: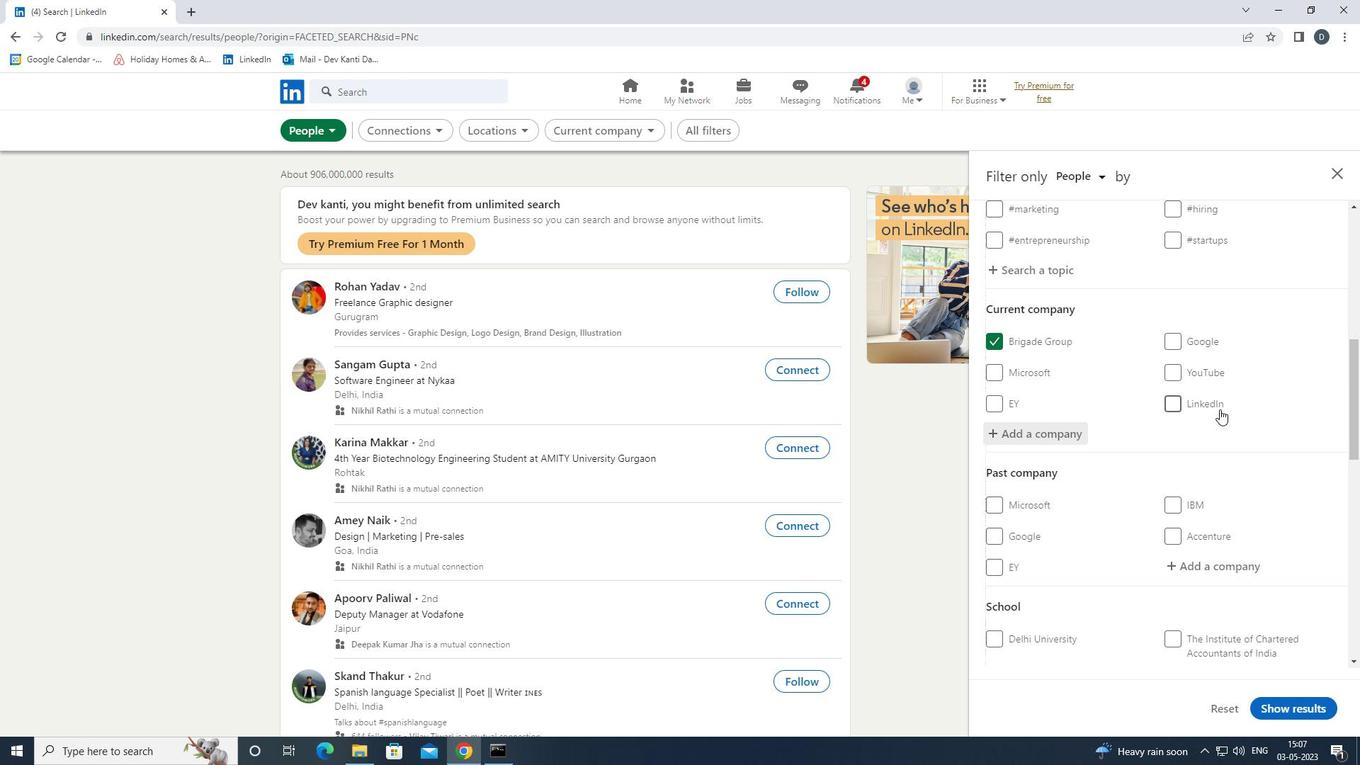 
Action: Mouse scrolled (1218, 413) with delta (0, 0)
Screenshot: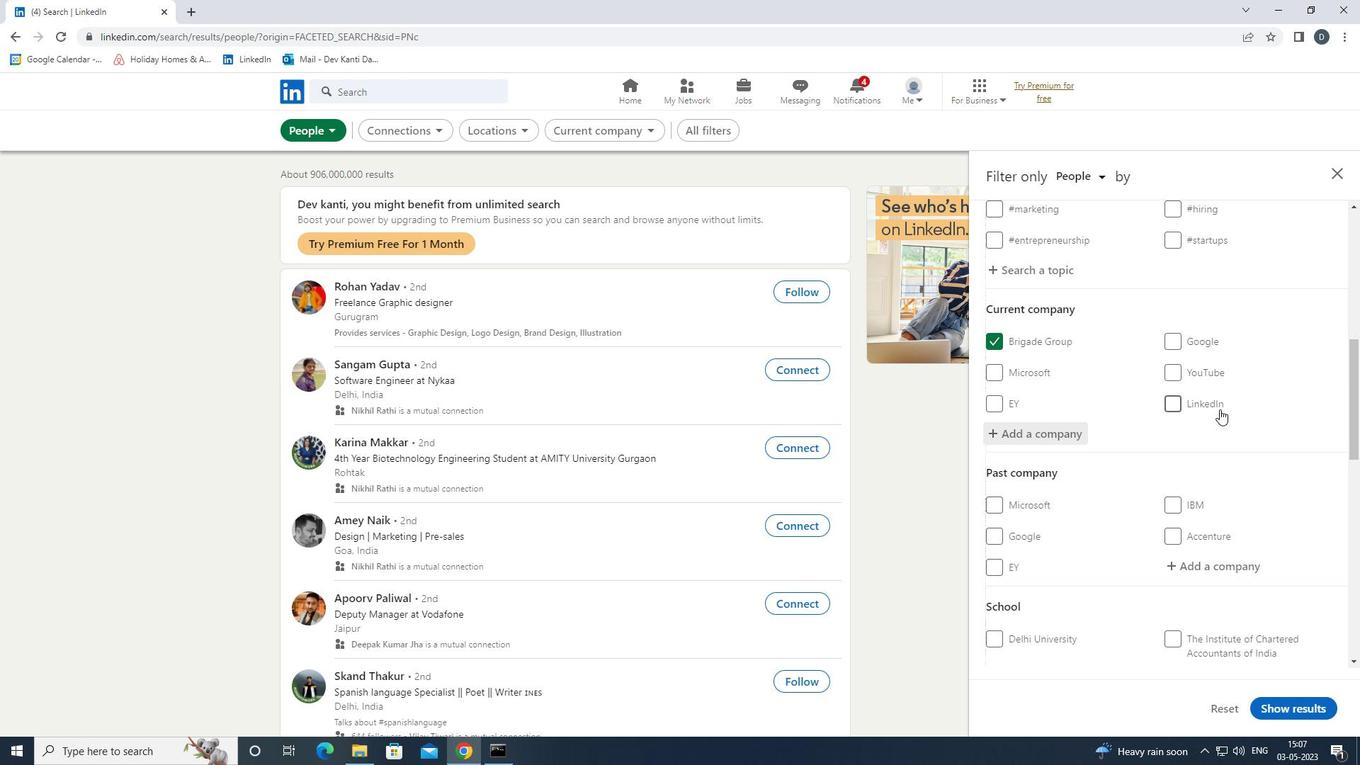 
Action: Mouse moved to (1222, 413)
Screenshot: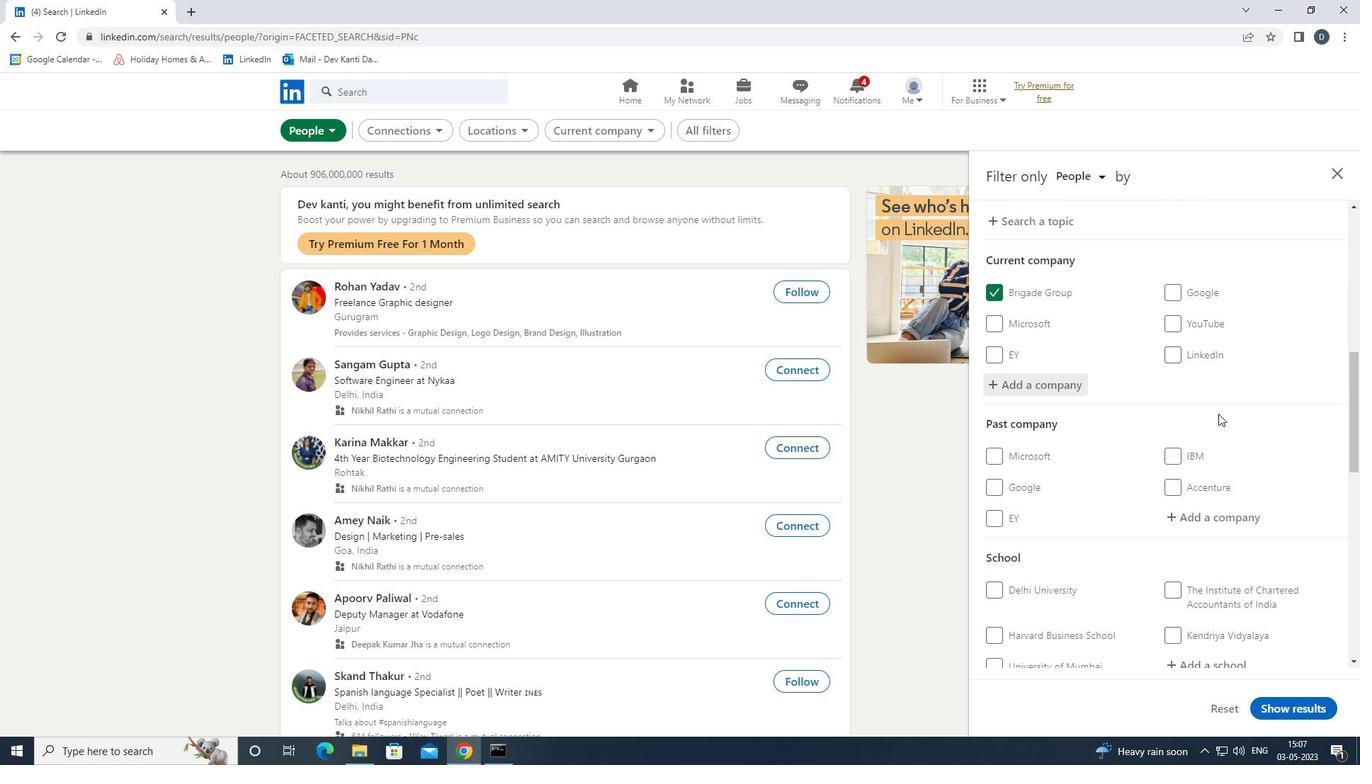 
Action: Mouse scrolled (1222, 413) with delta (0, 0)
Screenshot: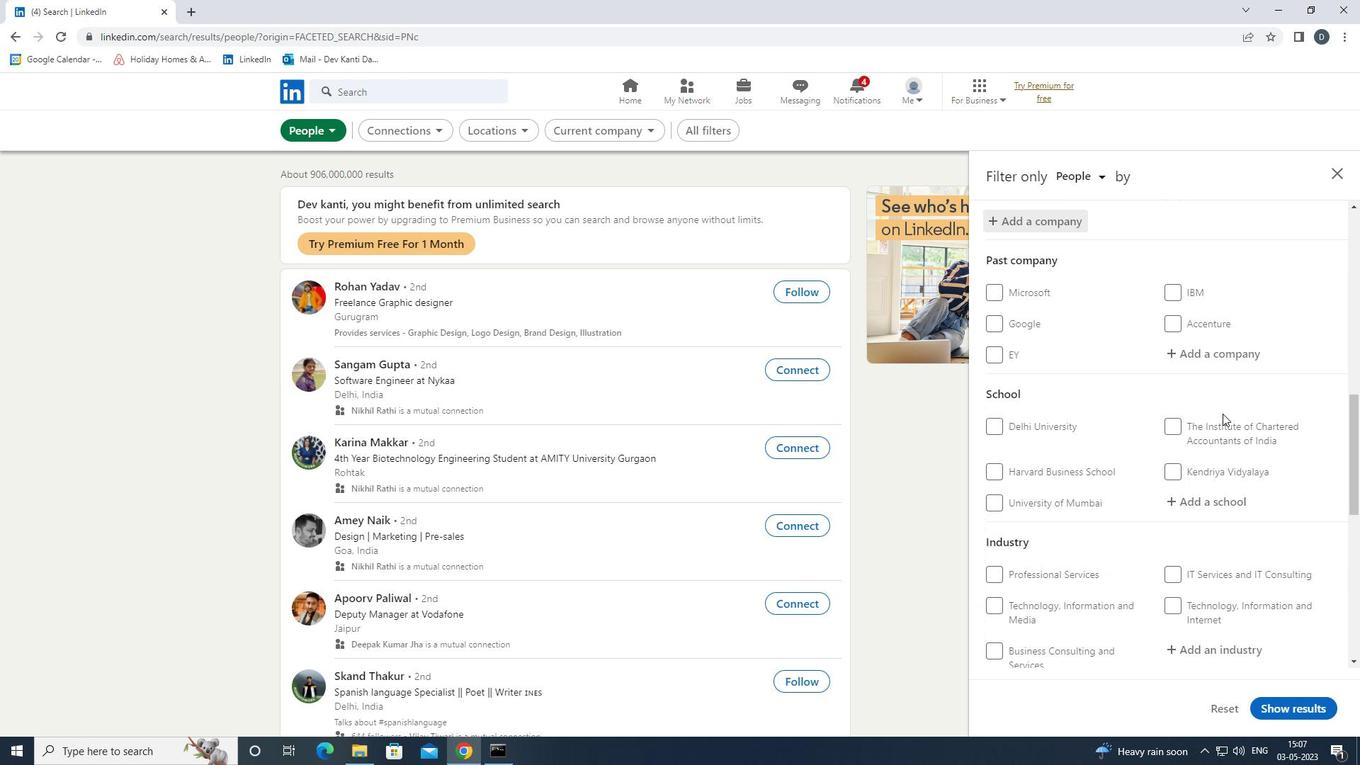 
Action: Mouse moved to (1225, 428)
Screenshot: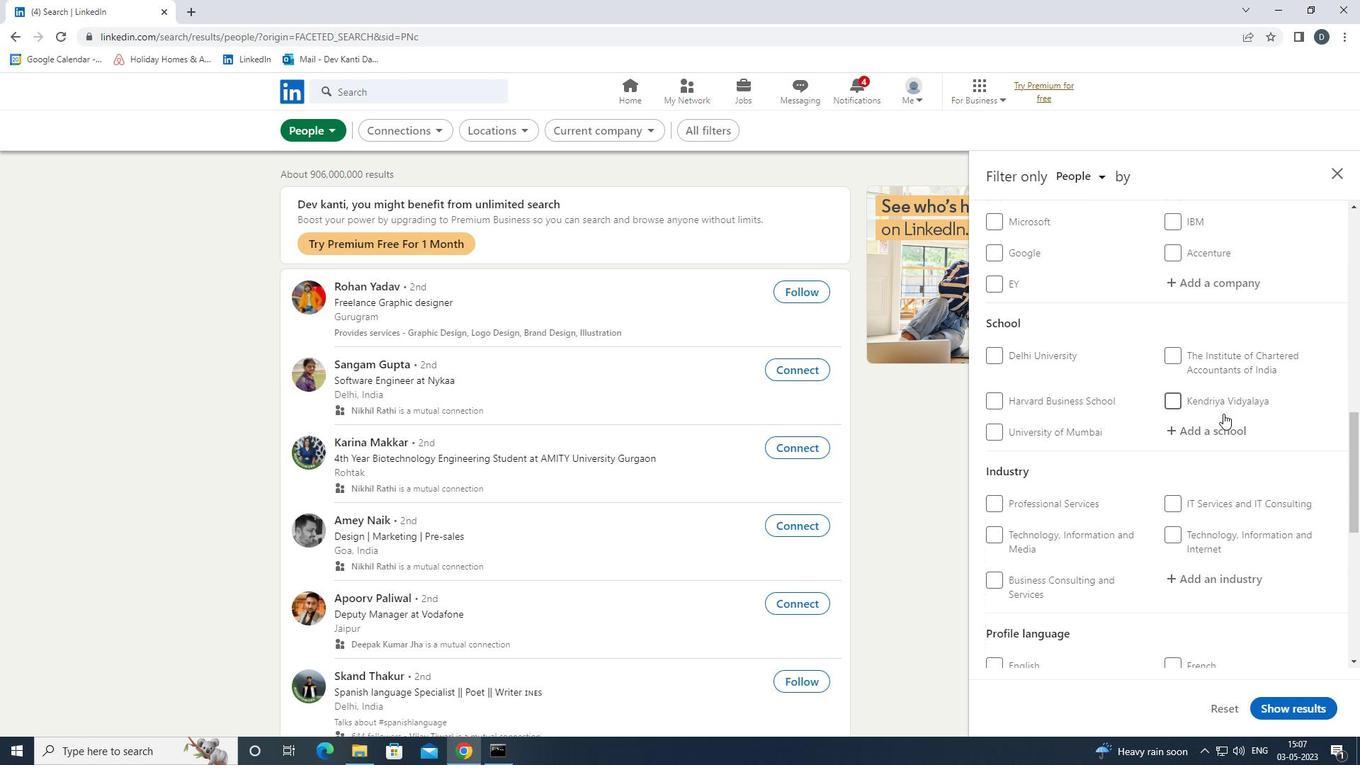 
Action: Mouse pressed left at (1225, 428)
Screenshot: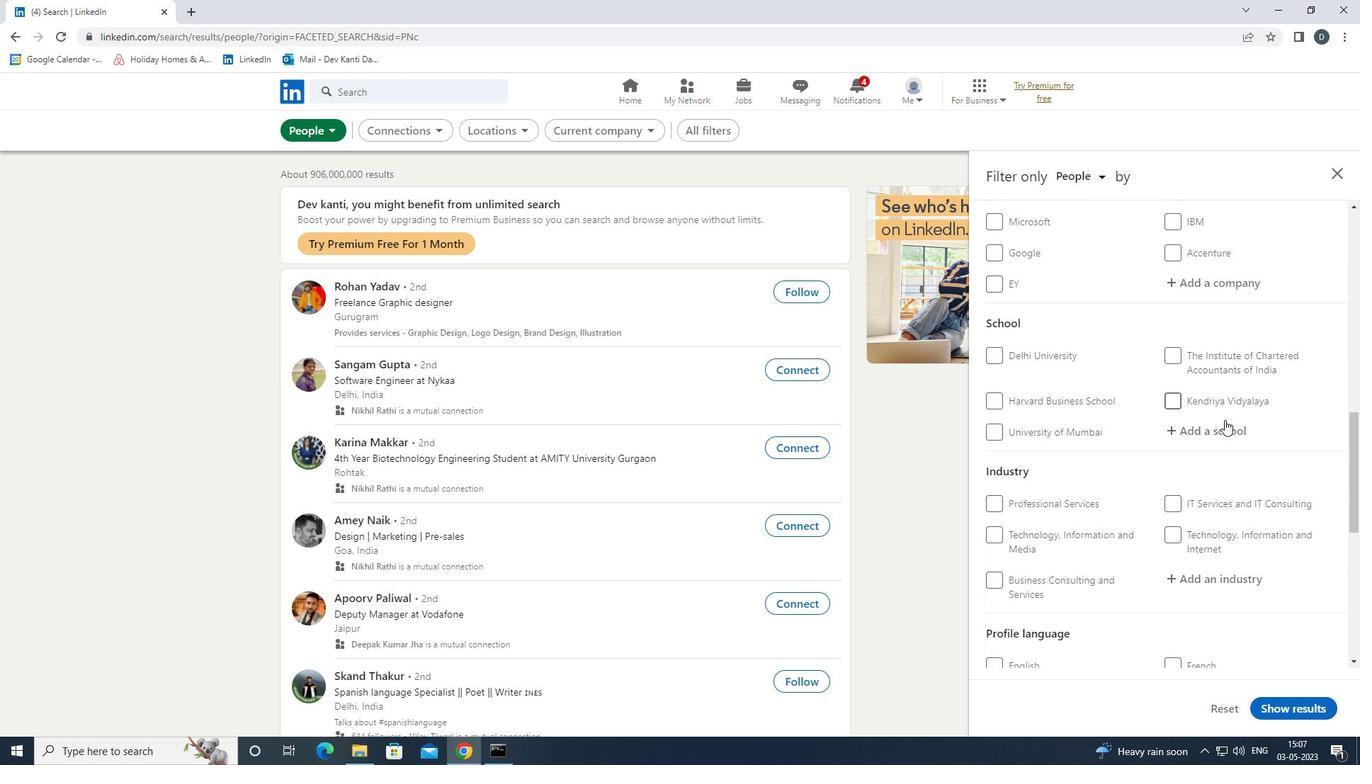 
Action: Key pressed <Key.shift>MAHATMA<Key.space><Key.down><Key.enter>
Screenshot: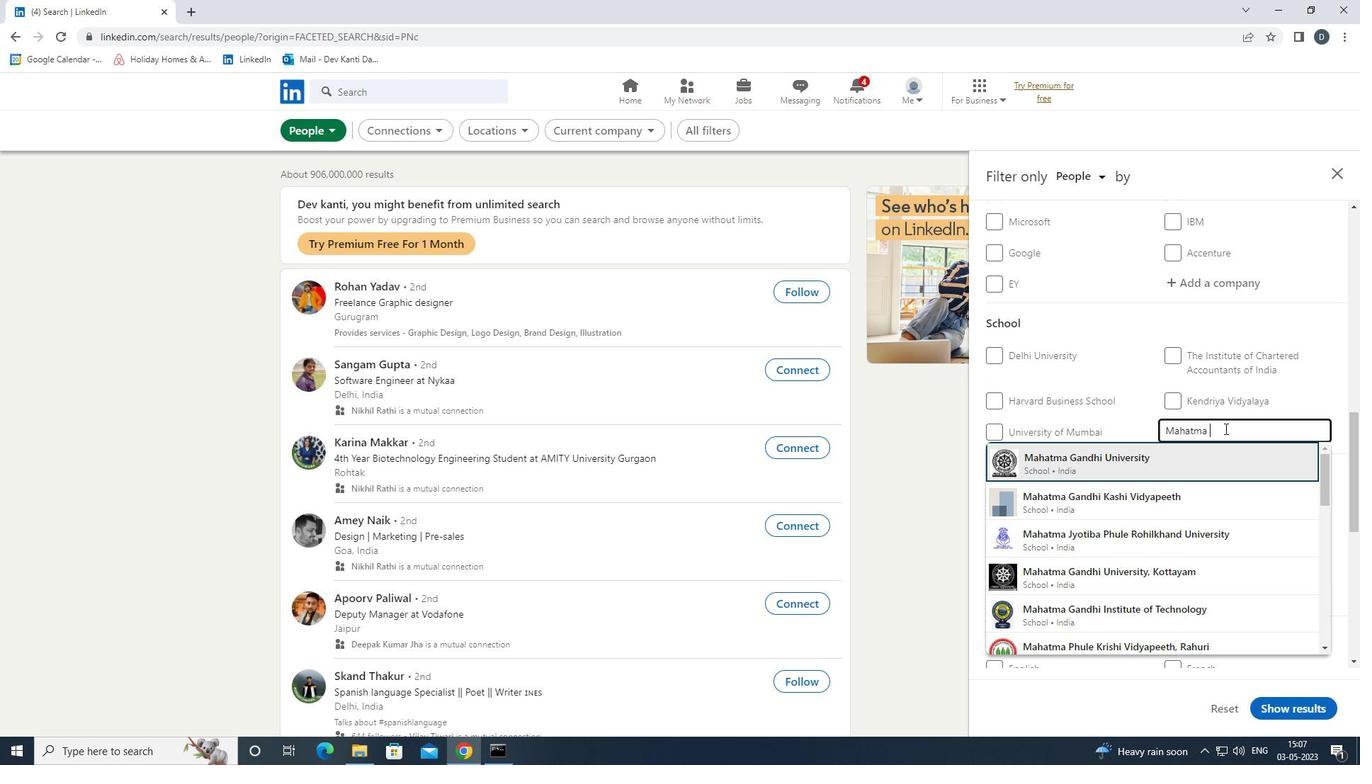 
Action: Mouse moved to (1202, 423)
Screenshot: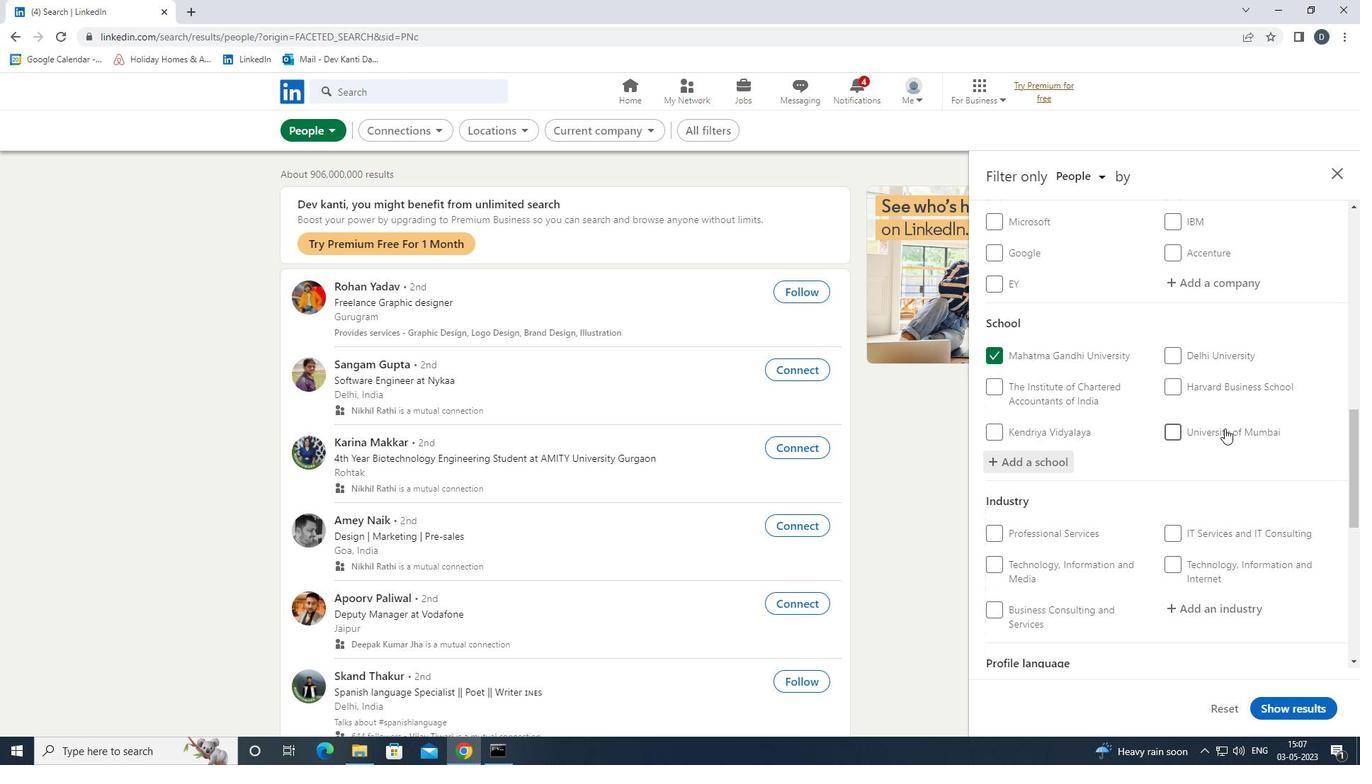 
Action: Mouse scrolled (1202, 422) with delta (0, 0)
Screenshot: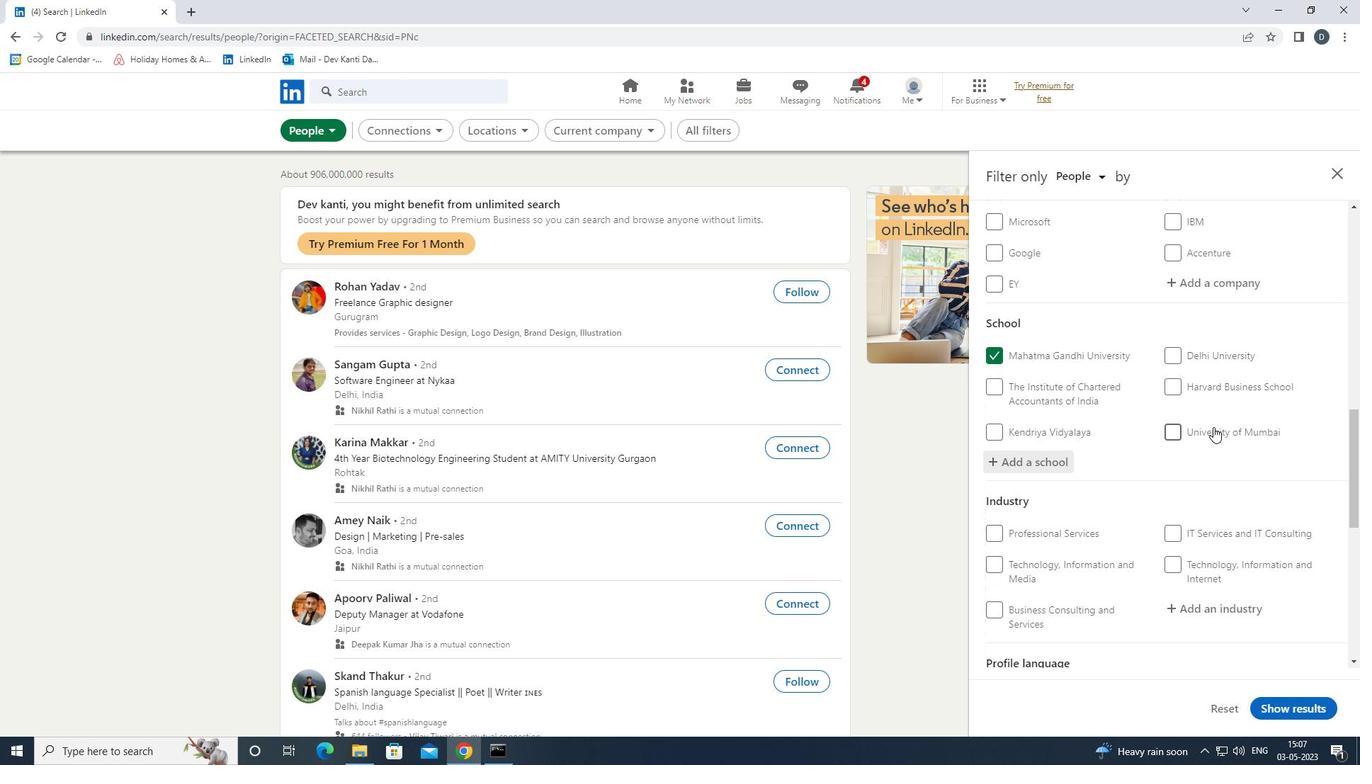 
Action: Mouse scrolled (1202, 422) with delta (0, 0)
Screenshot: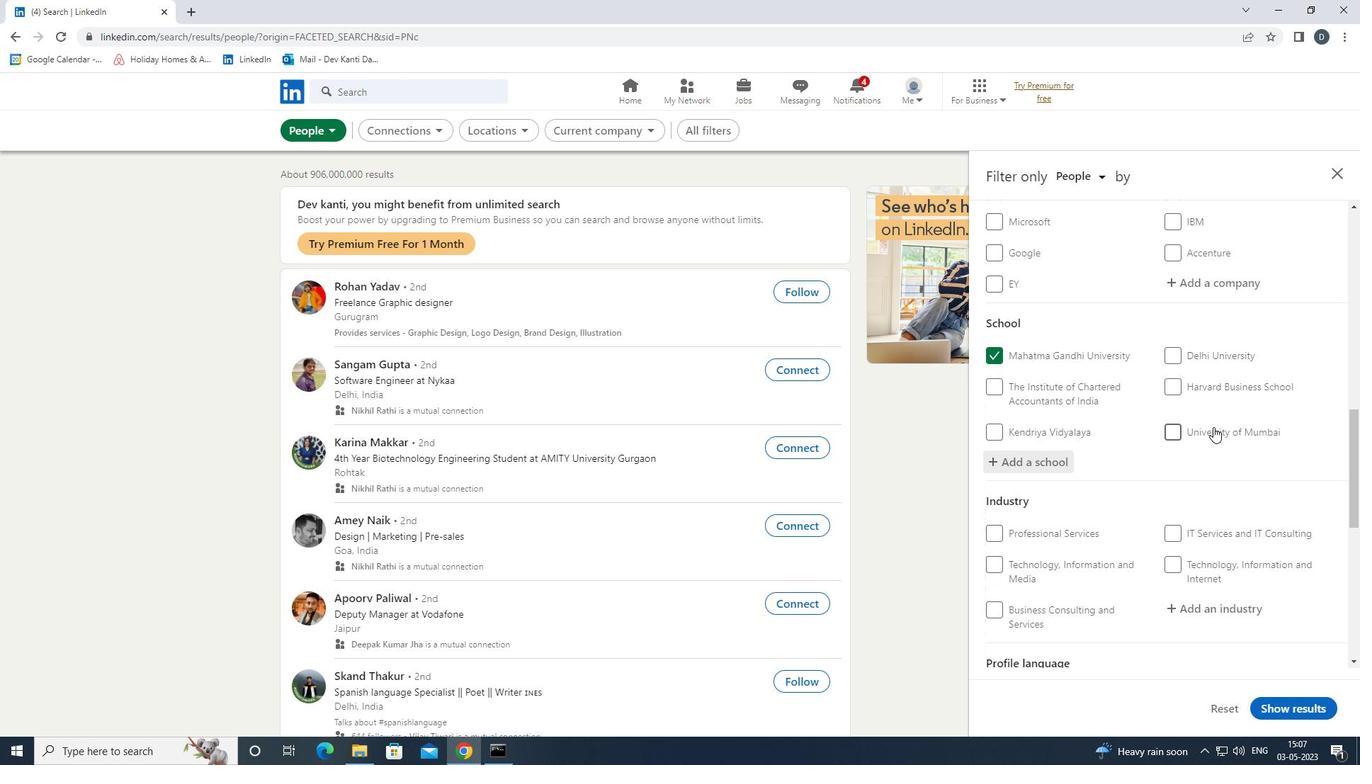 
Action: Mouse scrolled (1202, 422) with delta (0, 0)
Screenshot: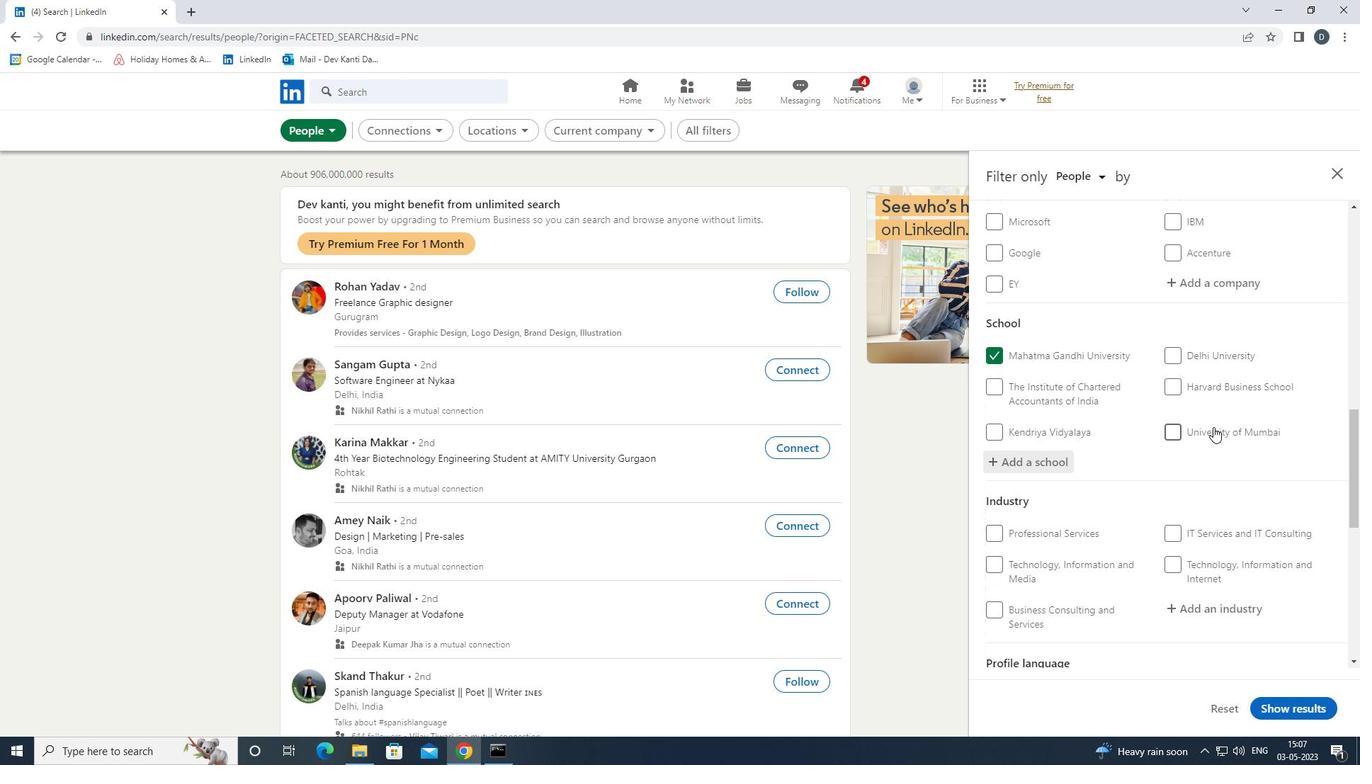 
Action: Mouse moved to (1215, 382)
Screenshot: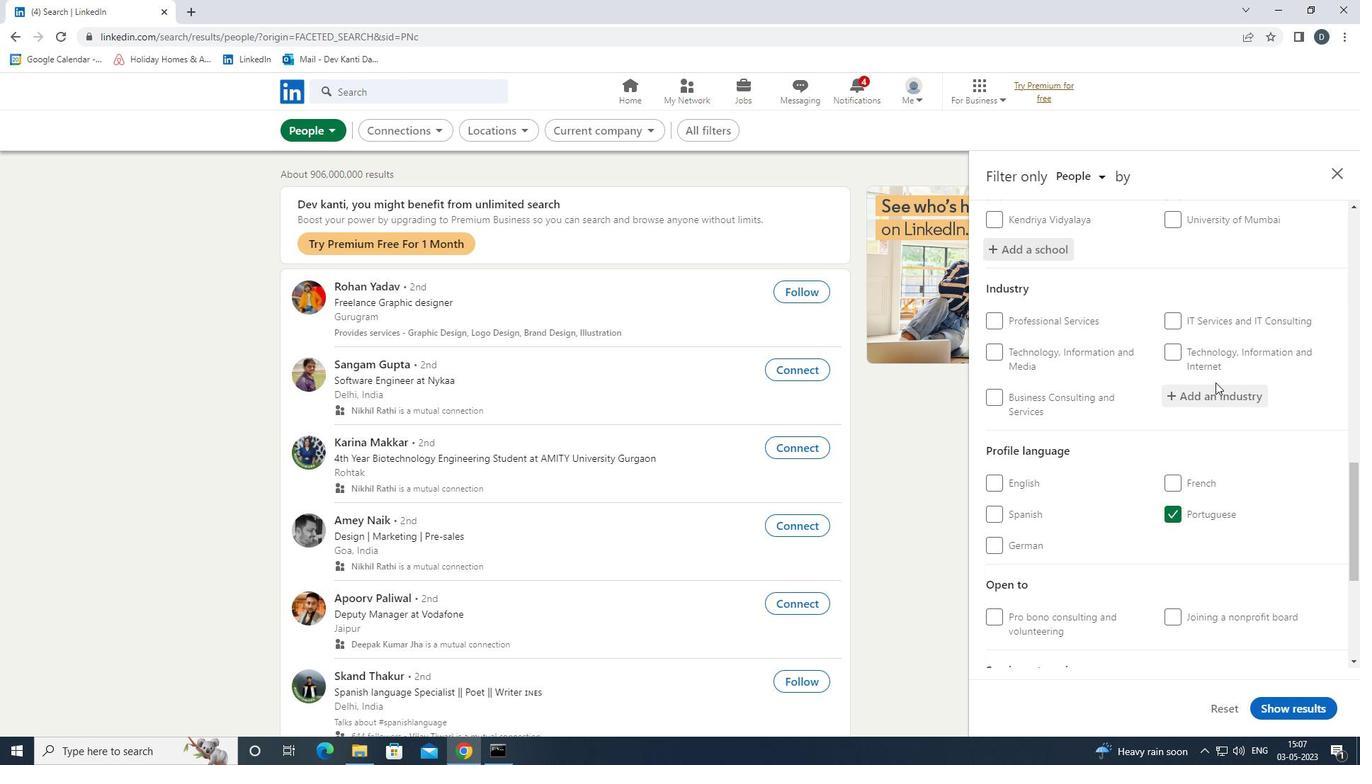 
Action: Mouse pressed left at (1215, 382)
Screenshot: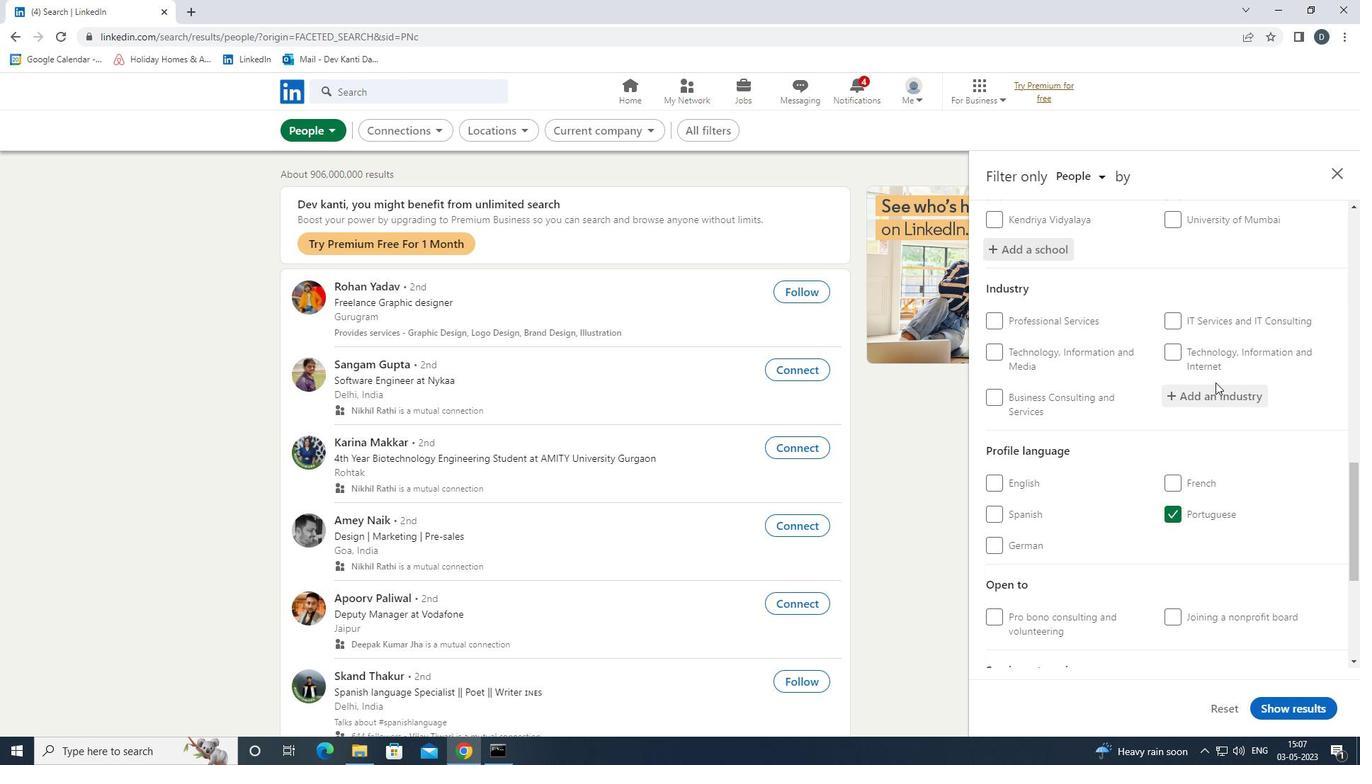 
Action: Mouse moved to (1217, 388)
Screenshot: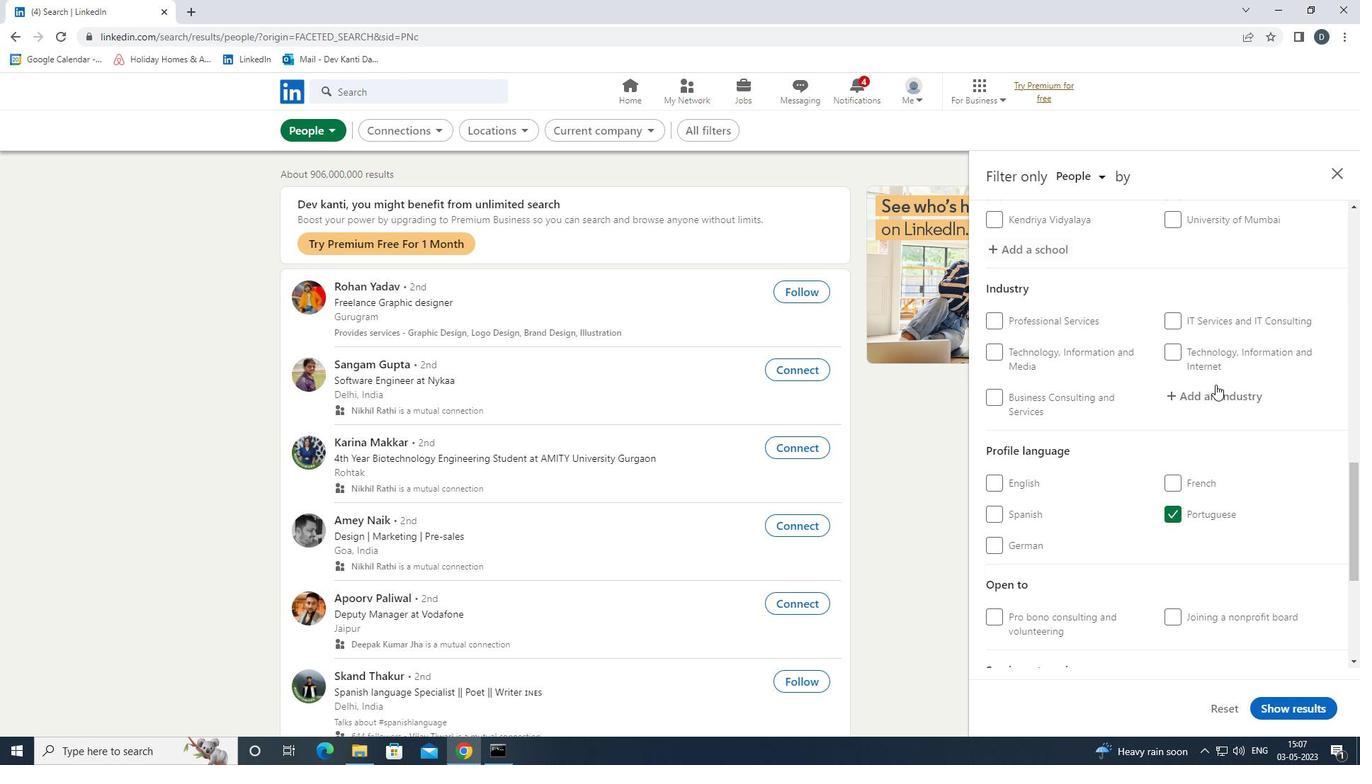 
Action: Mouse pressed left at (1217, 388)
Screenshot: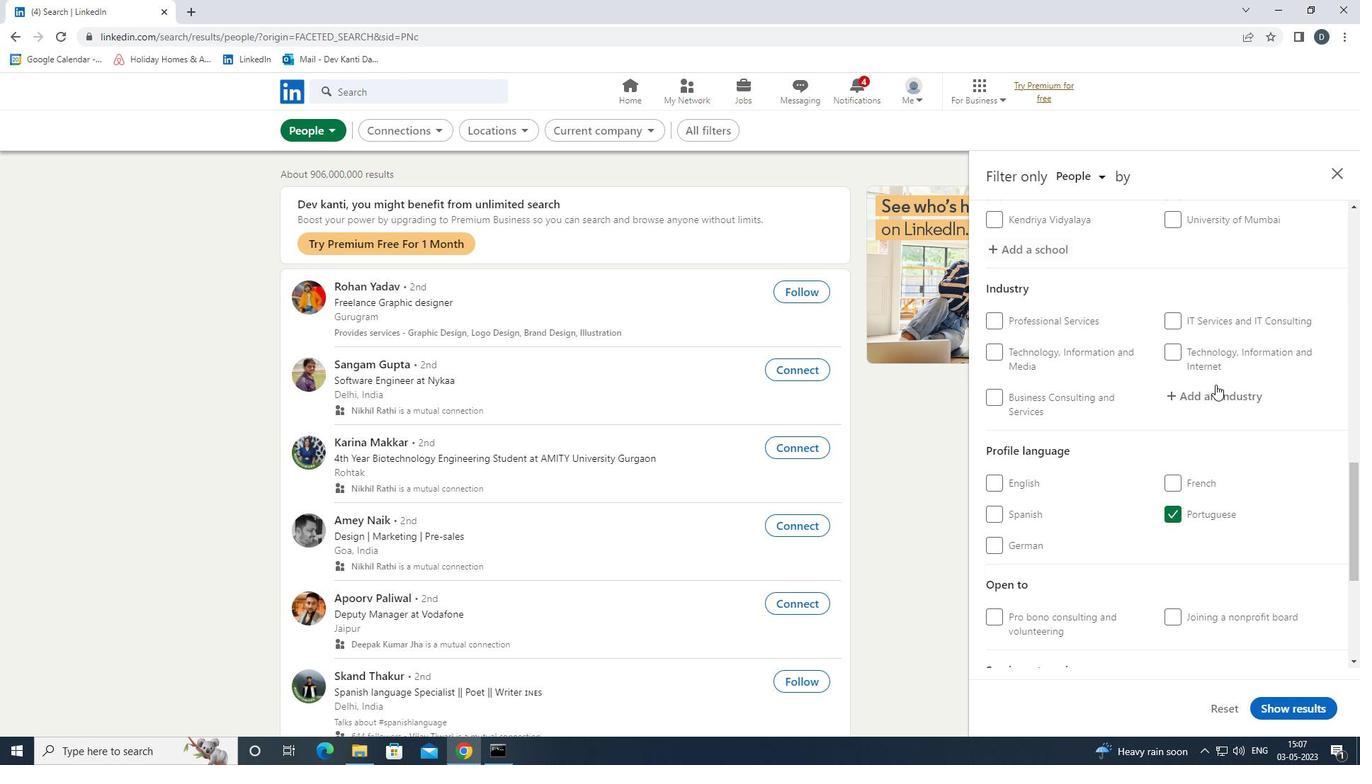 
Action: Mouse moved to (1217, 390)
Screenshot: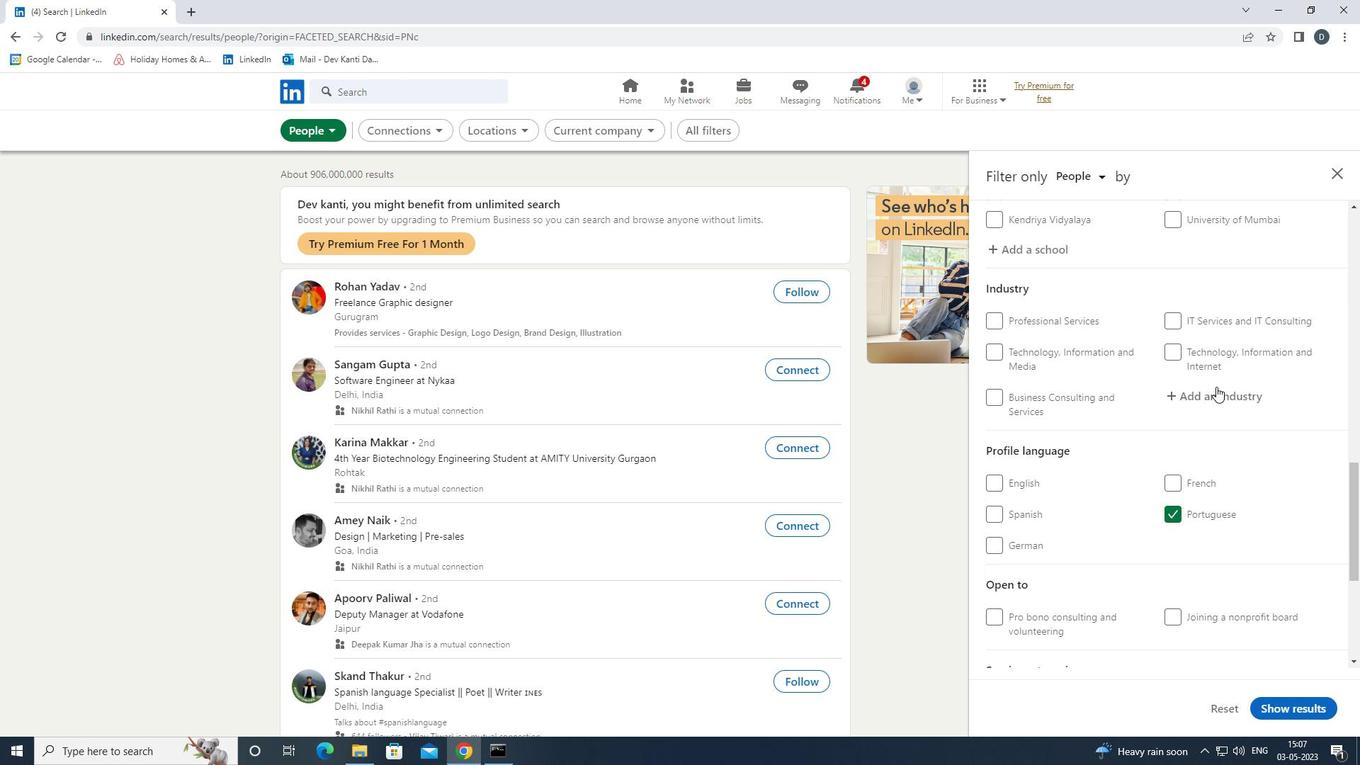 
Action: Key pressed <Key.shift>RAILROAD<Key.down><Key.enter>
Screenshot: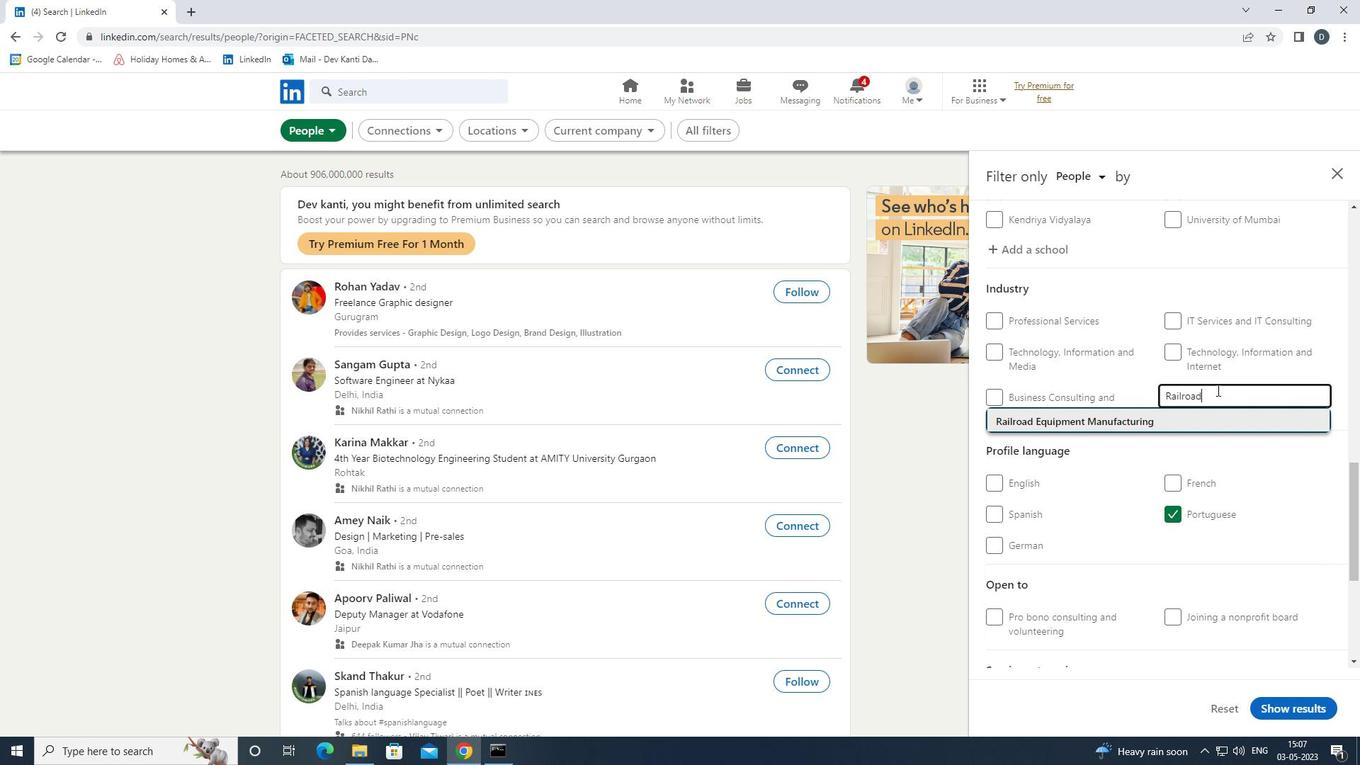 
Action: Mouse moved to (1217, 390)
Screenshot: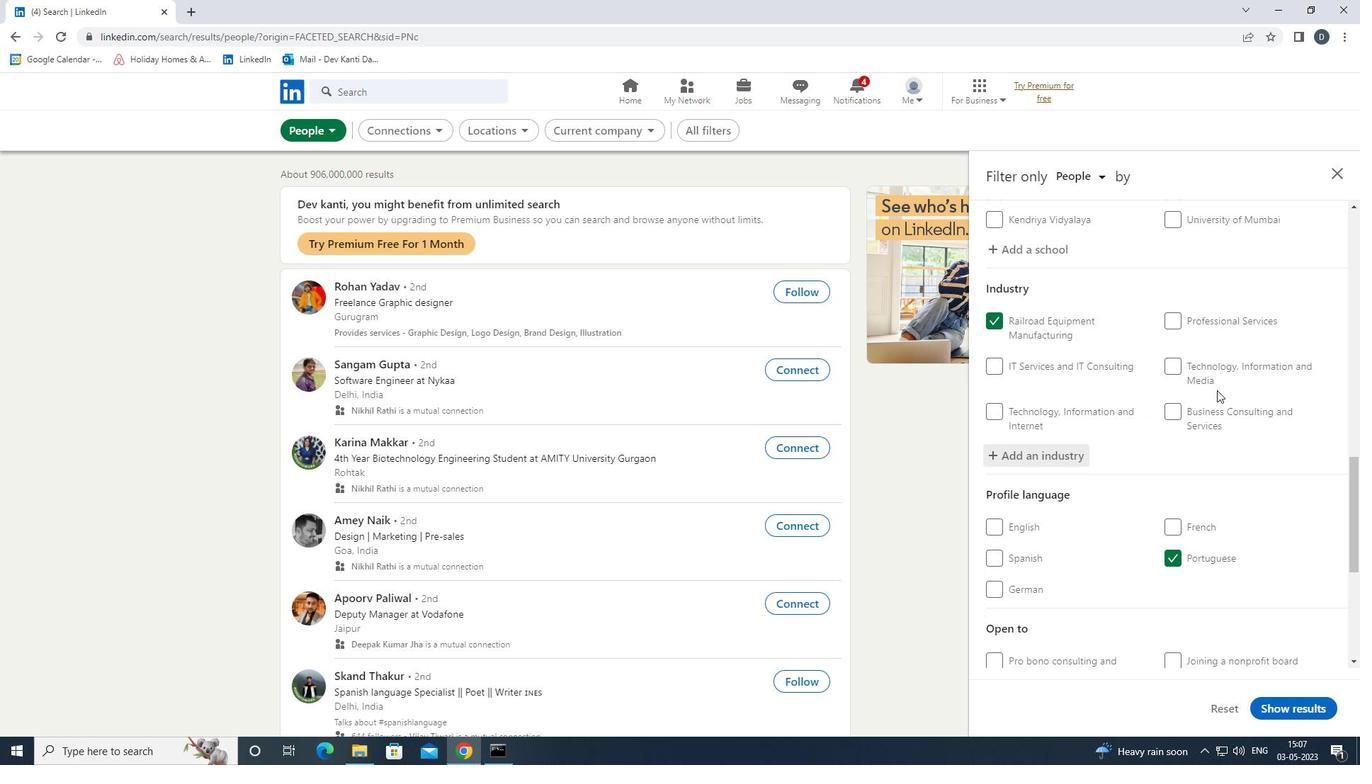 
Action: Mouse scrolled (1217, 389) with delta (0, 0)
Screenshot: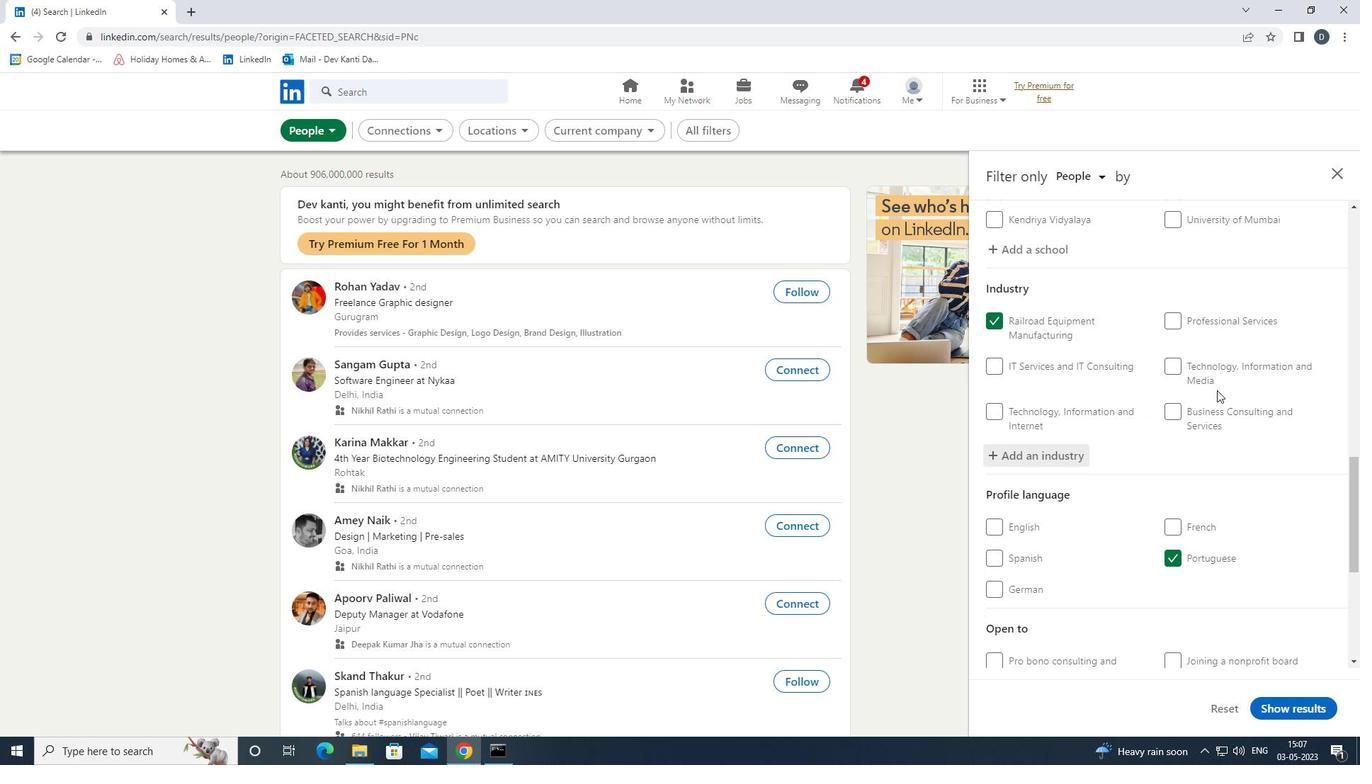 
Action: Mouse scrolled (1217, 389) with delta (0, 0)
Screenshot: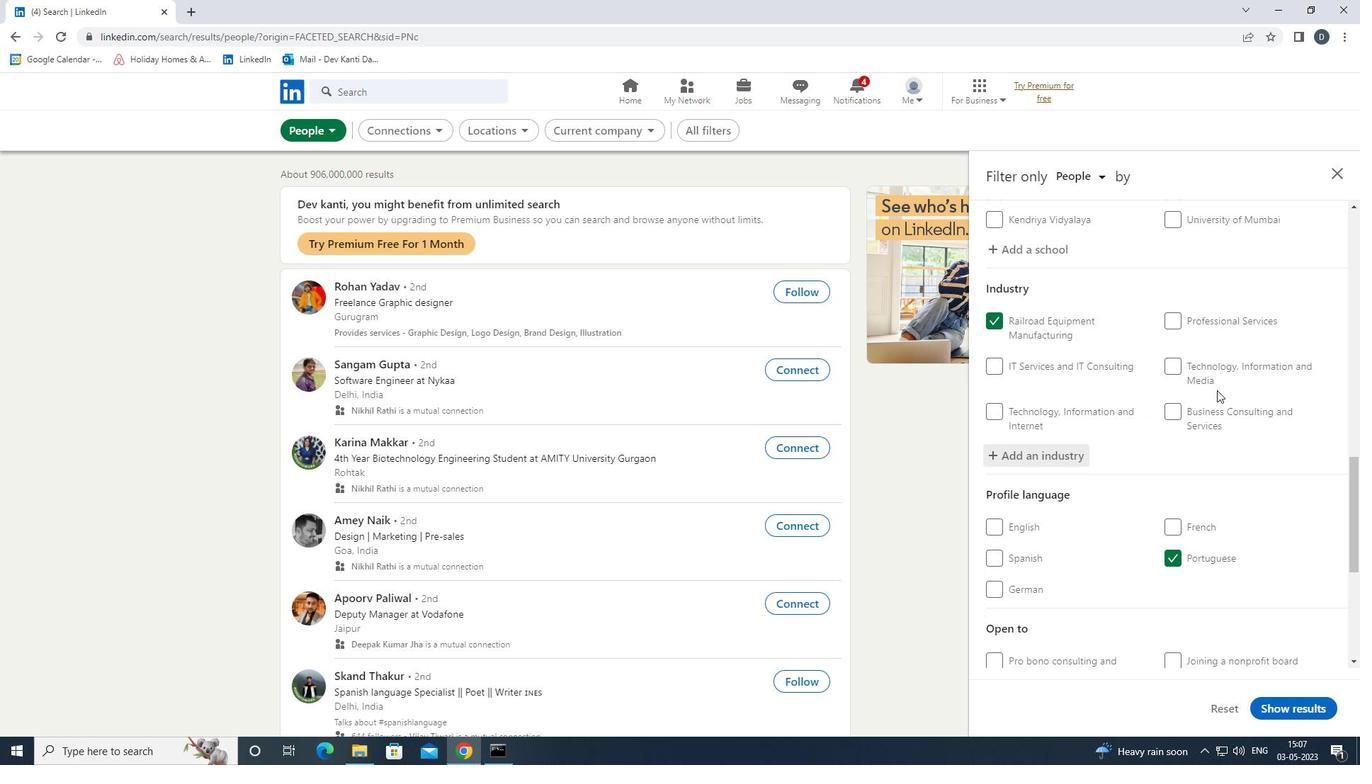 
Action: Mouse scrolled (1217, 389) with delta (0, 0)
Screenshot: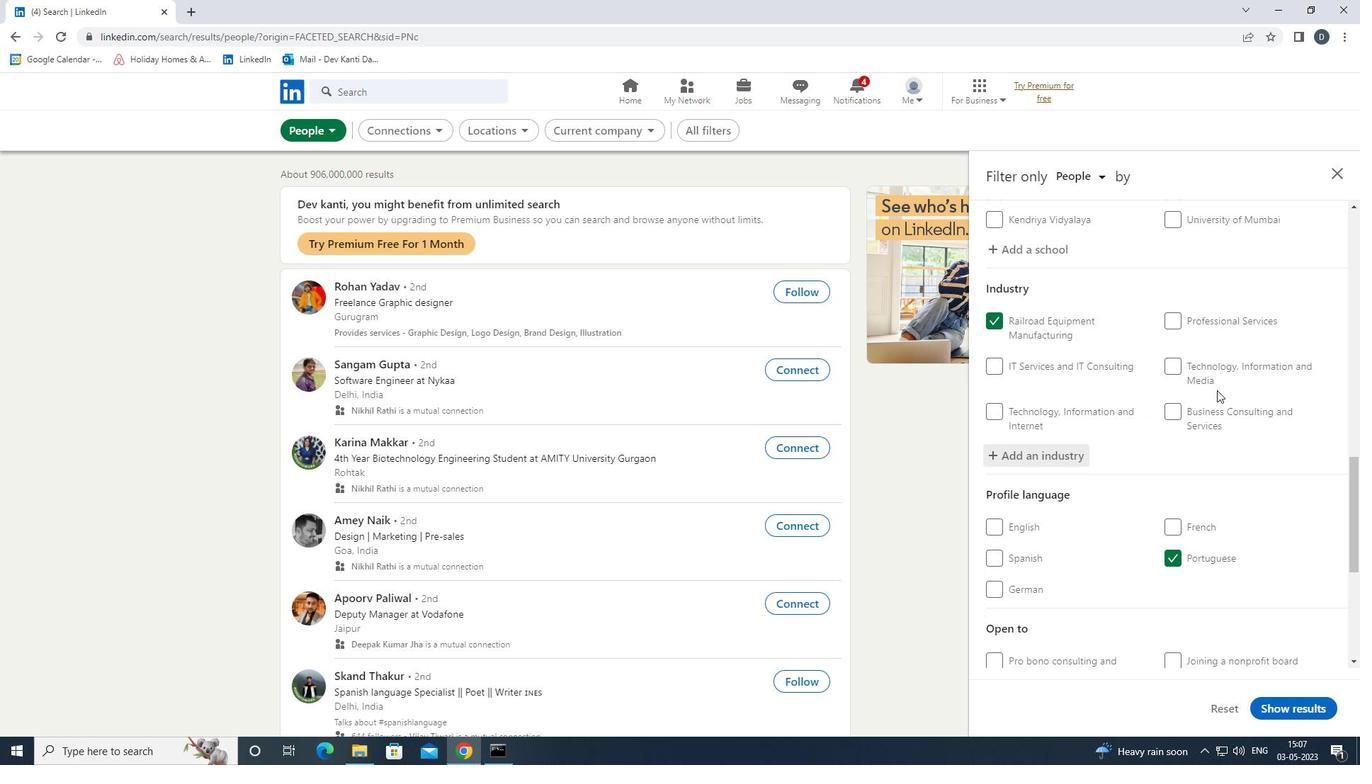 
Action: Mouse scrolled (1217, 389) with delta (0, 0)
Screenshot: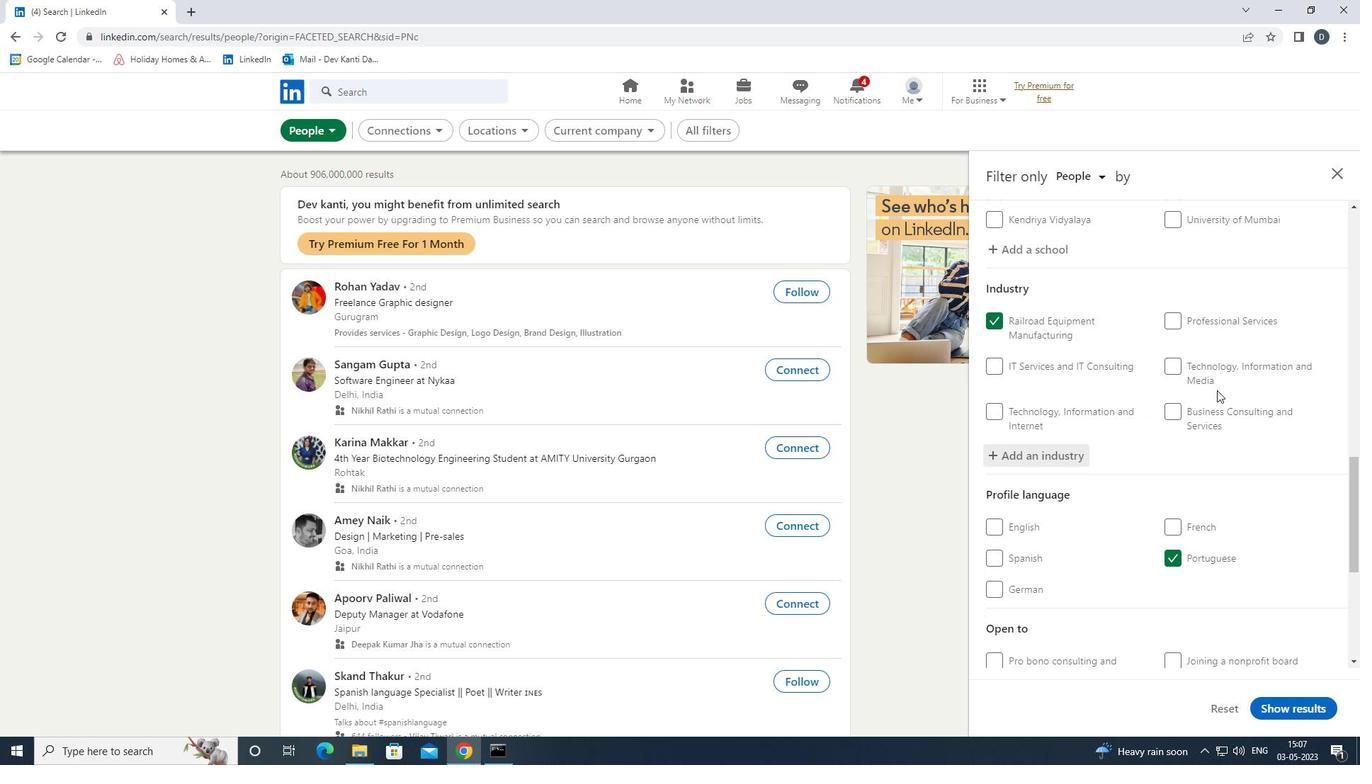 
Action: Mouse scrolled (1217, 389) with delta (0, 0)
Screenshot: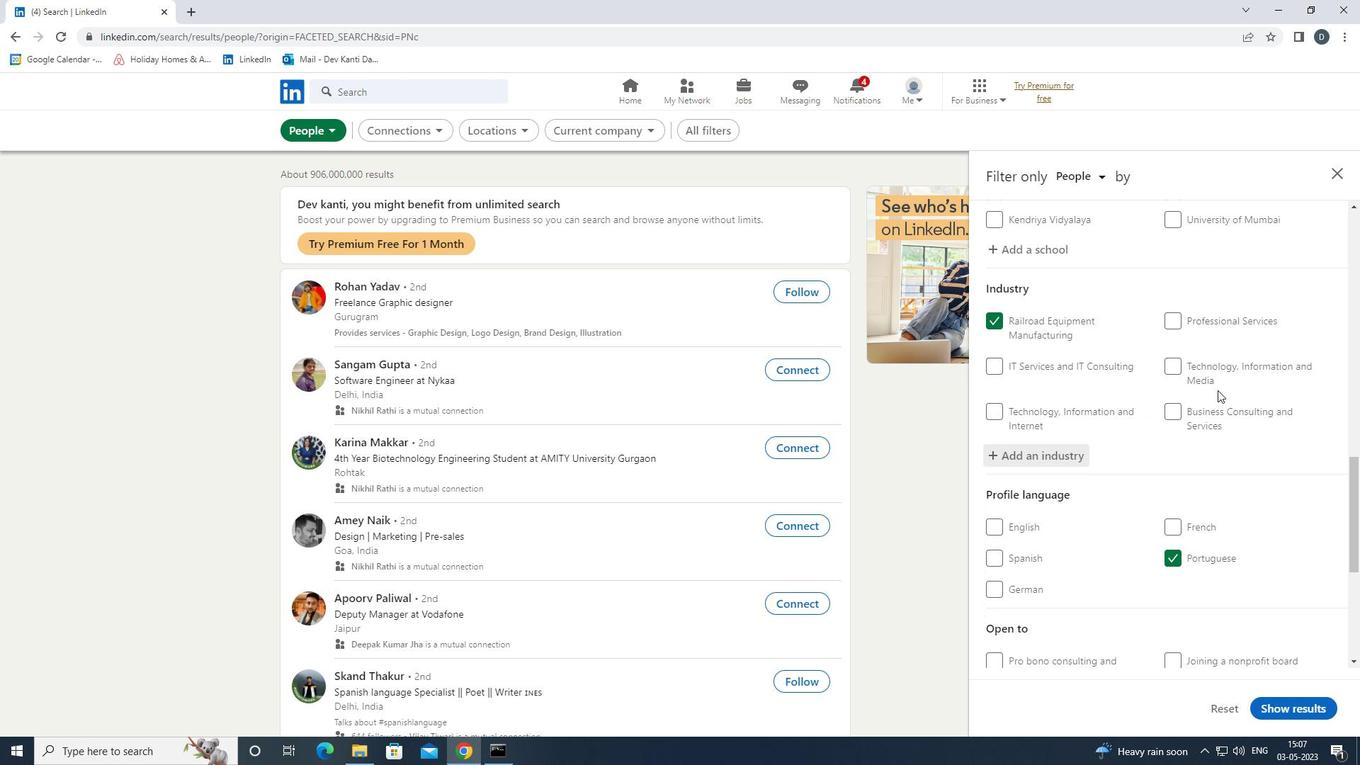 
Action: Mouse moved to (1219, 466)
Screenshot: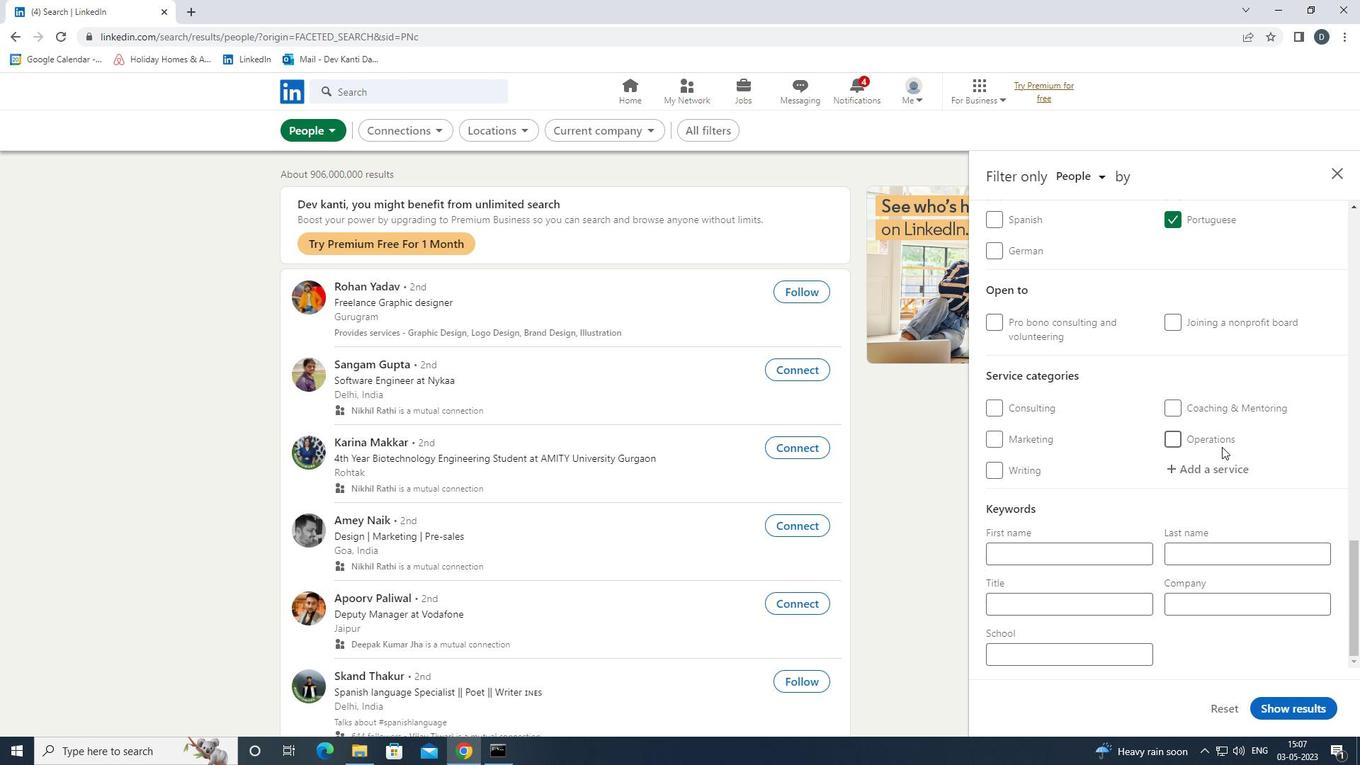
Action: Mouse pressed left at (1219, 466)
Screenshot: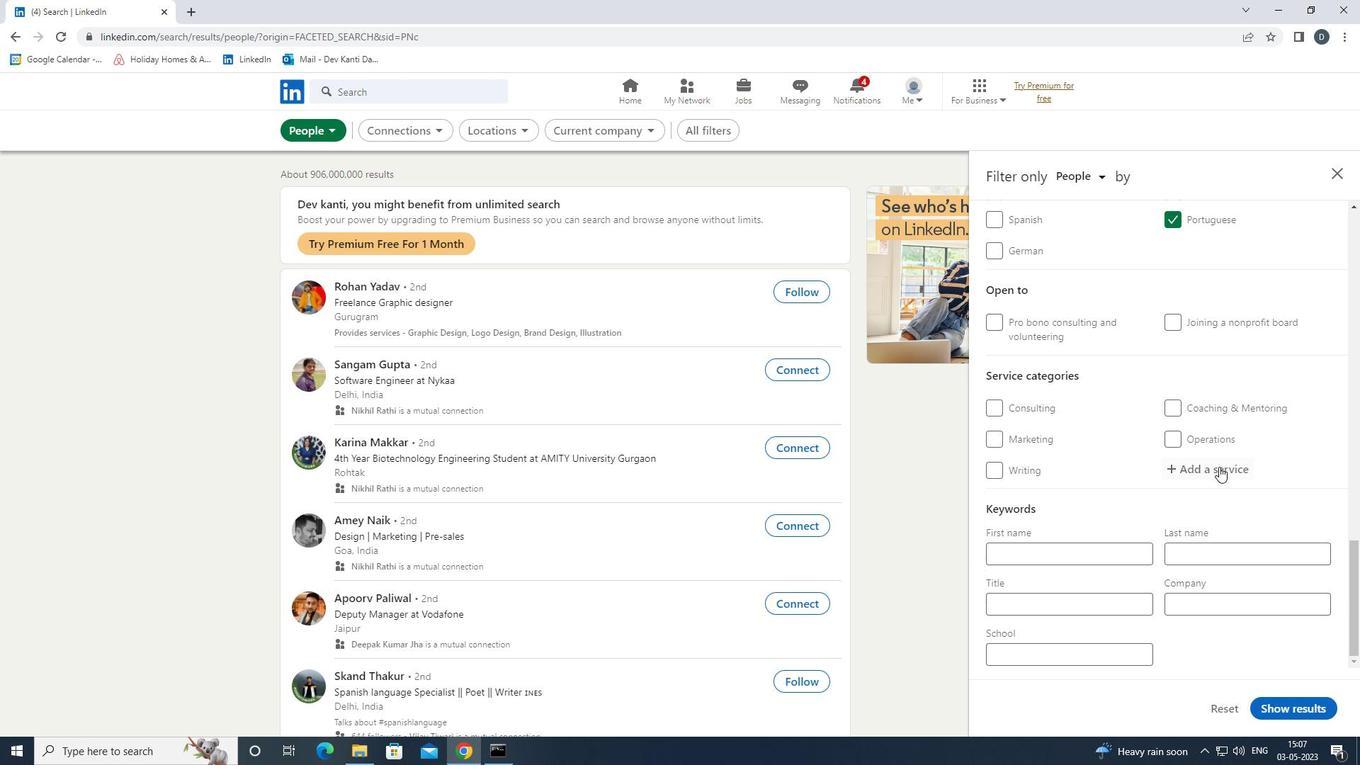 
Action: Key pressed <Key.shift>OUTSOURCING<Key.down><Key.enter>
Screenshot: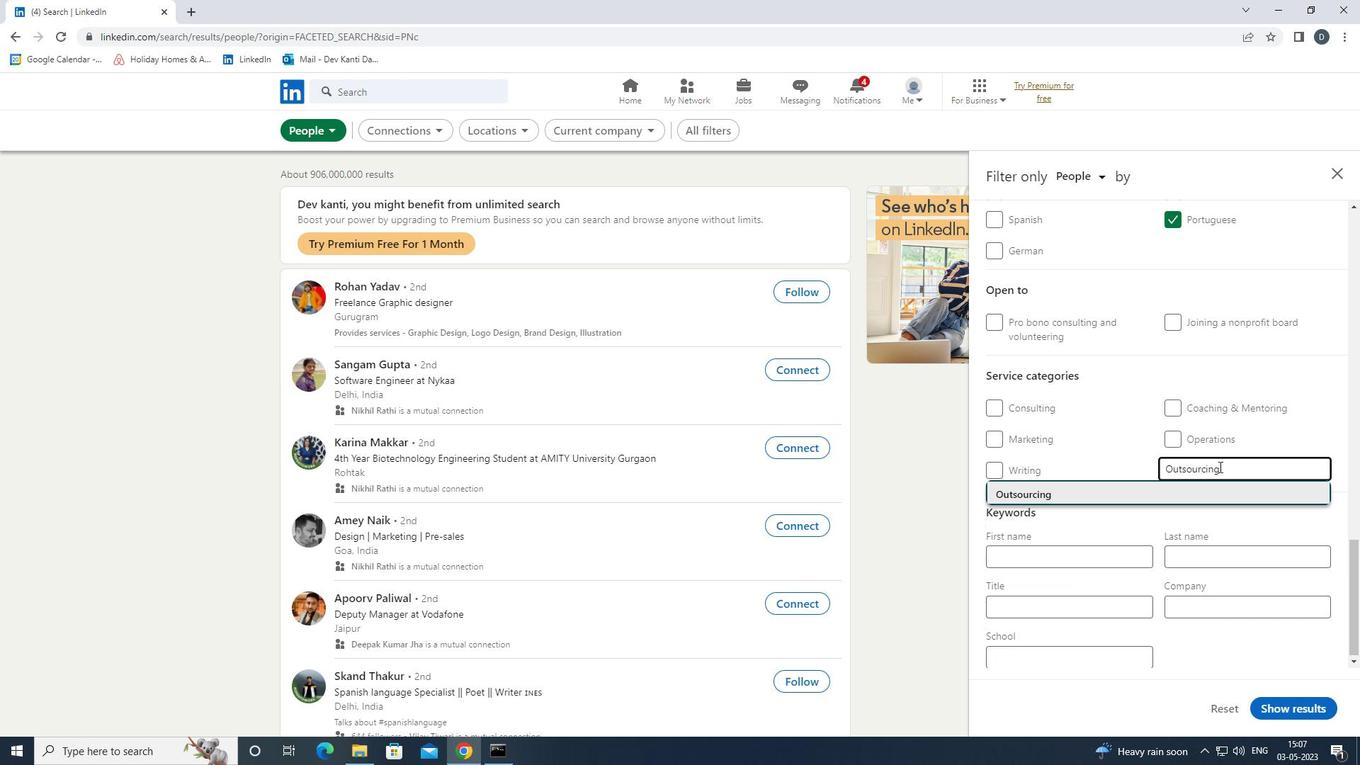 
Action: Mouse scrolled (1219, 466) with delta (0, 0)
Screenshot: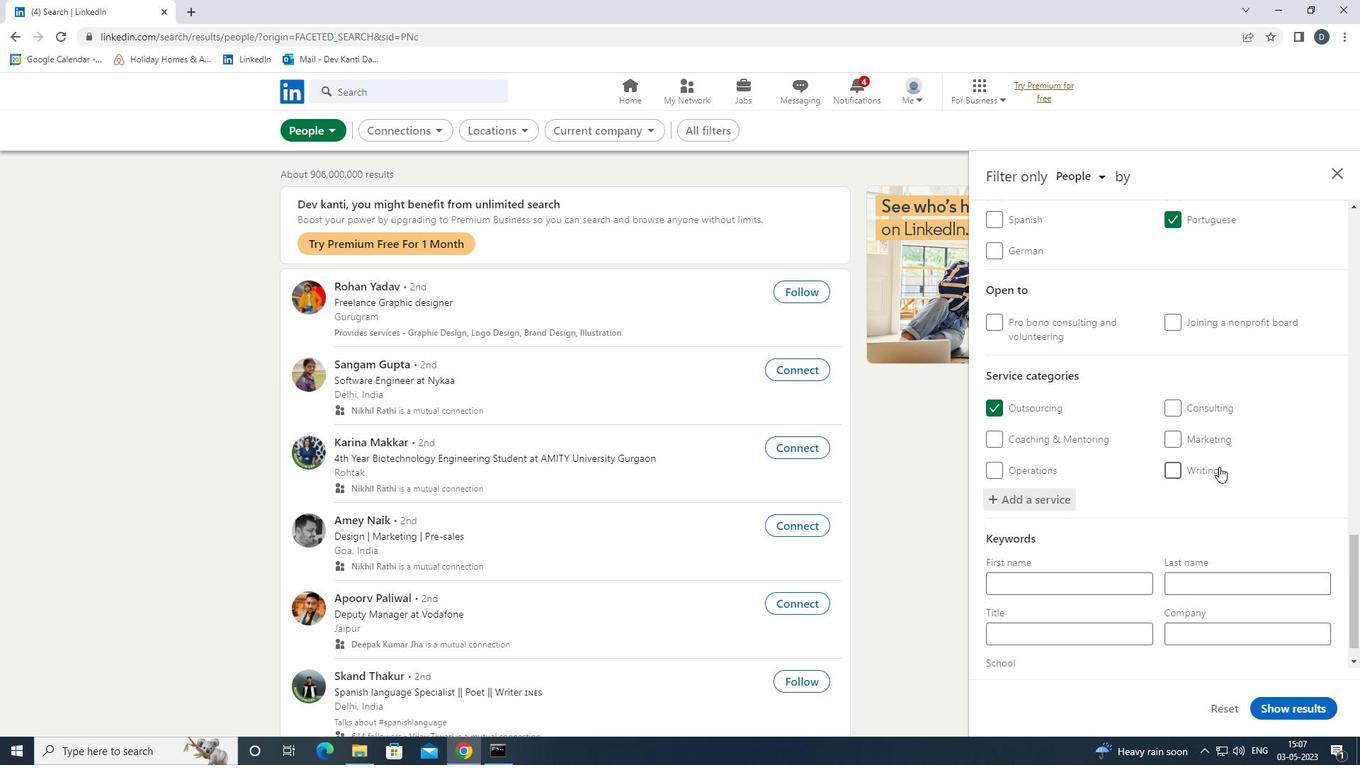 
Action: Mouse scrolled (1219, 466) with delta (0, 0)
Screenshot: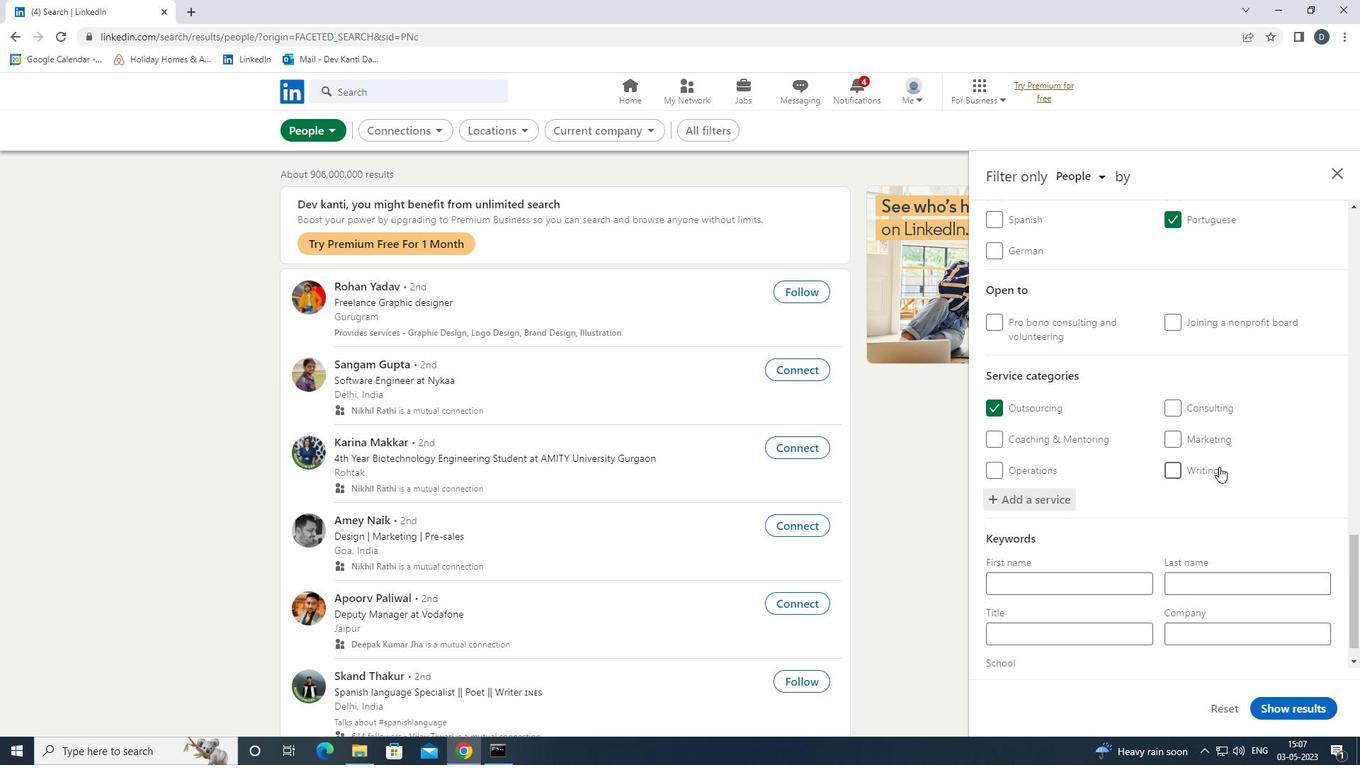 
Action: Mouse scrolled (1219, 466) with delta (0, 0)
Screenshot: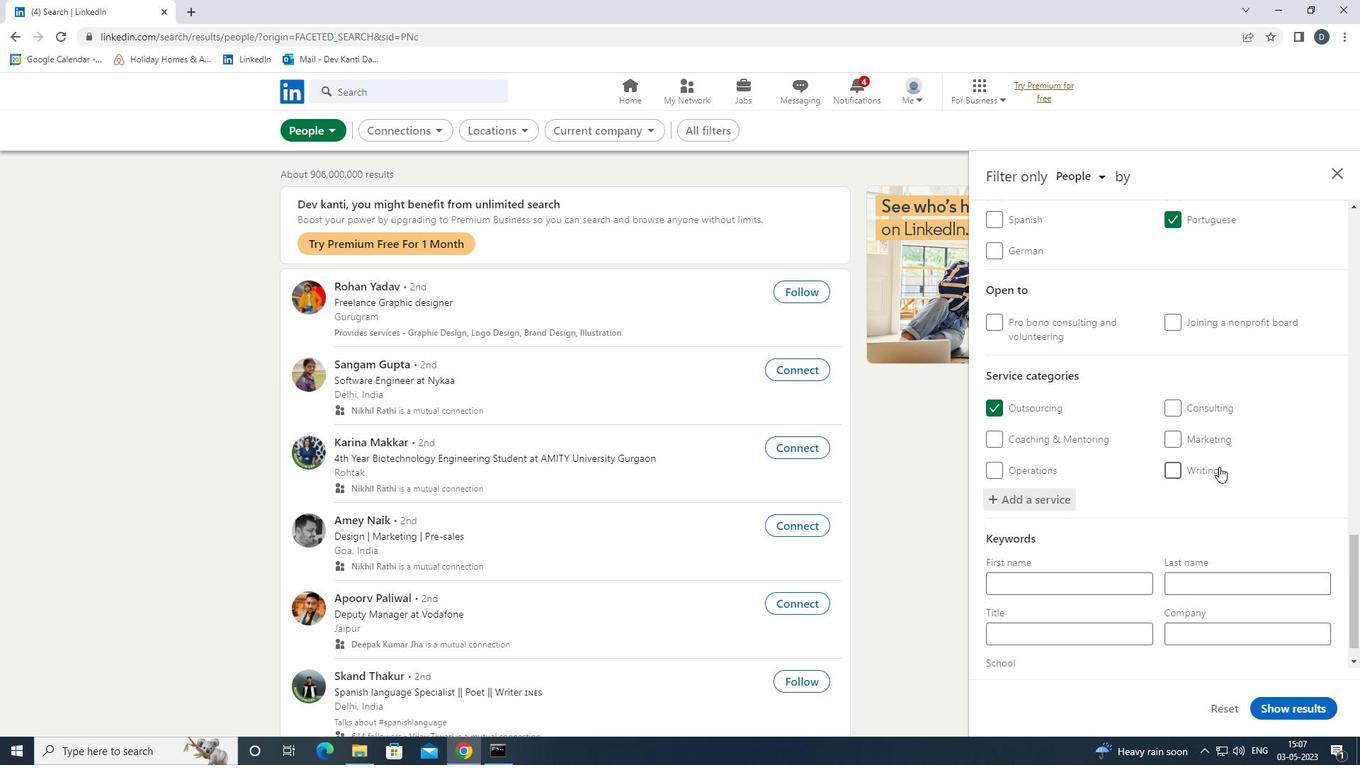 
Action: Mouse scrolled (1219, 466) with delta (0, 0)
Screenshot: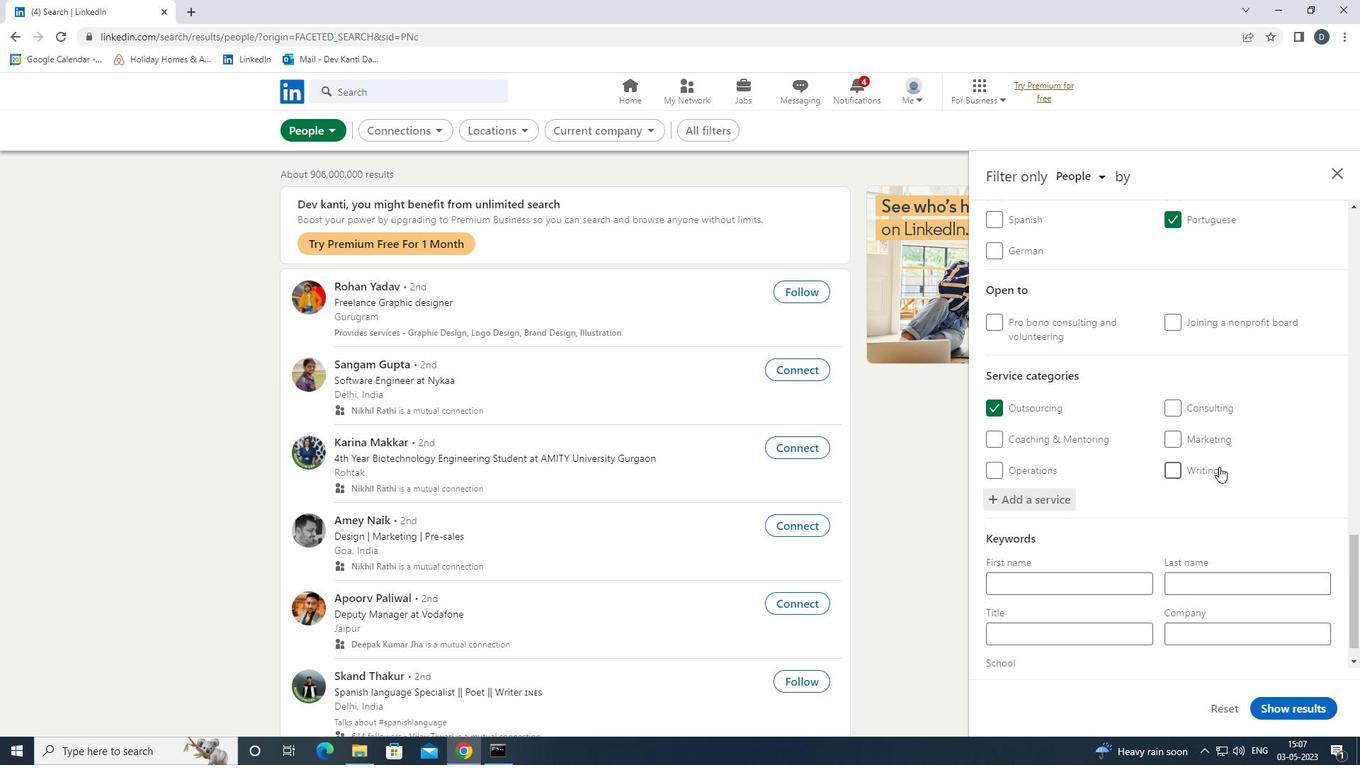 
Action: Mouse scrolled (1219, 466) with delta (0, 0)
Screenshot: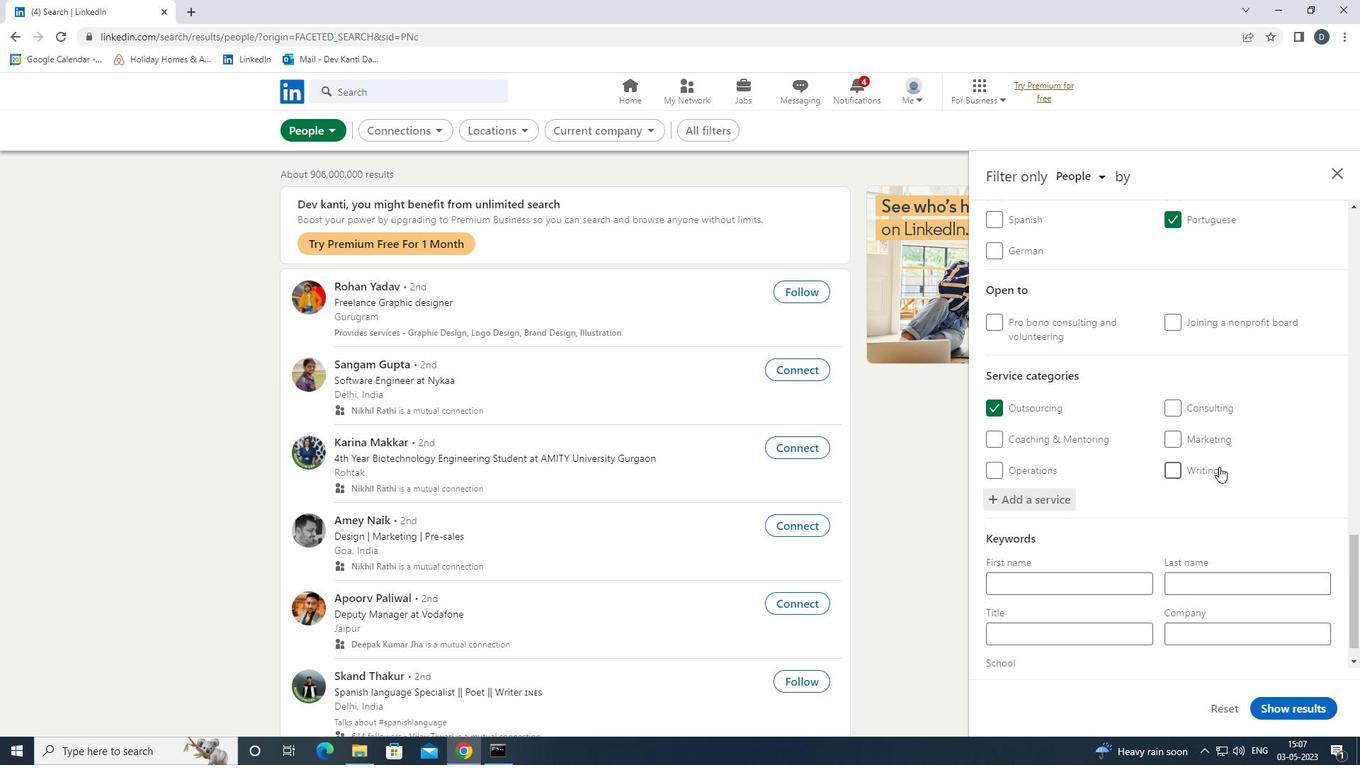 
Action: Mouse moved to (1100, 610)
Screenshot: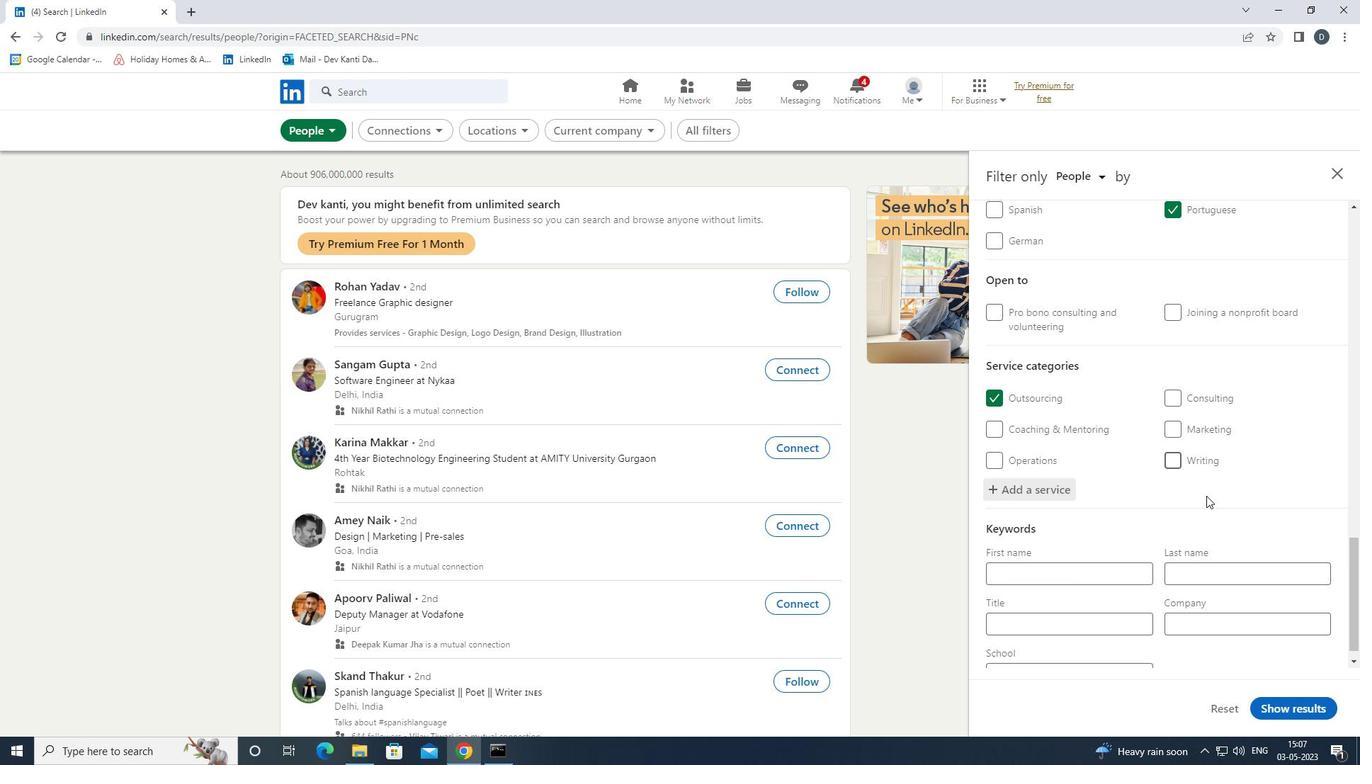 
Action: Mouse pressed left at (1100, 610)
Screenshot: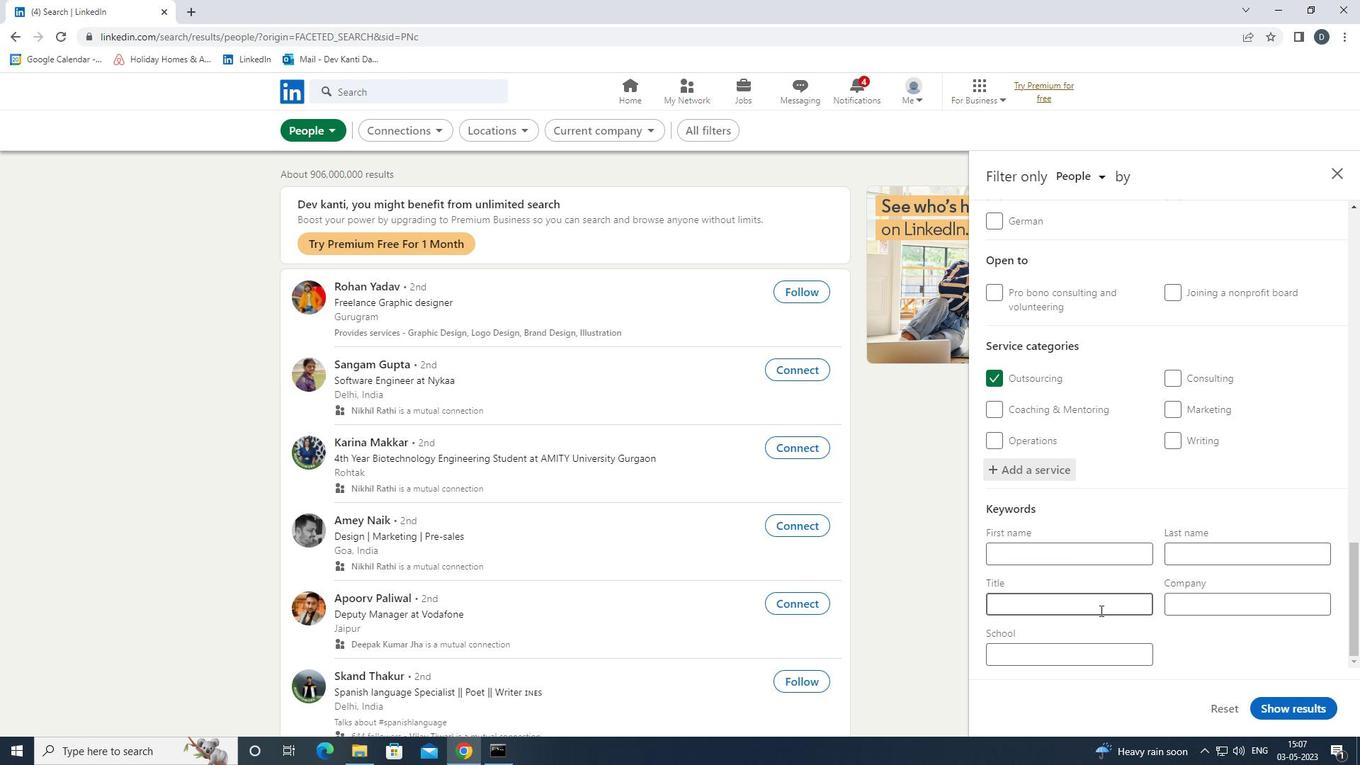 
Action: Key pressed <Key.shift><Key.shift>VIDEO<Key.space><Key.shift>GAMING<Key.space><Key.shift>W<Key.backspace><Key.backspace><Key.backspace><Key.backspace><Key.backspace>E<Key.space>WRI<Key.backspace><Key.backspace><Key.backspace><Key.shift><Key.shift><Key.shift><Key.shift><Key.shift><Key.shift><Key.shift>WRITER
Screenshot: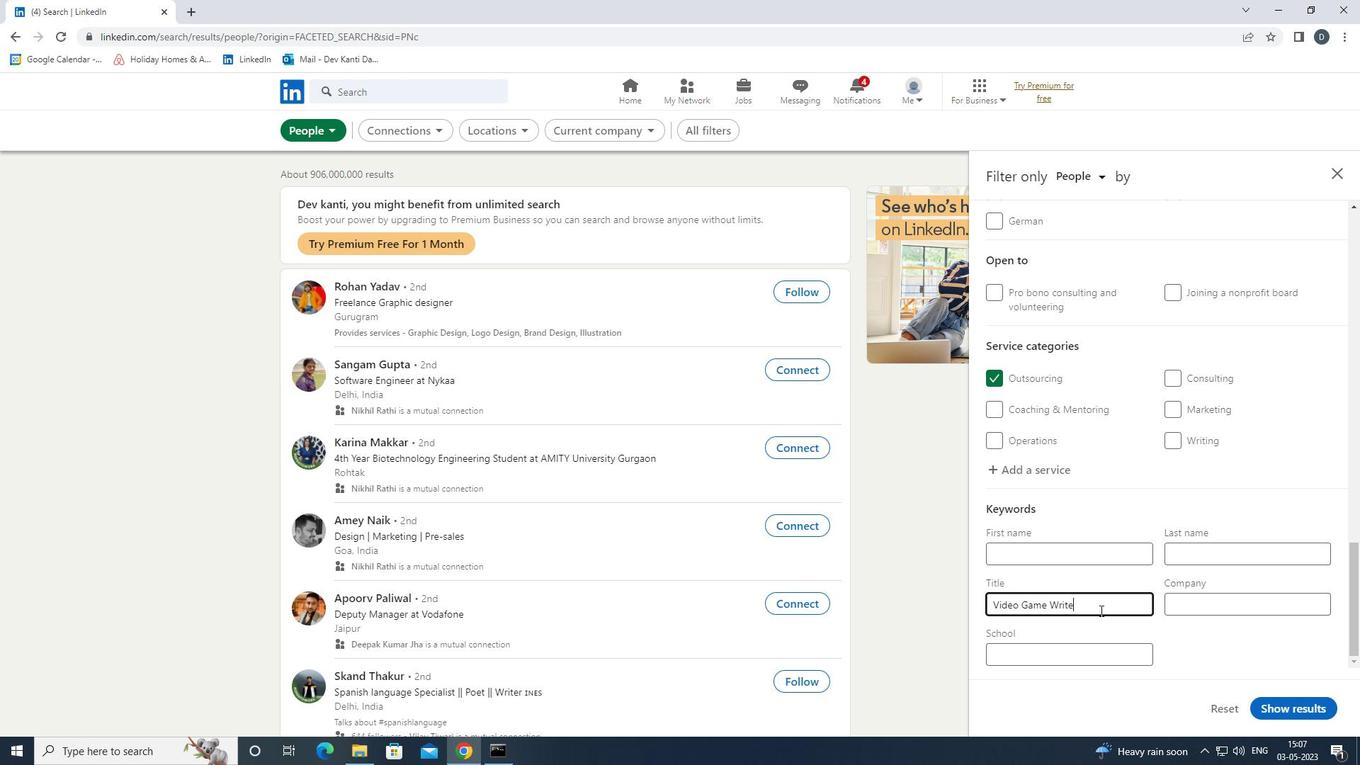 
Action: Mouse moved to (1283, 706)
Screenshot: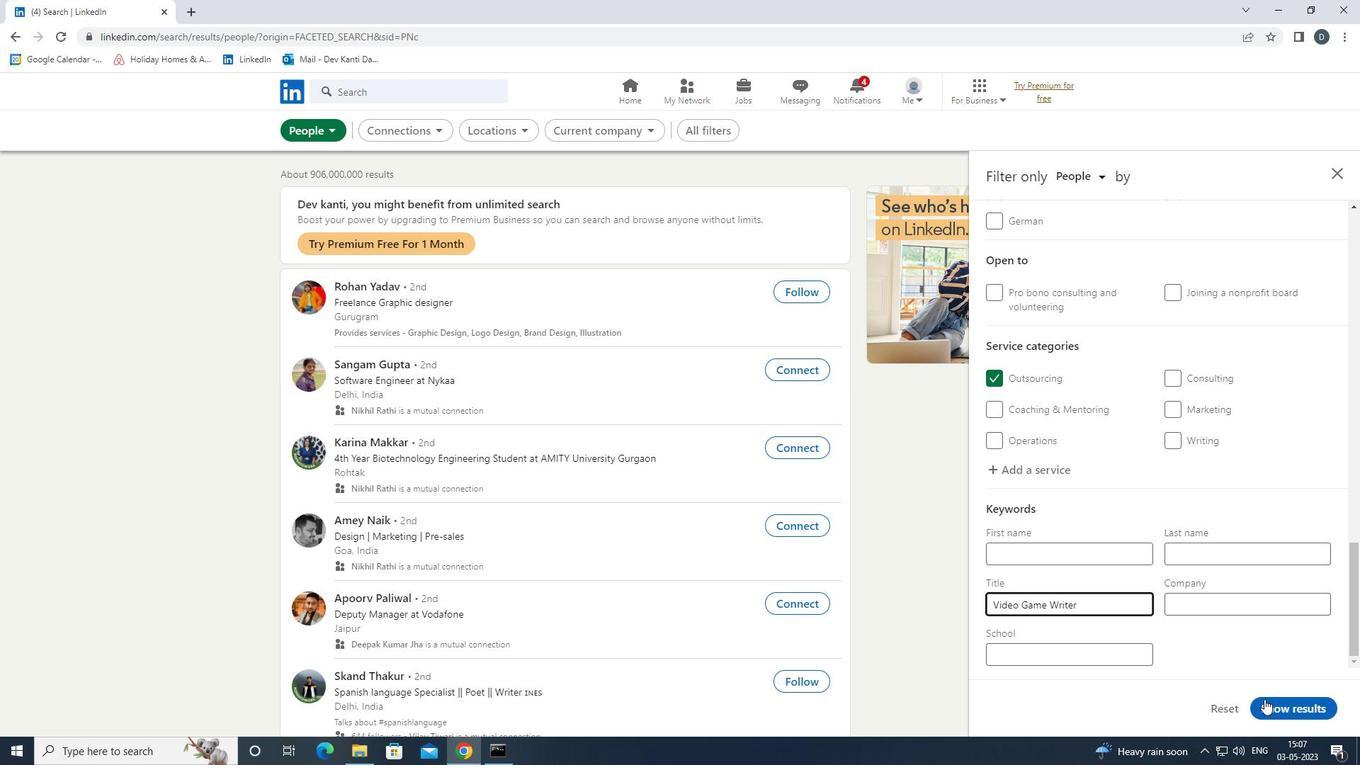
Action: Mouse pressed left at (1283, 706)
Screenshot: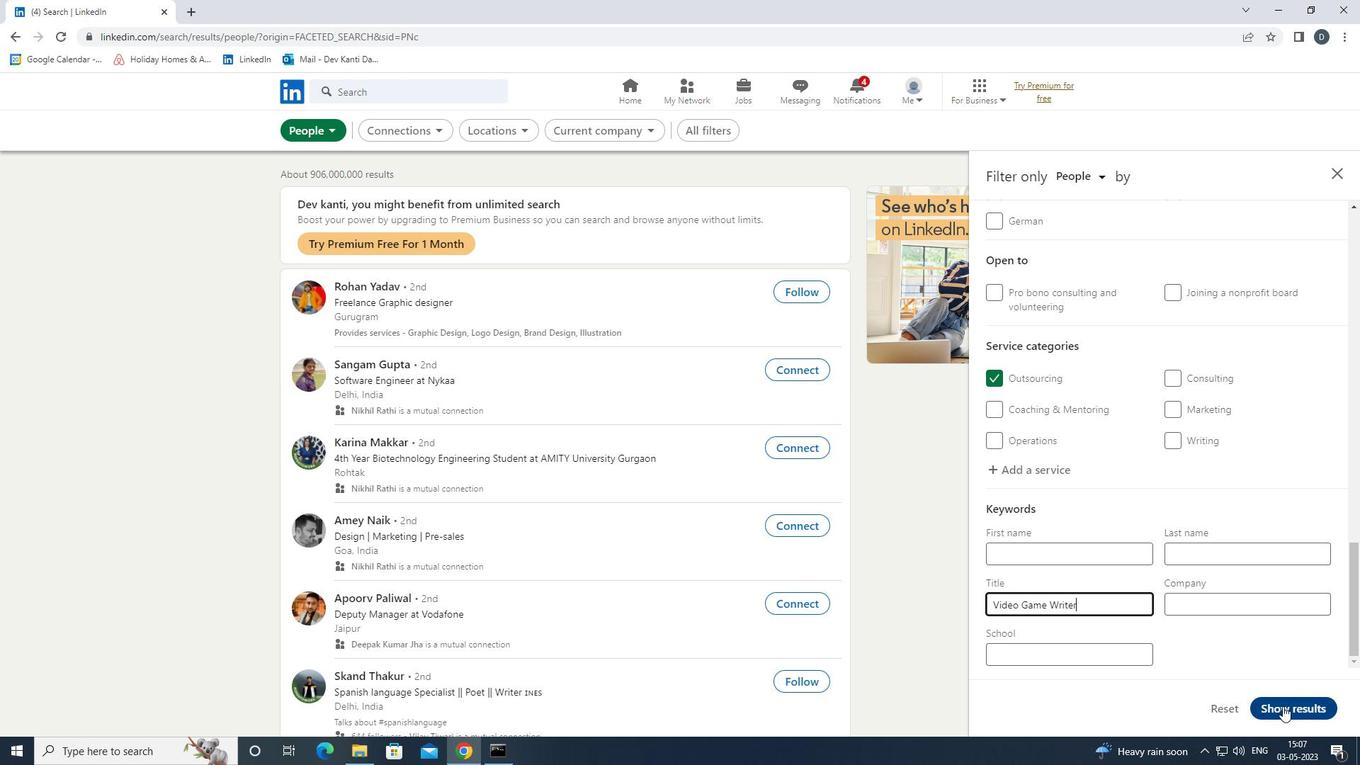 
Action: Mouse moved to (689, 170)
Screenshot: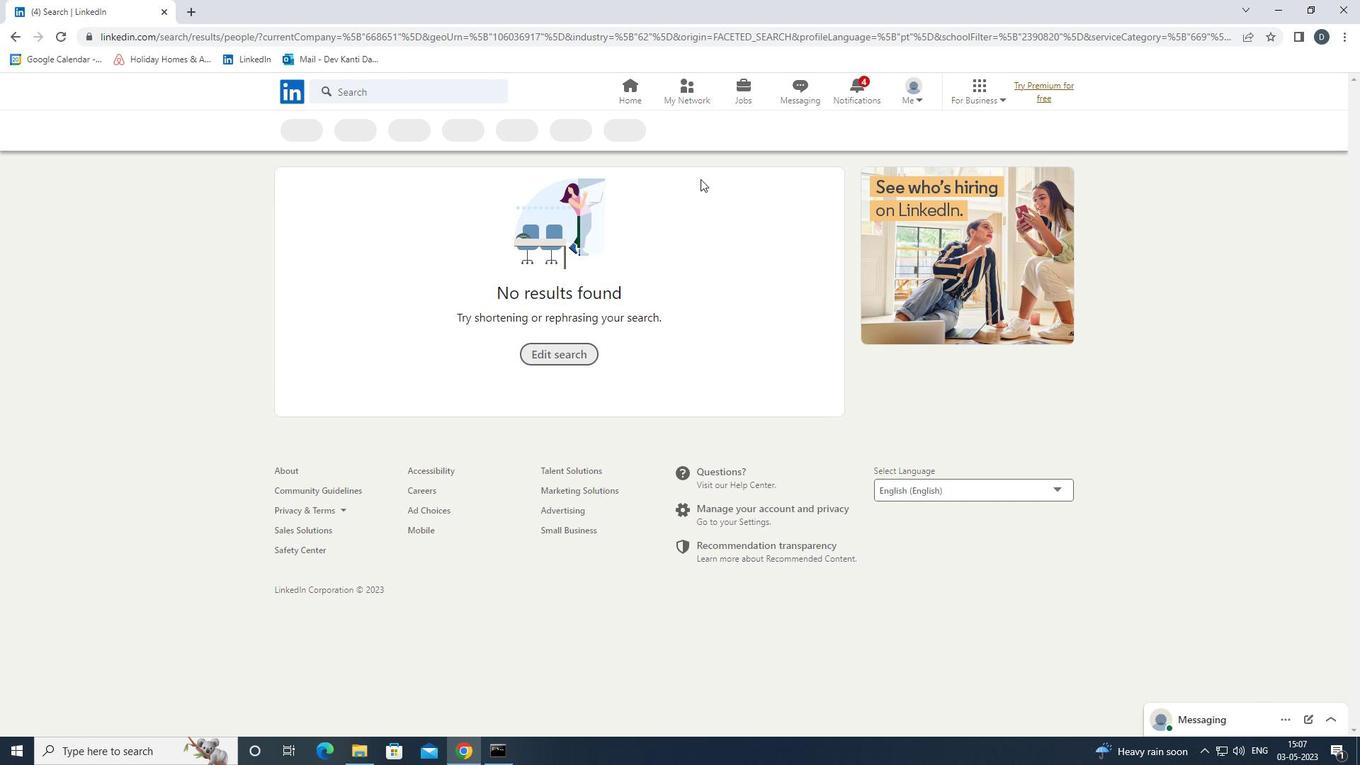 
